 Task: Save favorite listings for waterfront homes in Charleston, South Carolina, with a dock, and create a shortlist of properties with a coastal view.
Action: Mouse pressed left at (341, 195)
Screenshot: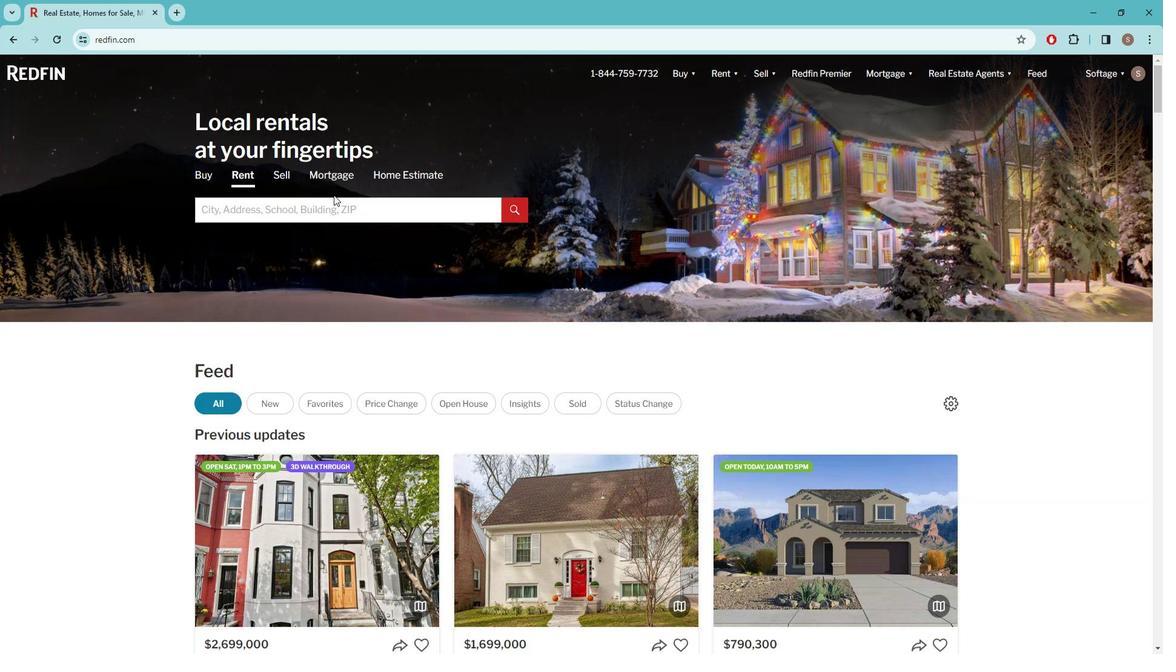 
Action: Mouse moved to (347, 206)
Screenshot: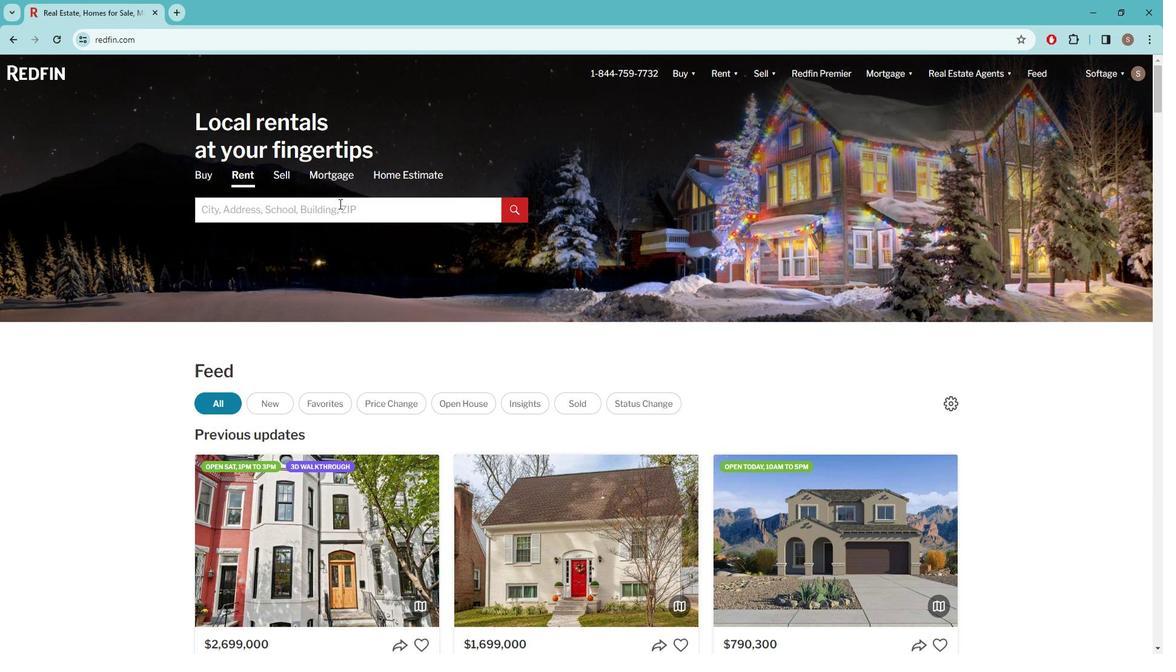 
Action: Mouse pressed left at (347, 206)
Screenshot: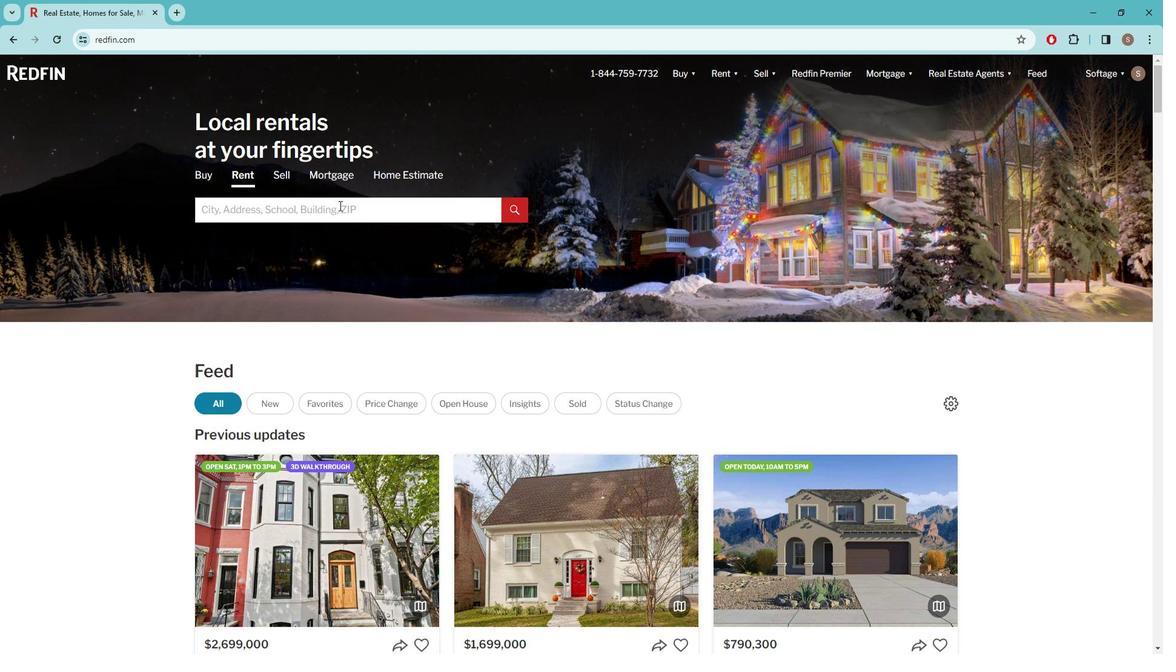 
Action: Mouse moved to (346, 206)
Screenshot: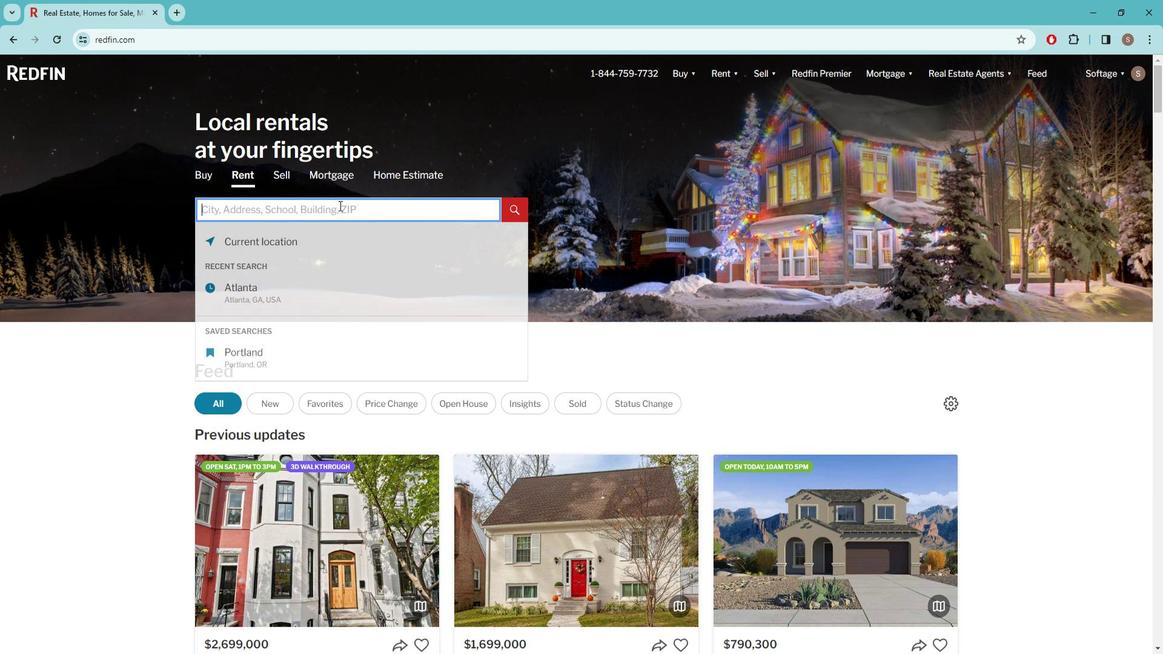
Action: Key pressed c<Key.caps_lock>HARLESTO
Screenshot: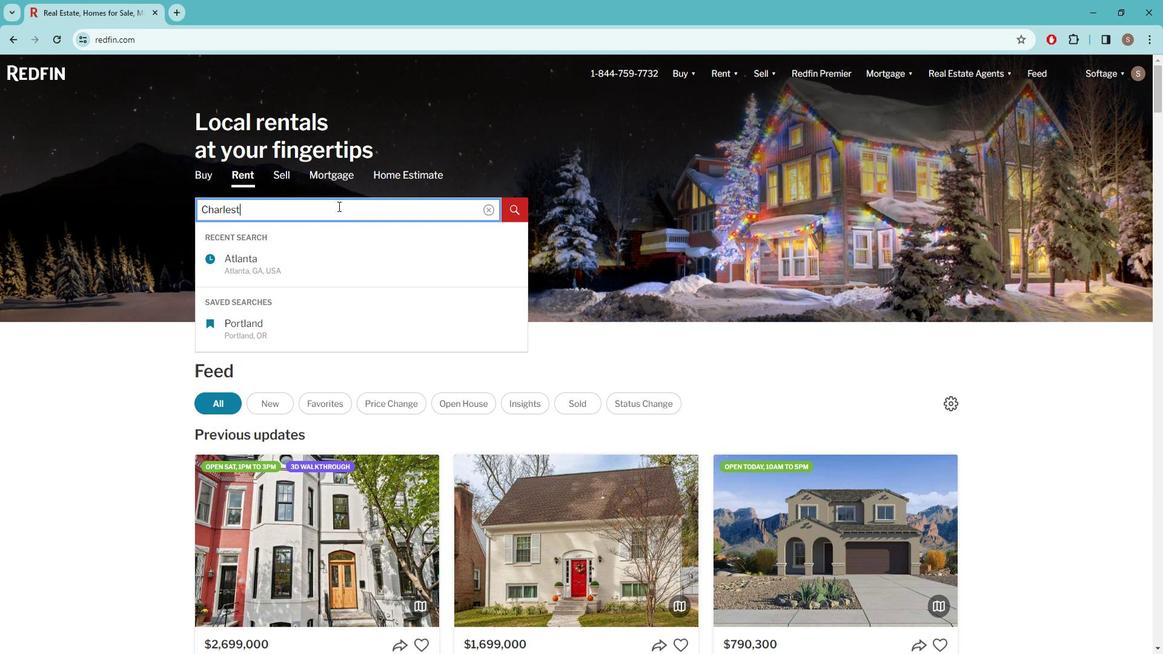 
Action: Mouse moved to (254, 254)
Screenshot: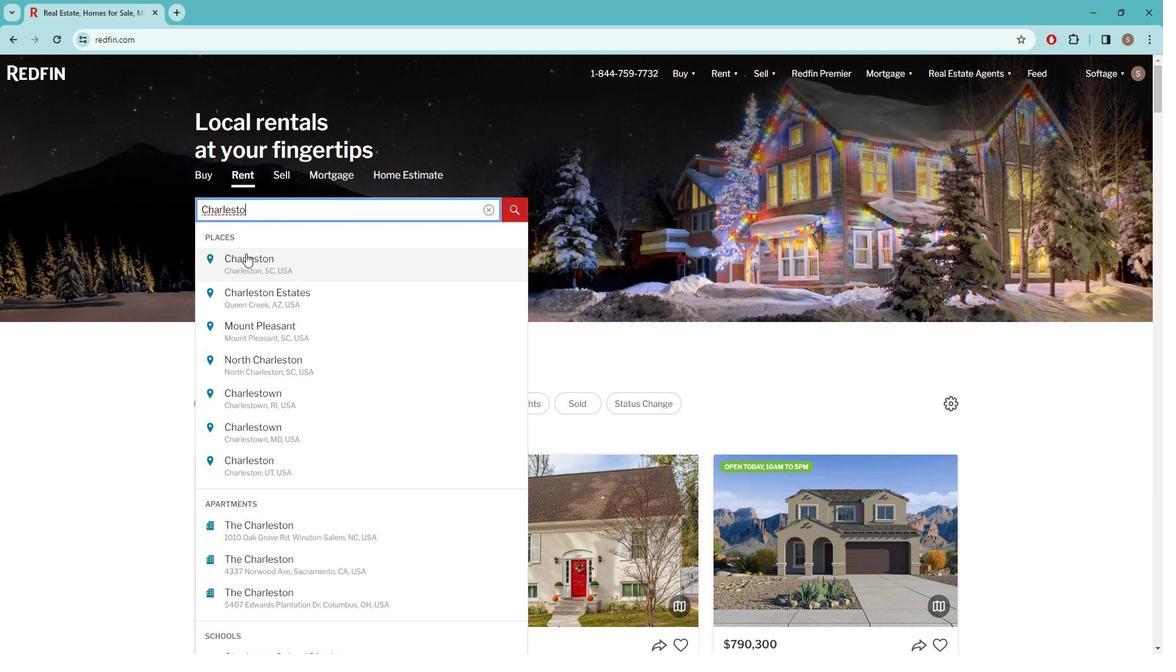 
Action: Mouse pressed left at (254, 254)
Screenshot: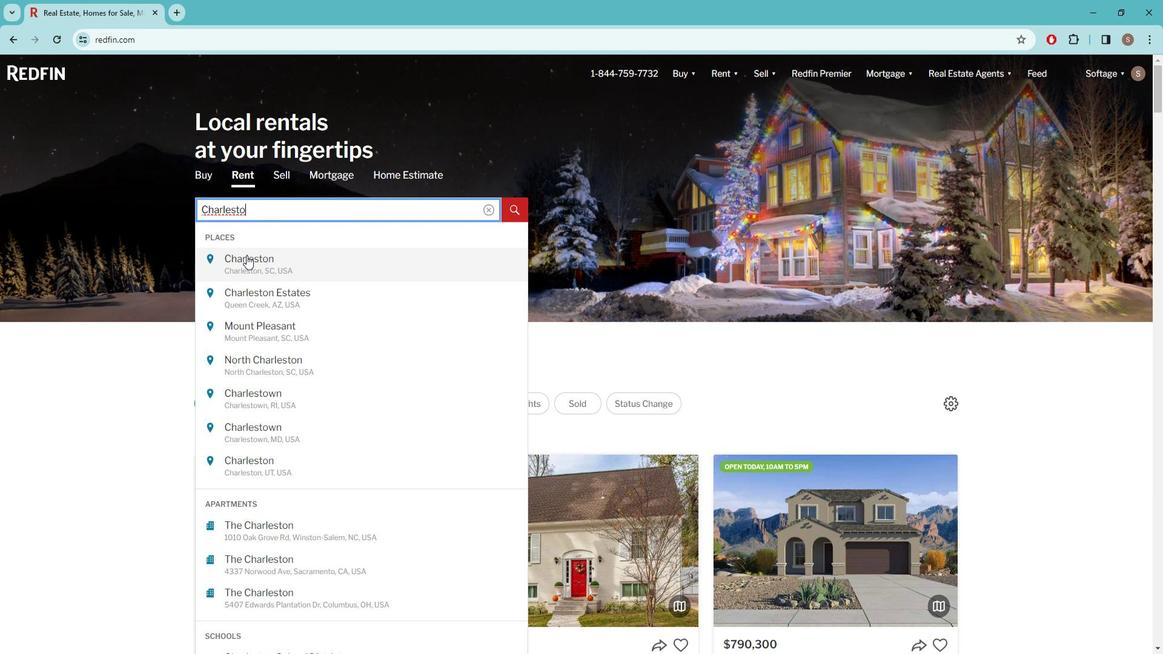 
Action: Mouse moved to (1026, 152)
Screenshot: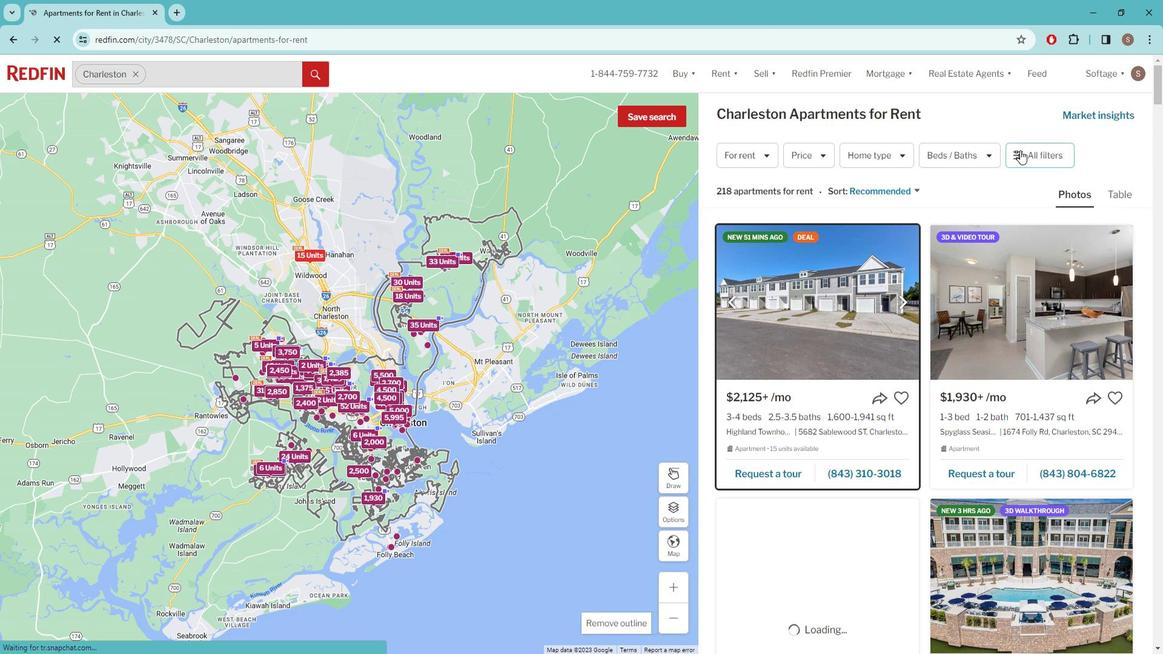 
Action: Mouse pressed left at (1026, 152)
Screenshot: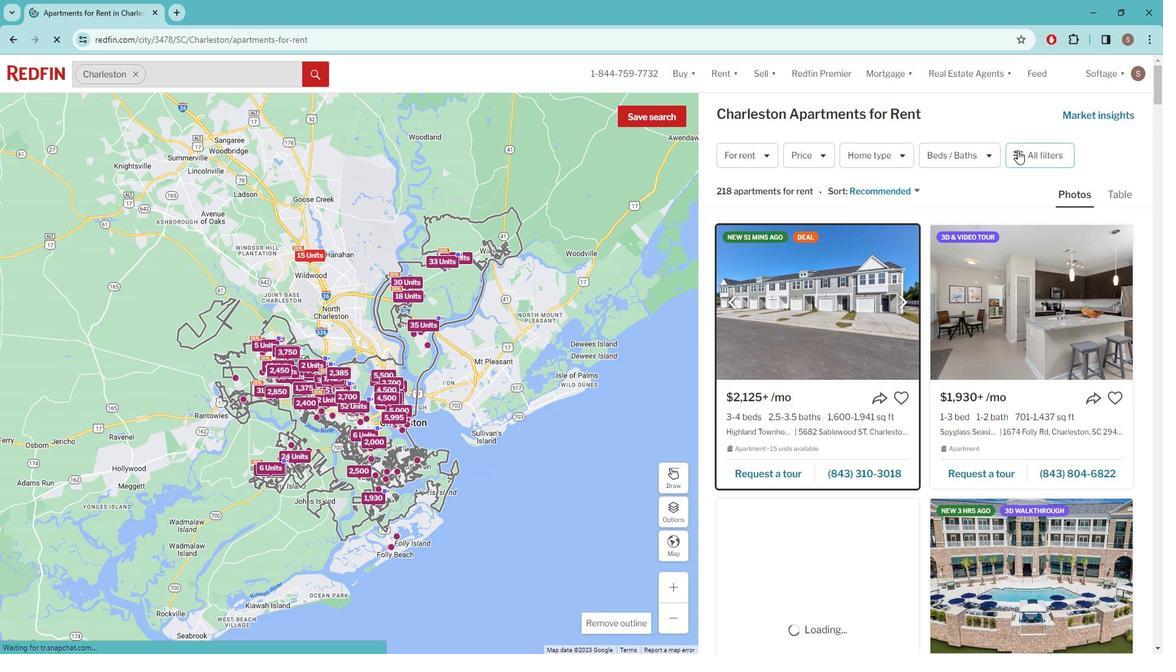 
Action: Mouse pressed left at (1026, 152)
Screenshot: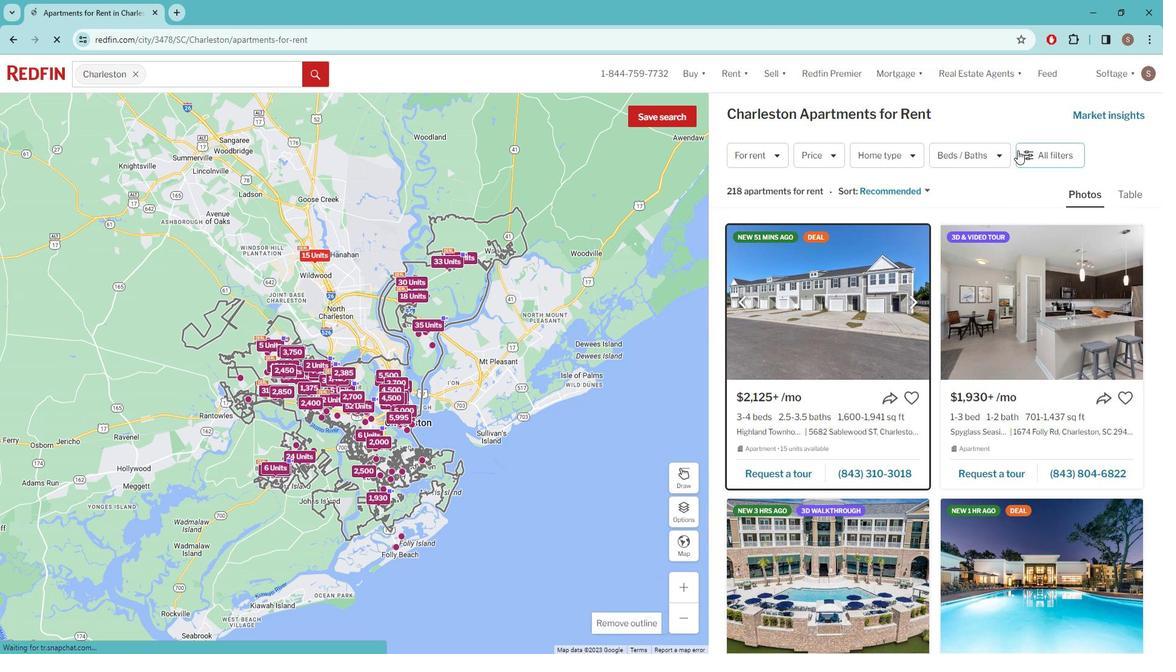 
Action: Mouse moved to (1026, 153)
Screenshot: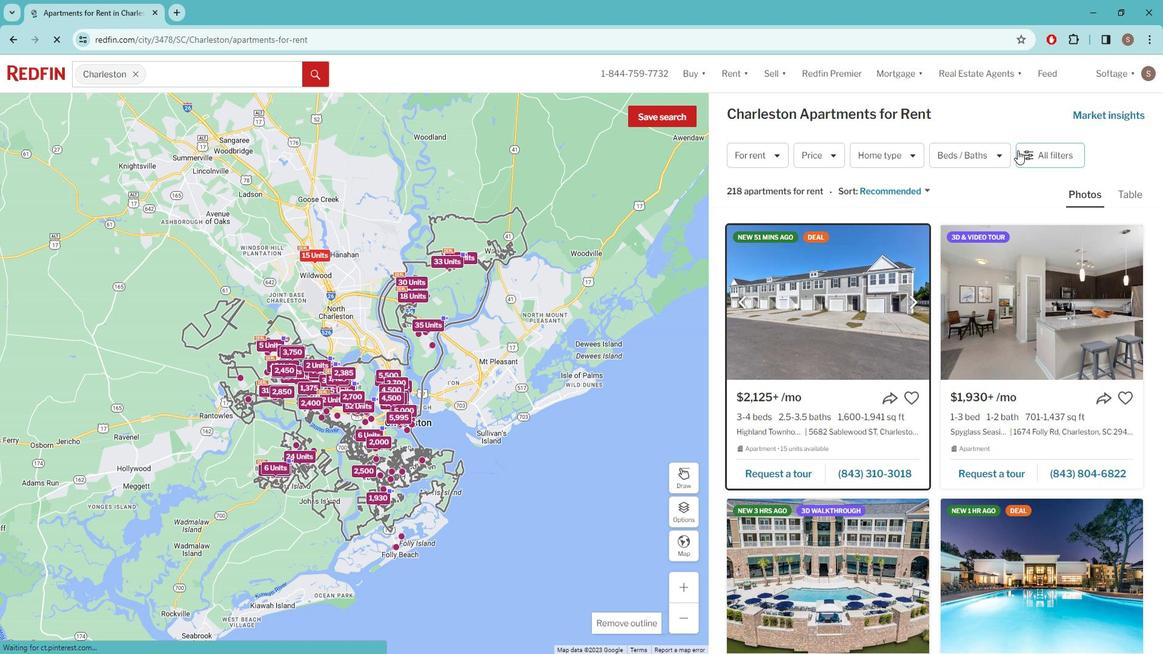 
Action: Mouse pressed left at (1026, 153)
Screenshot: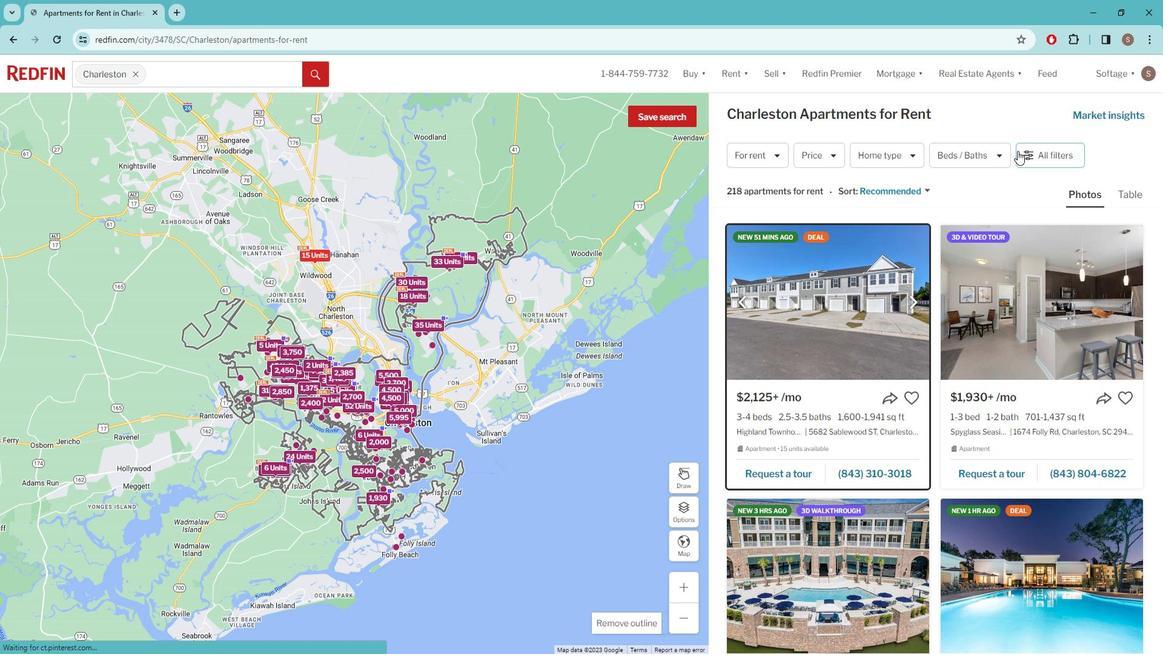 
Action: Mouse moved to (988, 197)
Screenshot: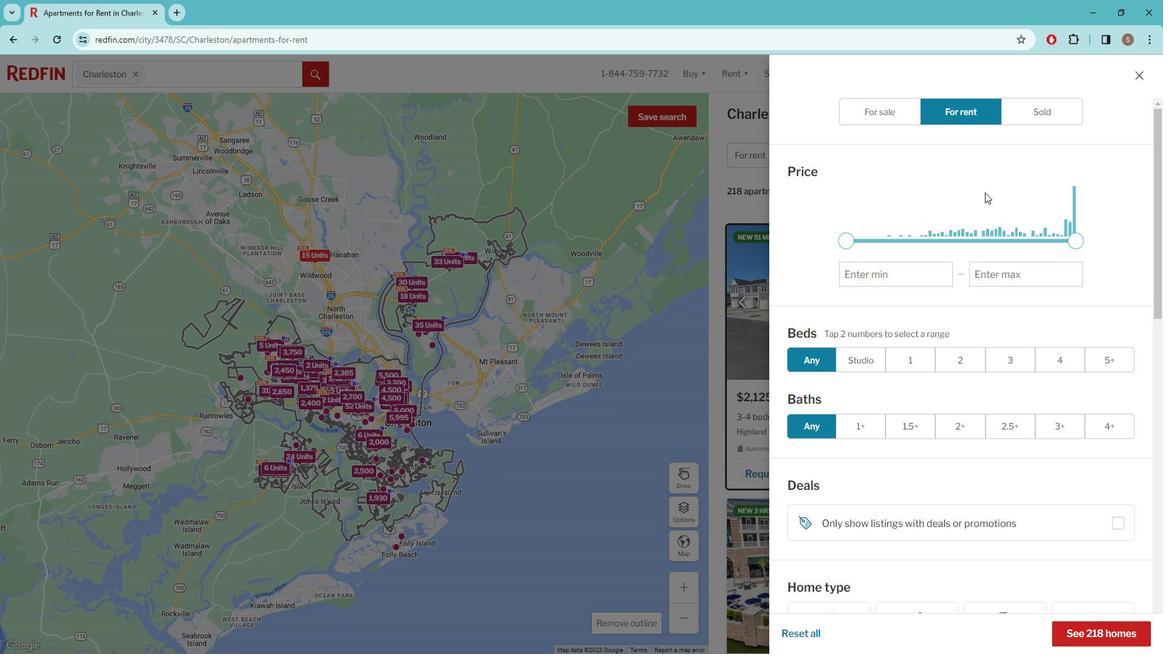 
Action: Mouse scrolled (988, 197) with delta (0, 0)
Screenshot: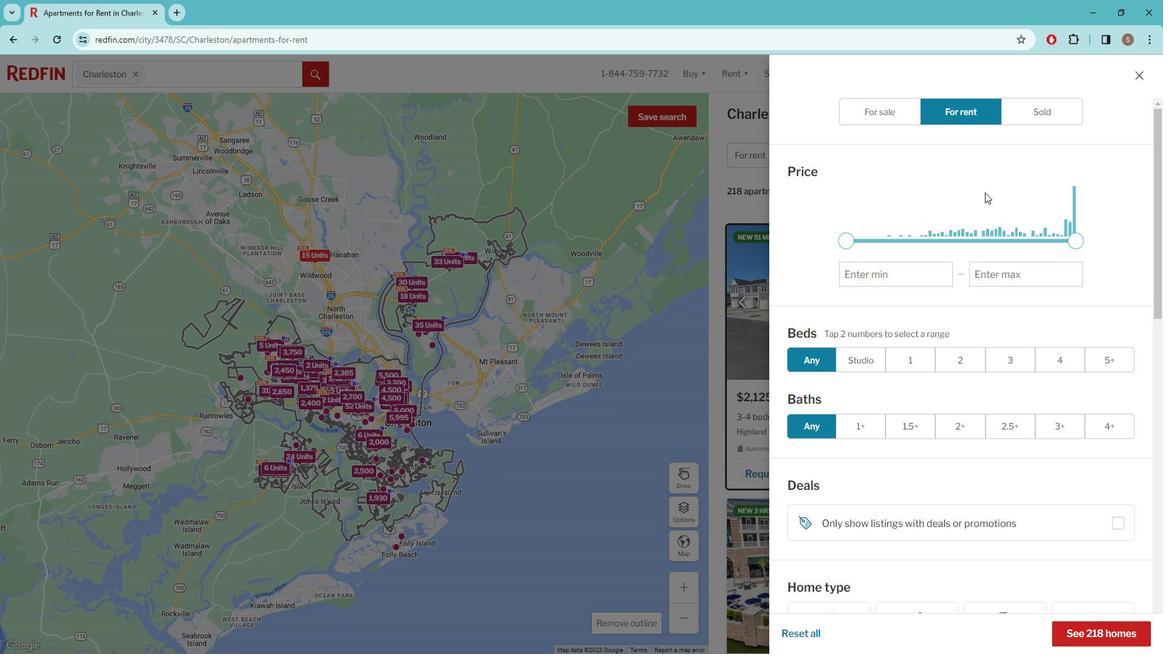 
Action: Mouse moved to (986, 197)
Screenshot: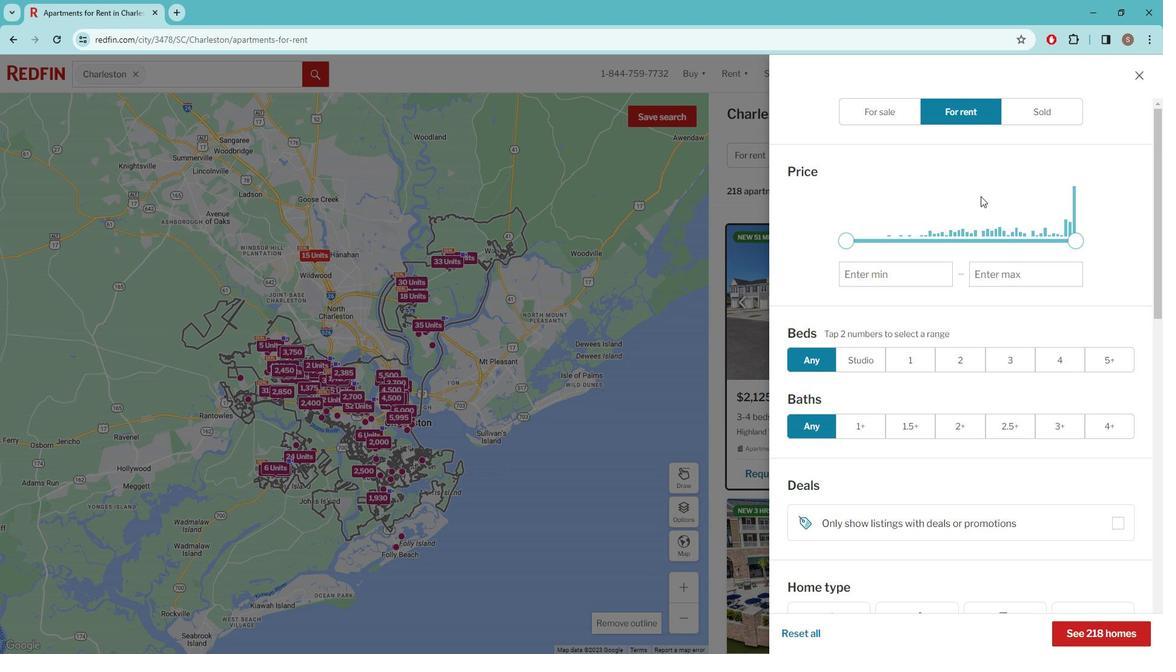 
Action: Mouse scrolled (986, 198) with delta (0, 0)
Screenshot: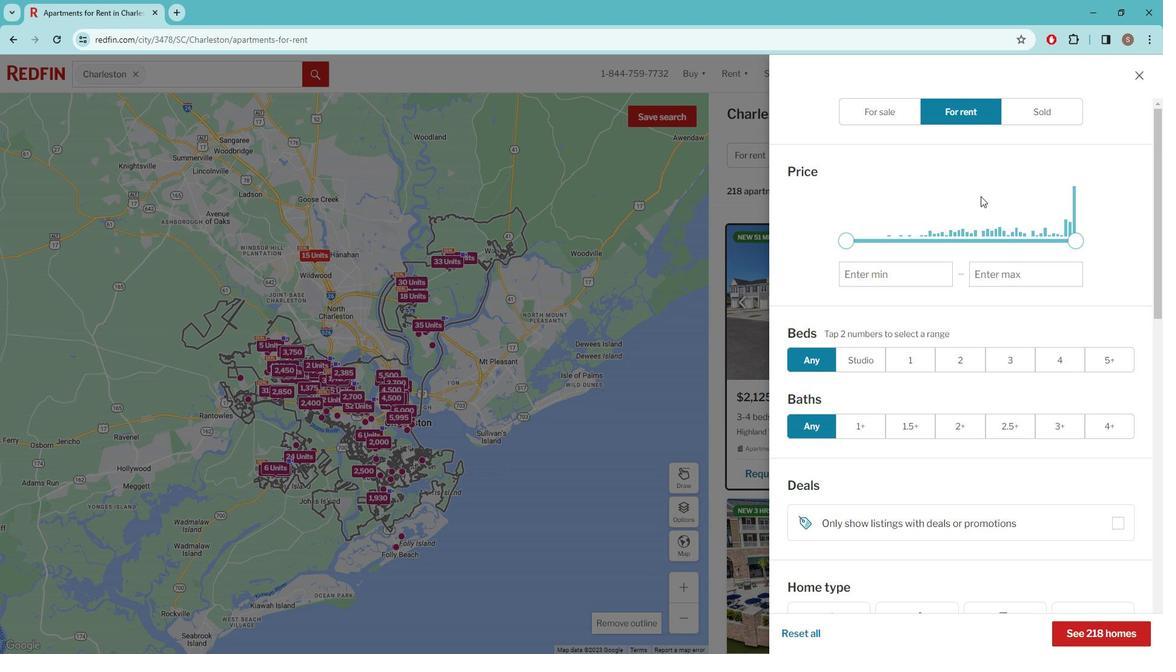 
Action: Mouse moved to (985, 198)
Screenshot: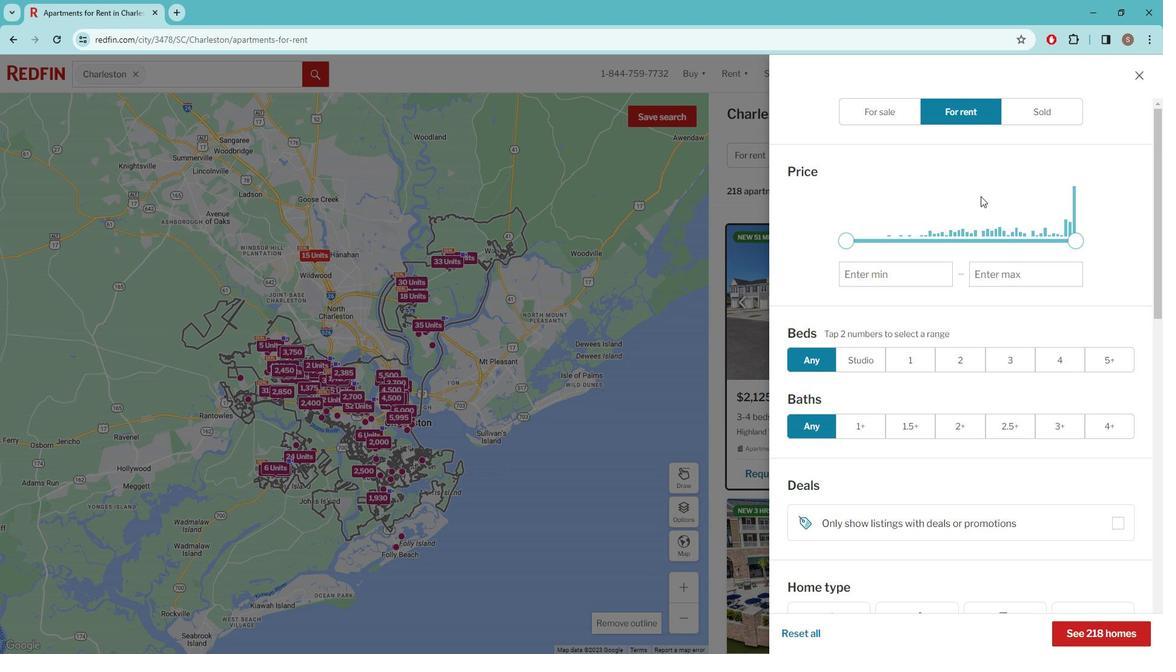 
Action: Mouse scrolled (985, 198) with delta (0, 0)
Screenshot: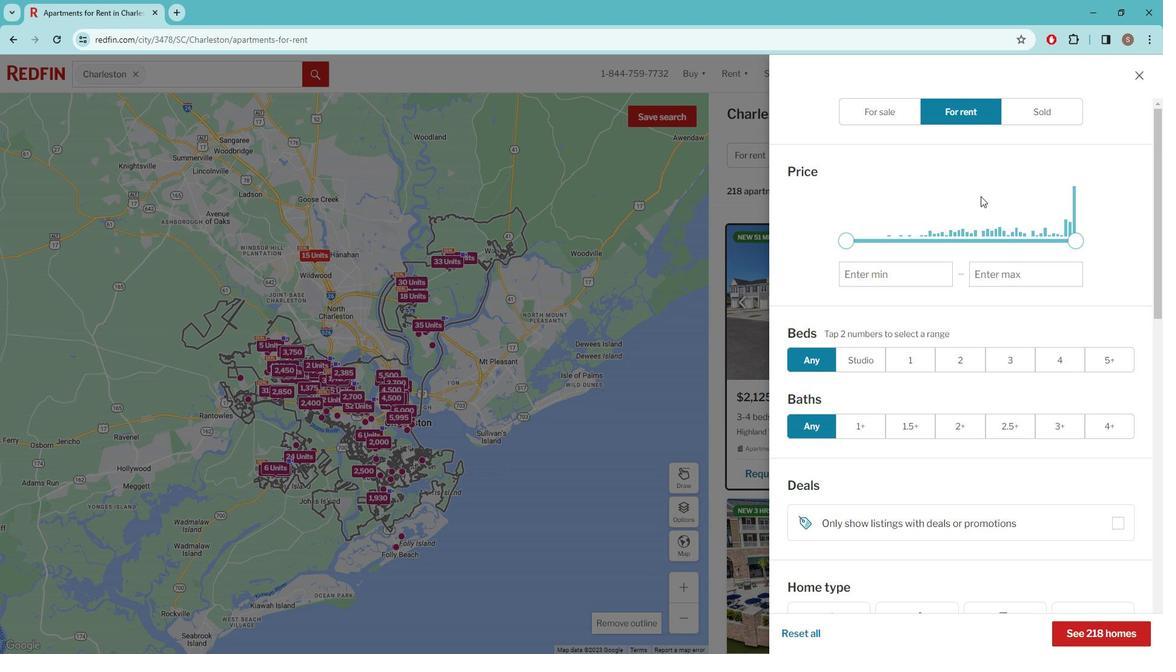 
Action: Mouse moved to (985, 198)
Screenshot: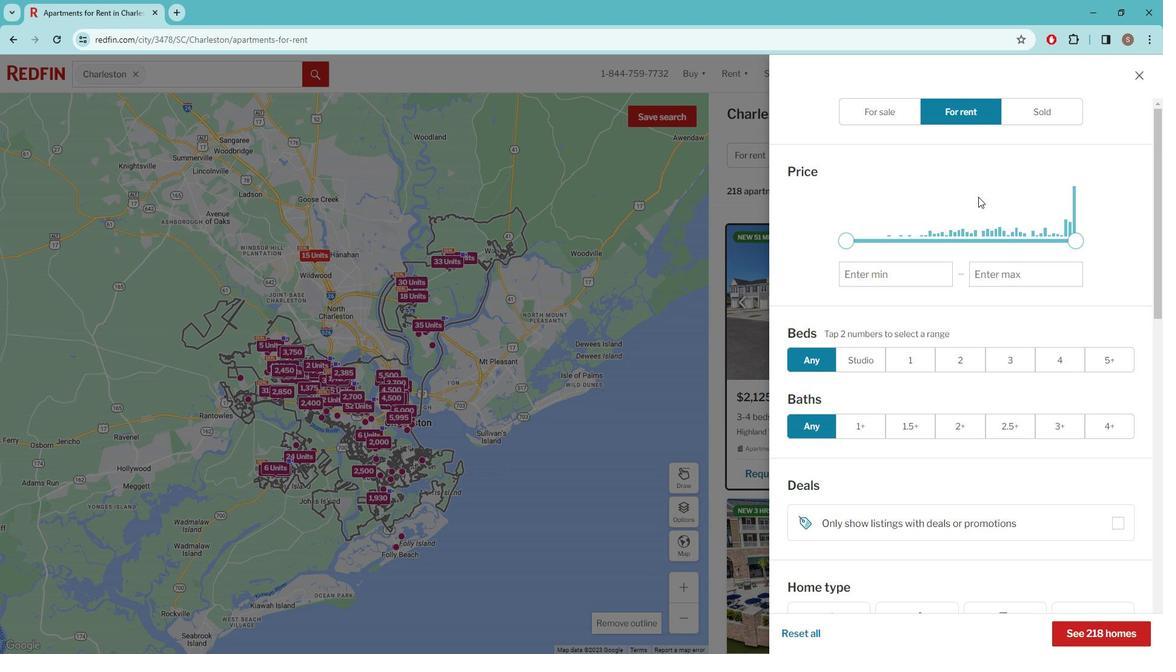 
Action: Mouse scrolled (985, 198) with delta (0, 0)
Screenshot: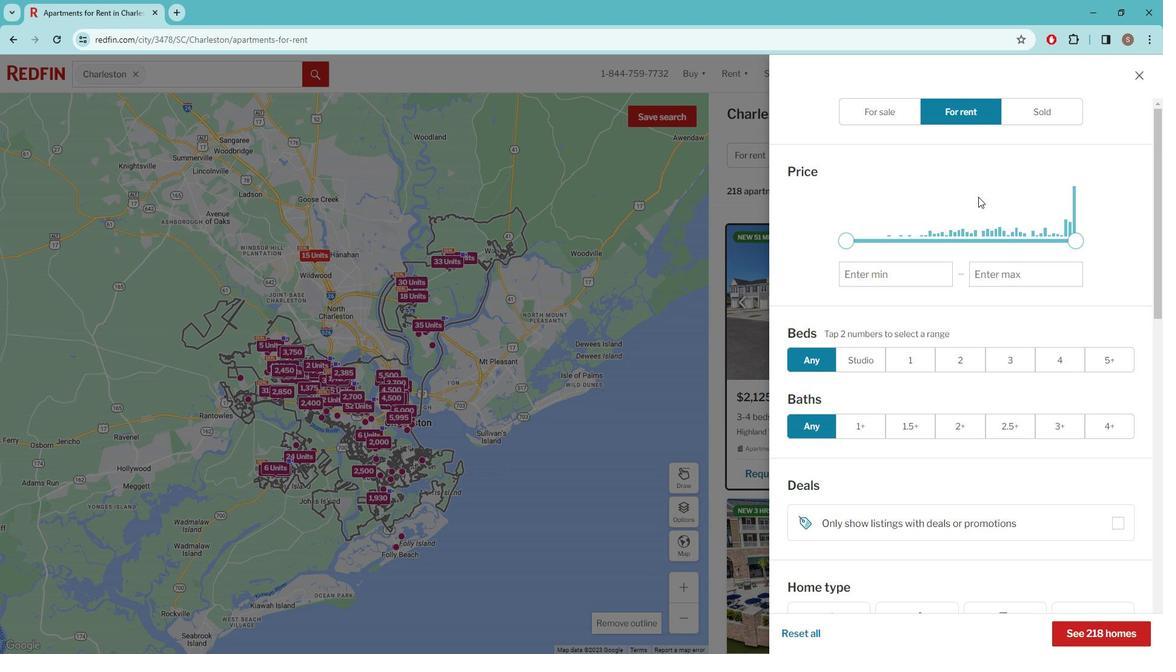 
Action: Mouse scrolled (985, 198) with delta (0, 0)
Screenshot: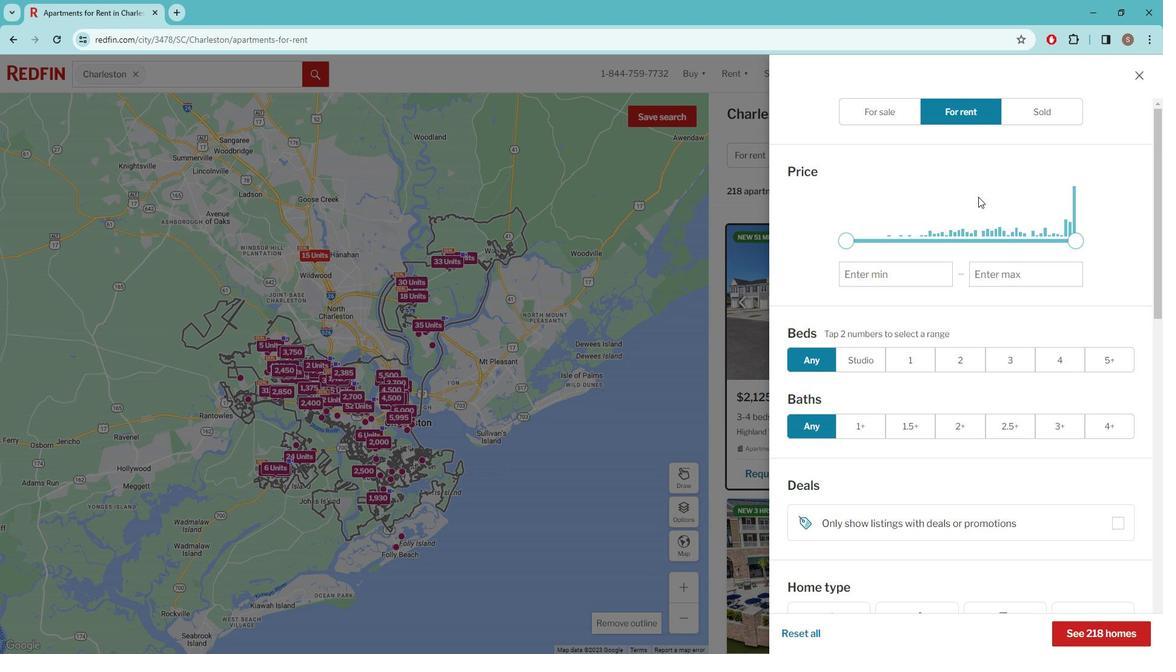 
Action: Mouse scrolled (985, 198) with delta (0, 0)
Screenshot: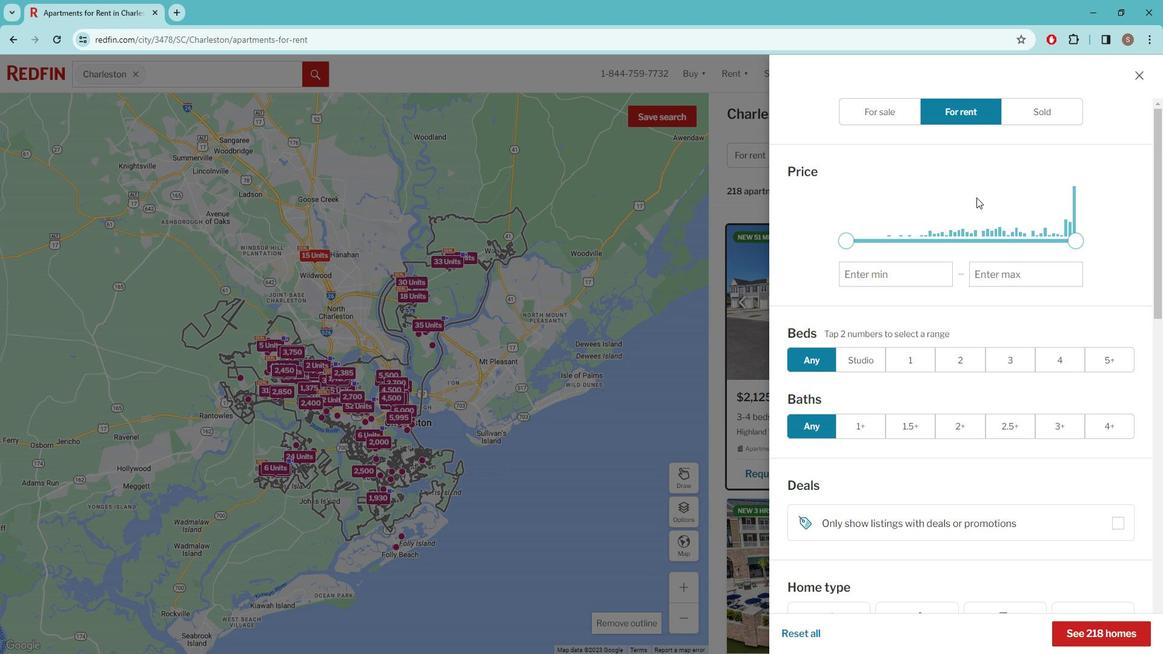 
Action: Mouse moved to (888, 107)
Screenshot: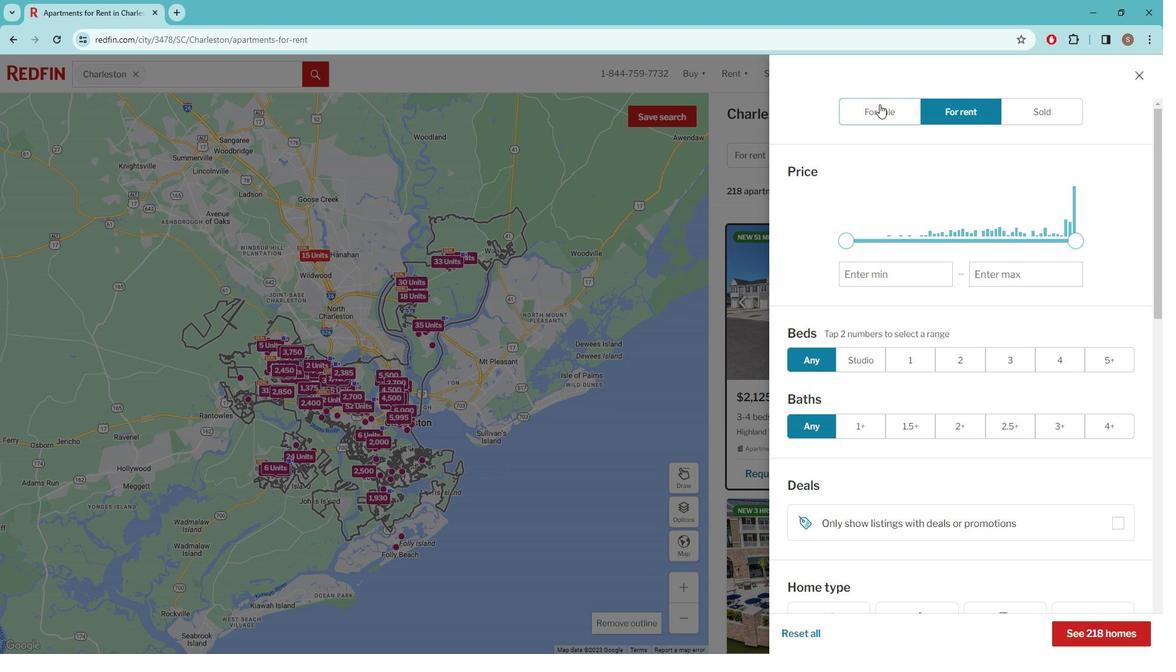 
Action: Mouse pressed left at (888, 107)
Screenshot: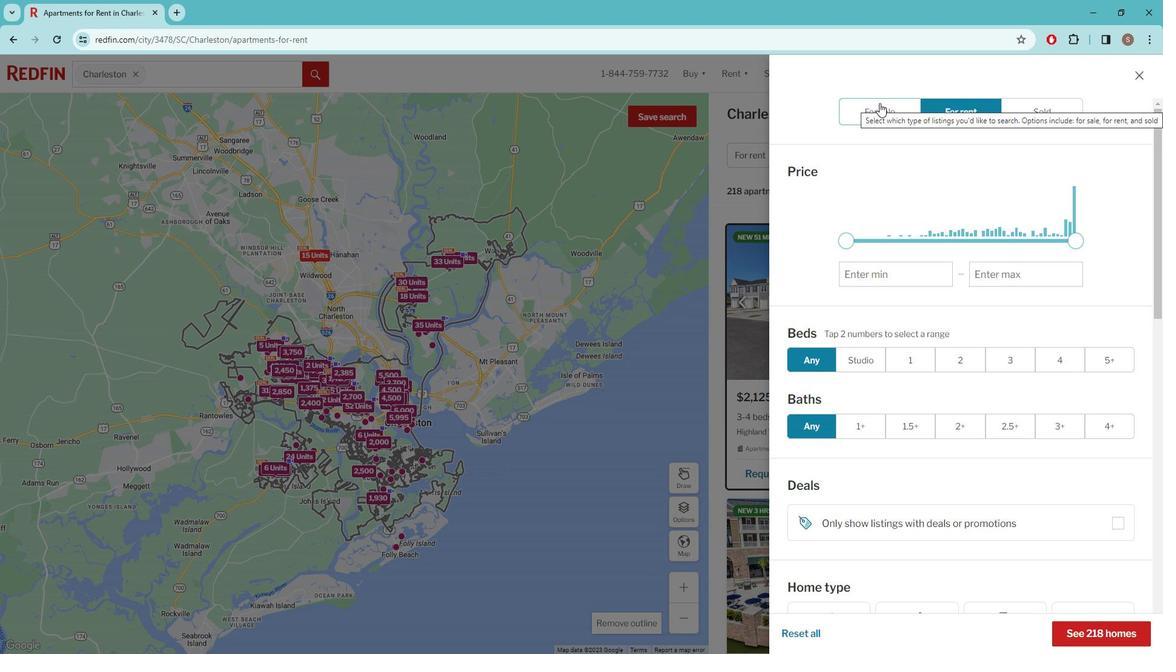 
Action: Mouse moved to (912, 206)
Screenshot: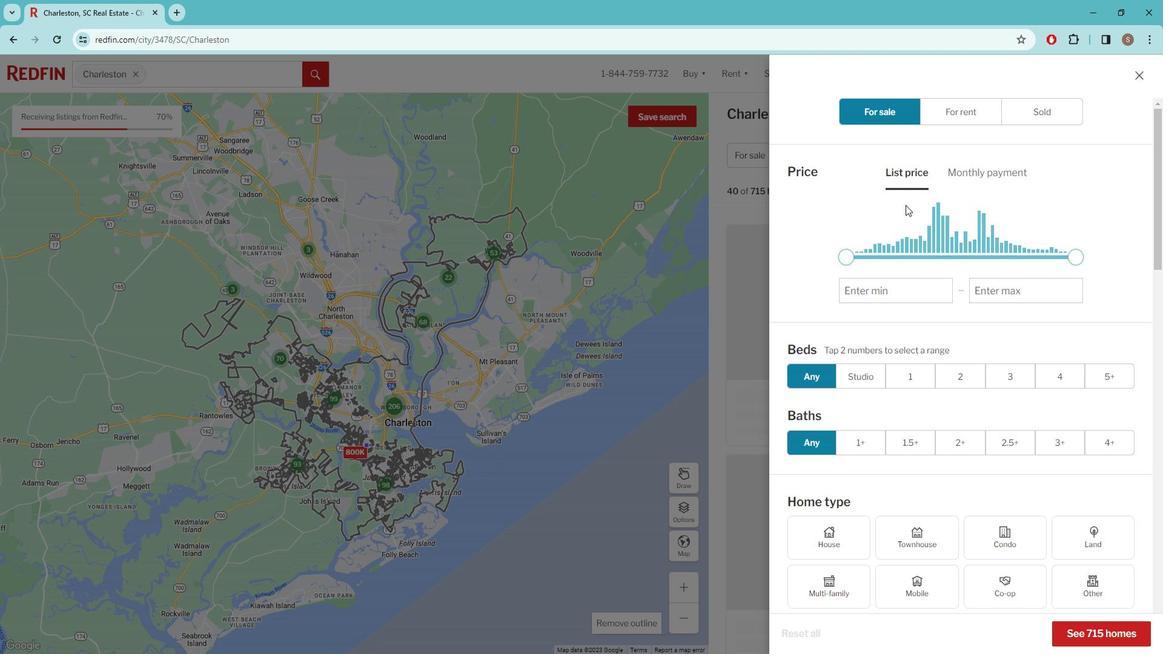 
Action: Mouse scrolled (912, 205) with delta (0, 0)
Screenshot: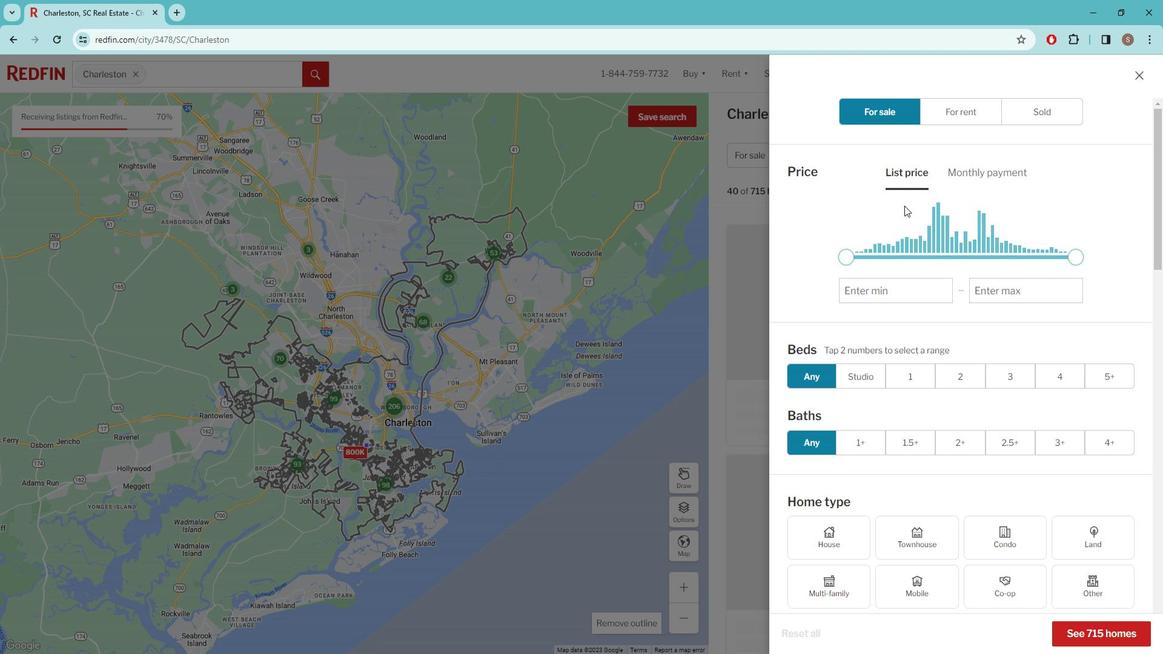 
Action: Mouse moved to (911, 206)
Screenshot: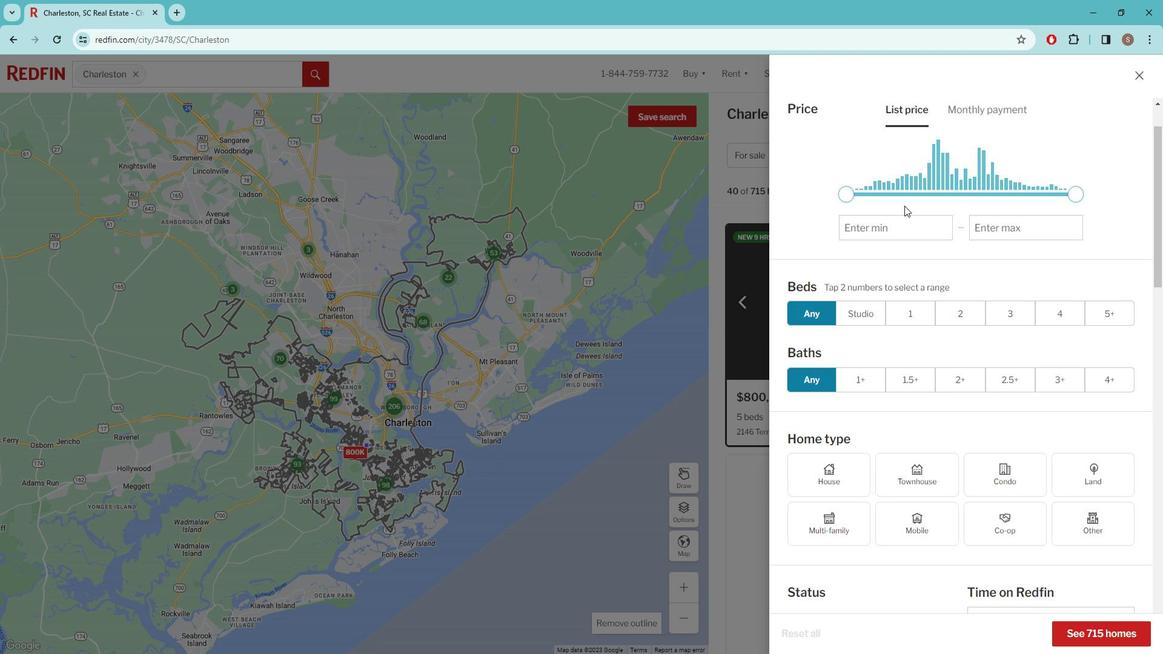 
Action: Mouse scrolled (911, 206) with delta (0, 0)
Screenshot: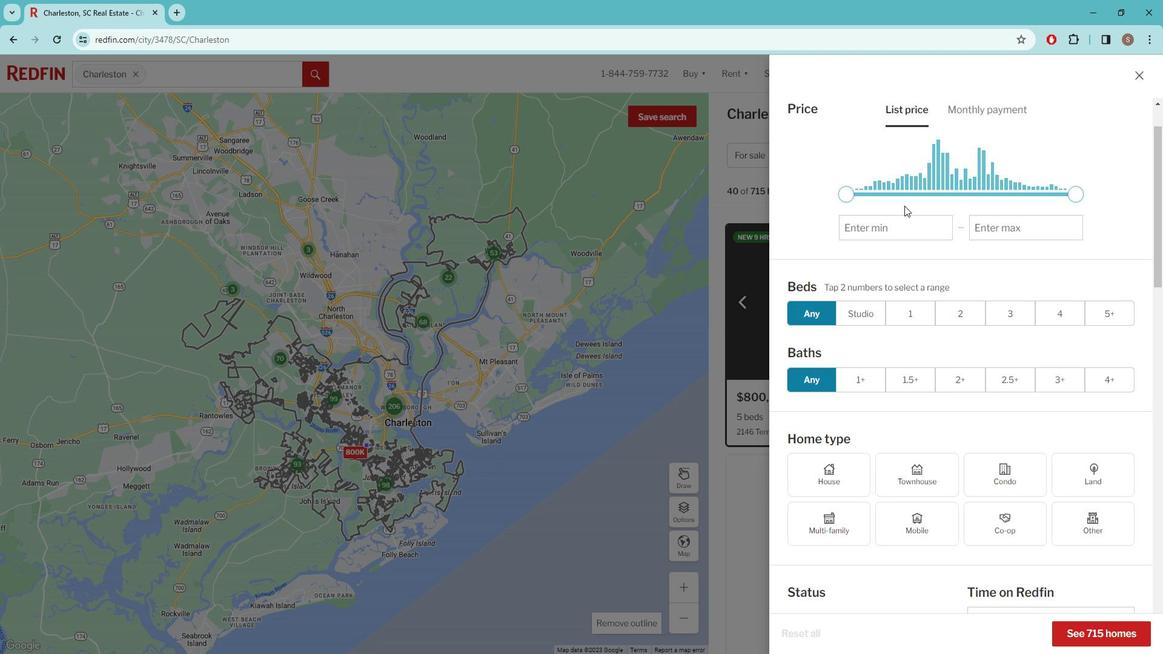 
Action: Mouse moved to (852, 400)
Screenshot: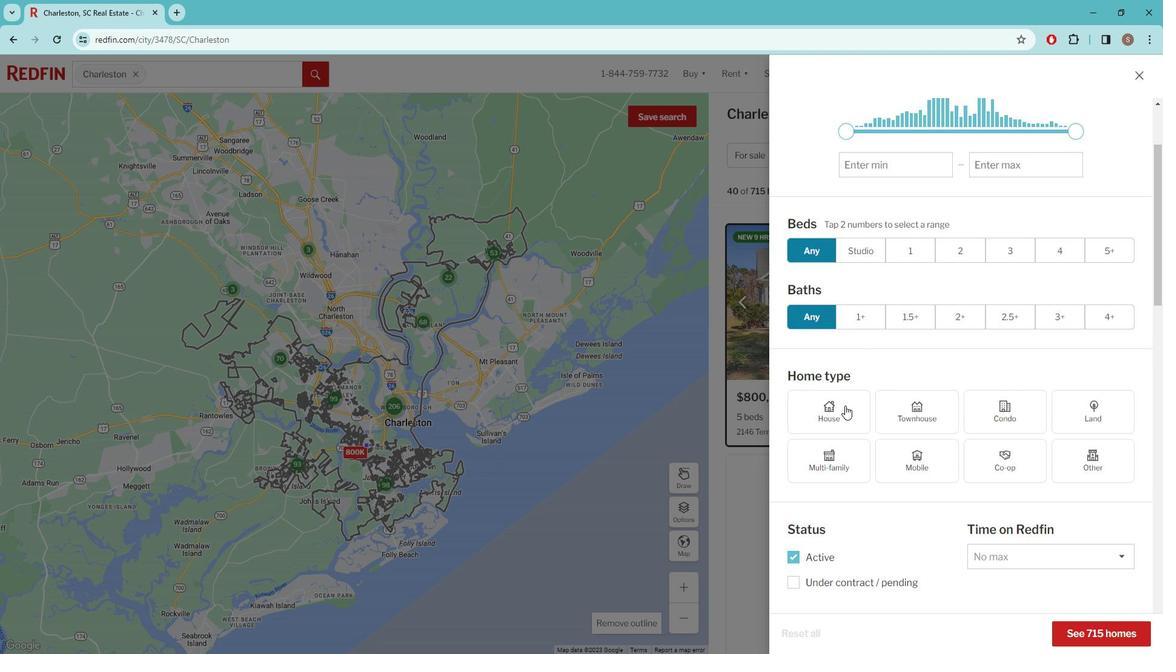 
Action: Mouse pressed left at (852, 400)
Screenshot: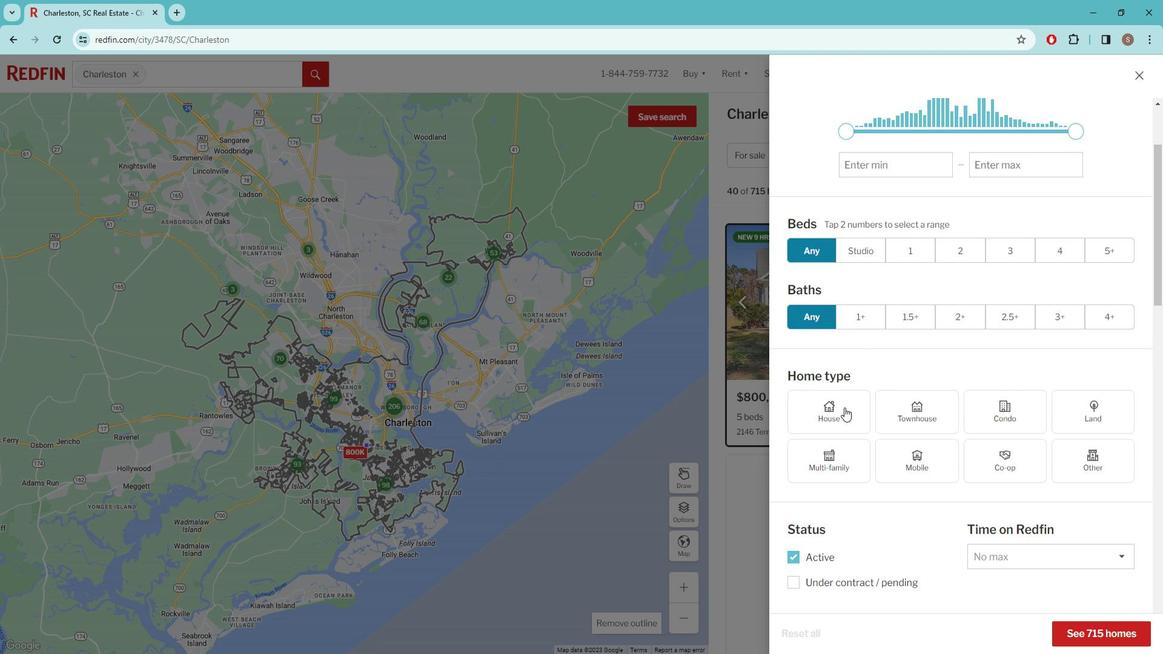 
Action: Mouse scrolled (852, 400) with delta (0, 0)
Screenshot: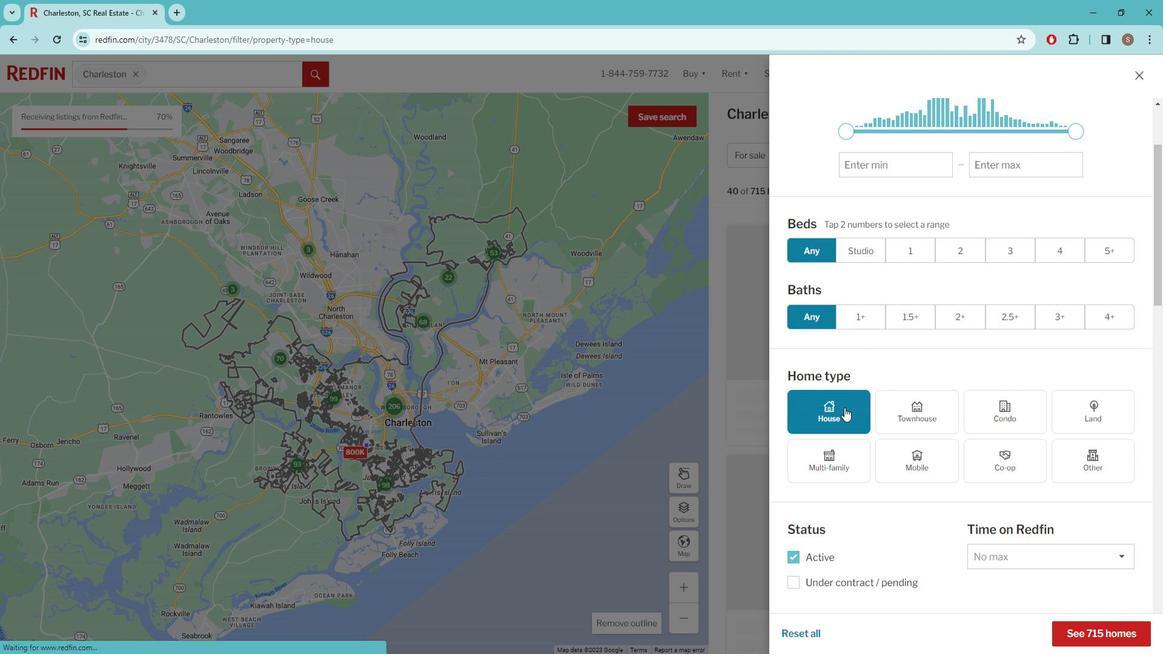 
Action: Mouse moved to (854, 391)
Screenshot: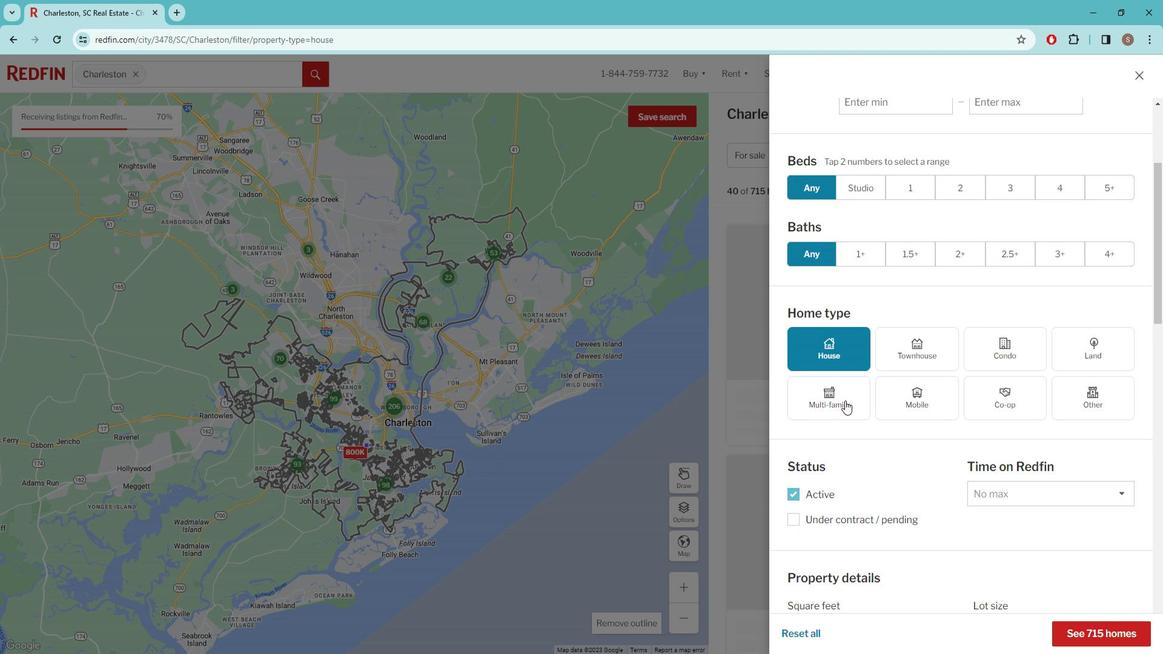 
Action: Mouse scrolled (854, 391) with delta (0, 0)
Screenshot: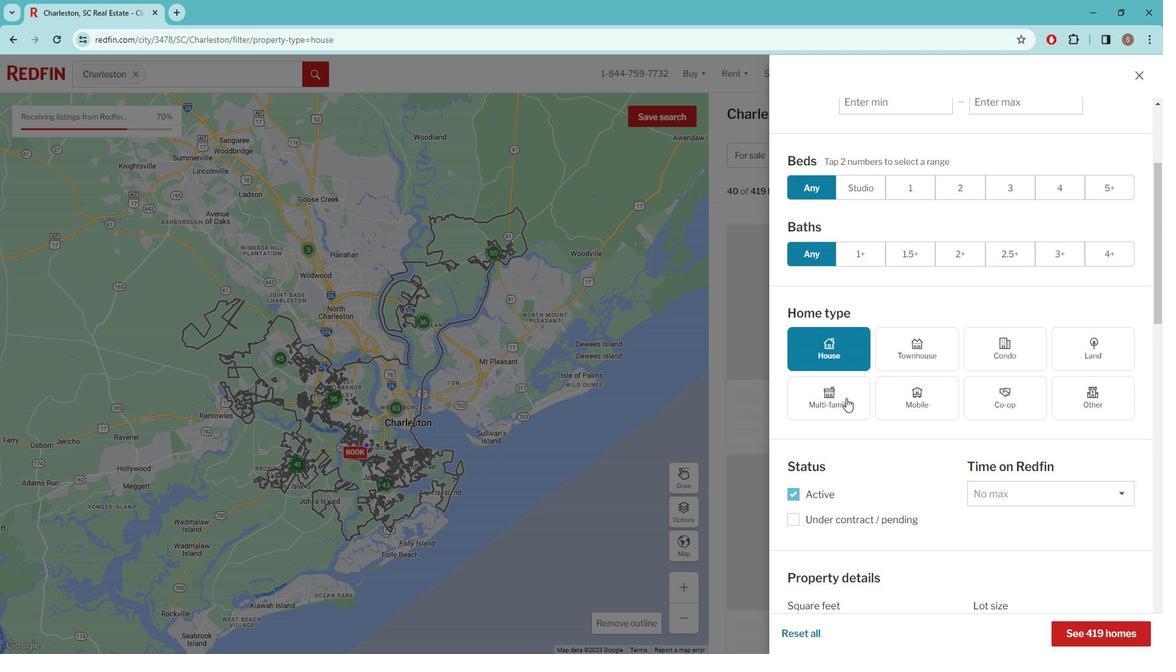
Action: Mouse moved to (856, 389)
Screenshot: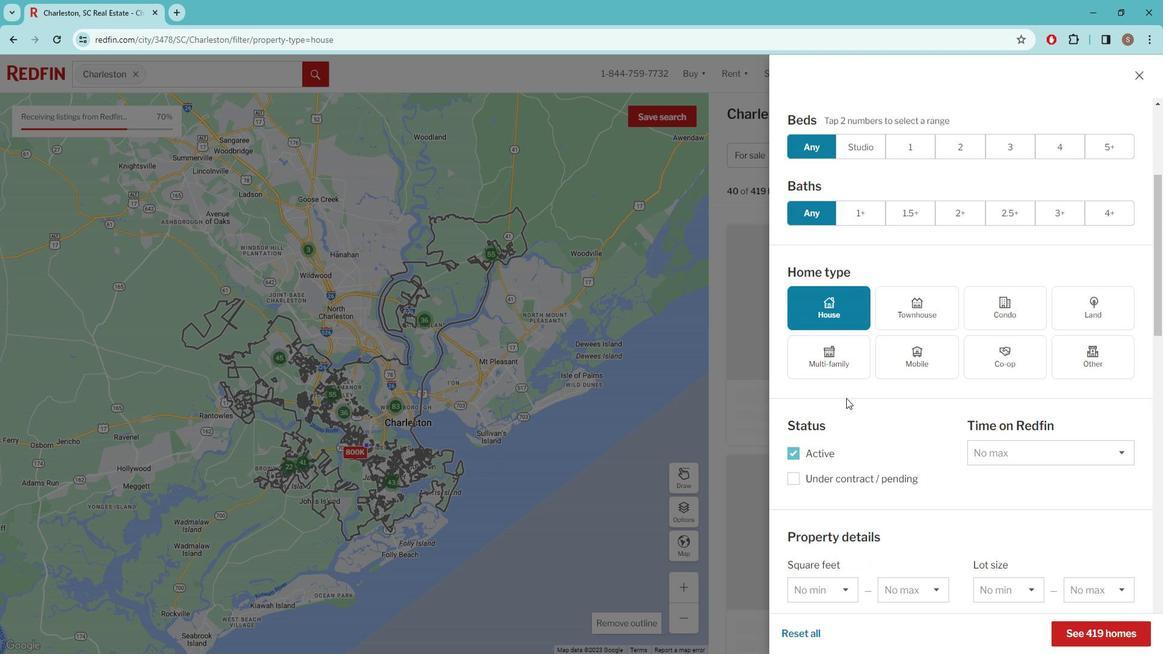 
Action: Mouse scrolled (856, 389) with delta (0, 0)
Screenshot: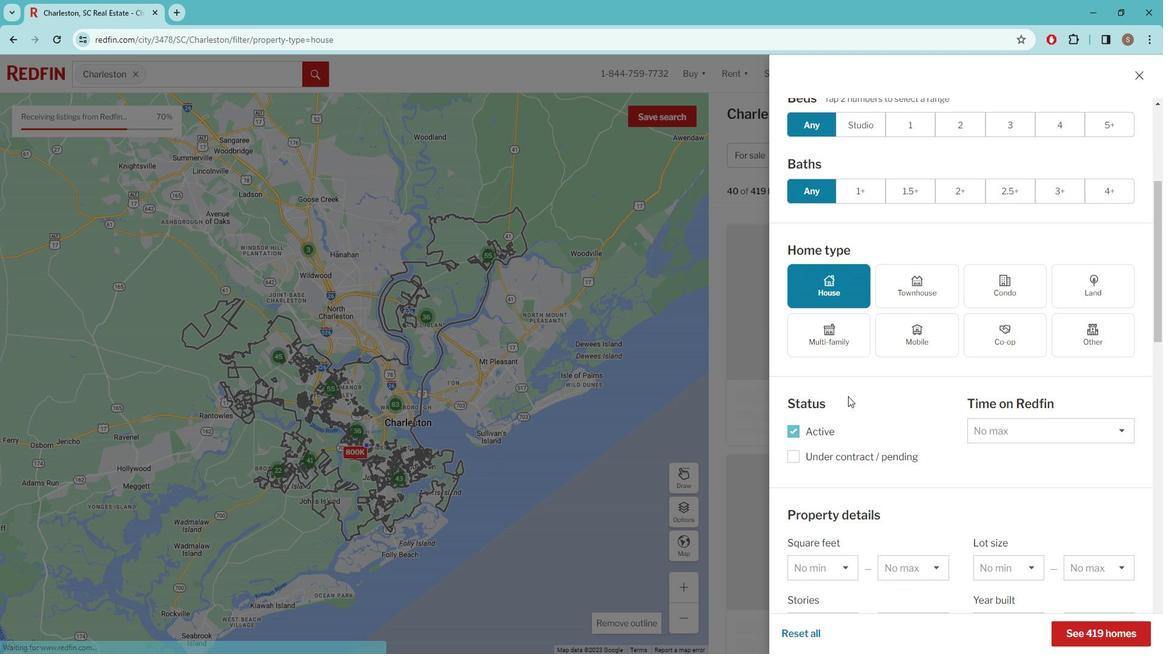 
Action: Mouse scrolled (856, 389) with delta (0, 0)
Screenshot: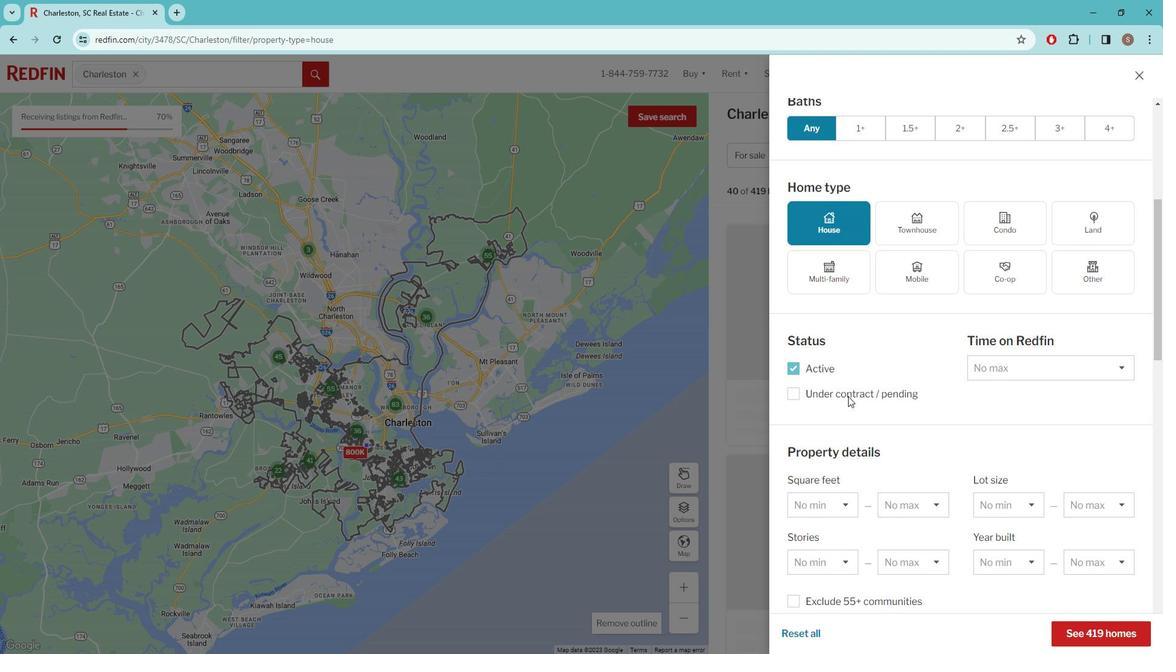 
Action: Mouse scrolled (856, 389) with delta (0, 0)
Screenshot: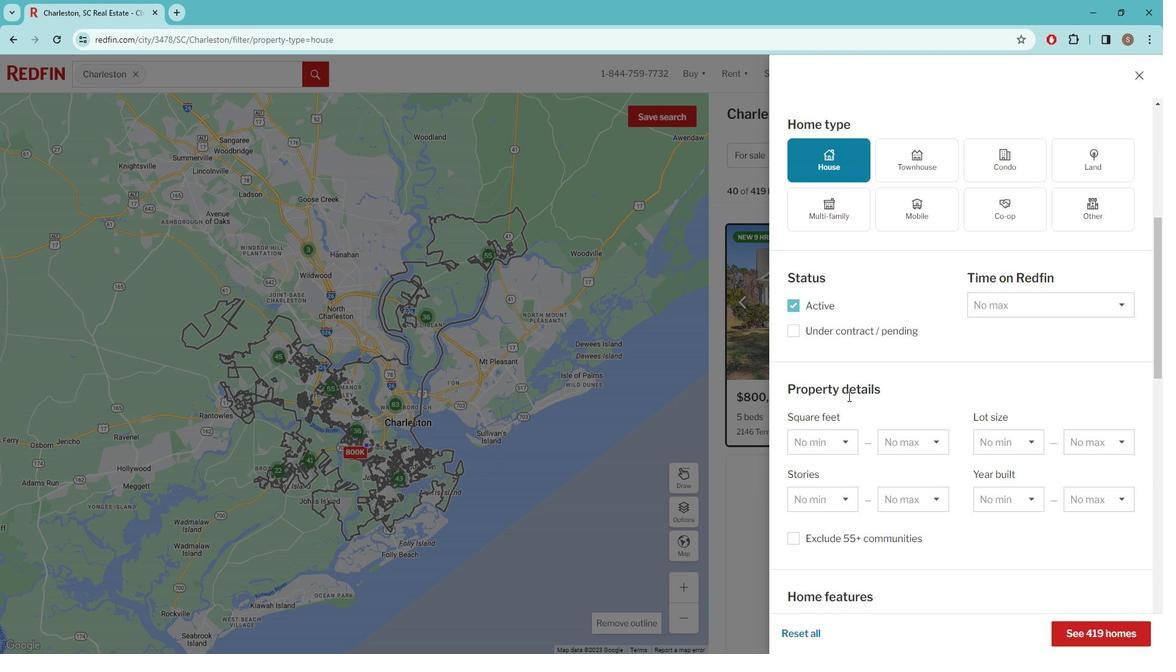 
Action: Mouse scrolled (856, 389) with delta (0, 0)
Screenshot: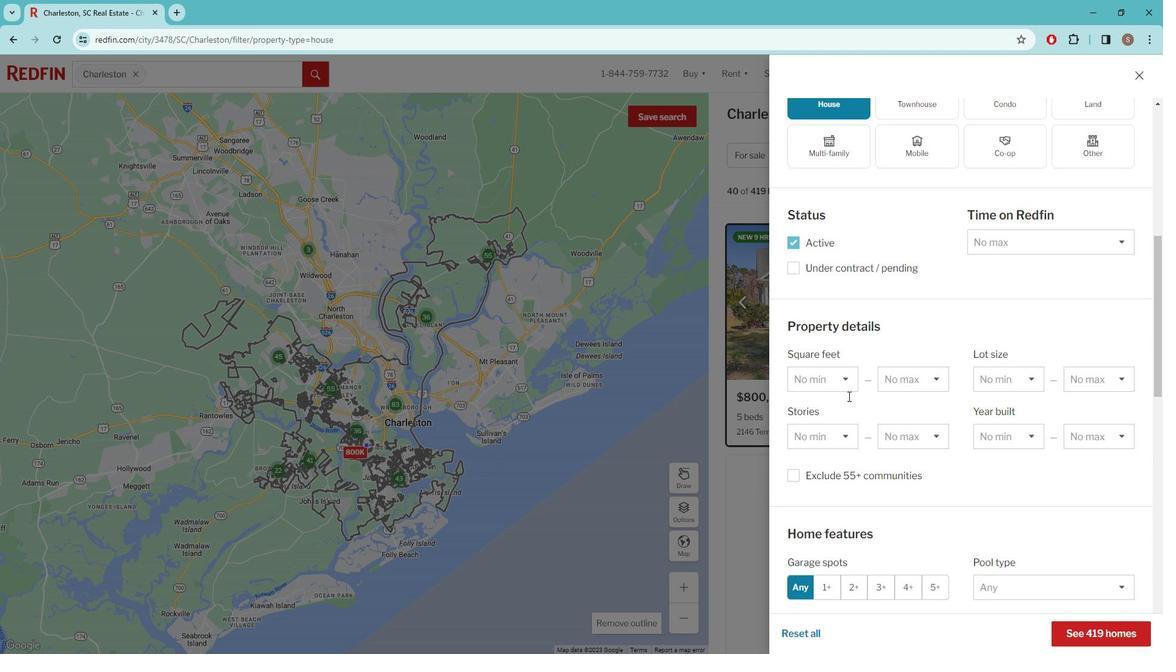 
Action: Mouse scrolled (856, 389) with delta (0, 0)
Screenshot: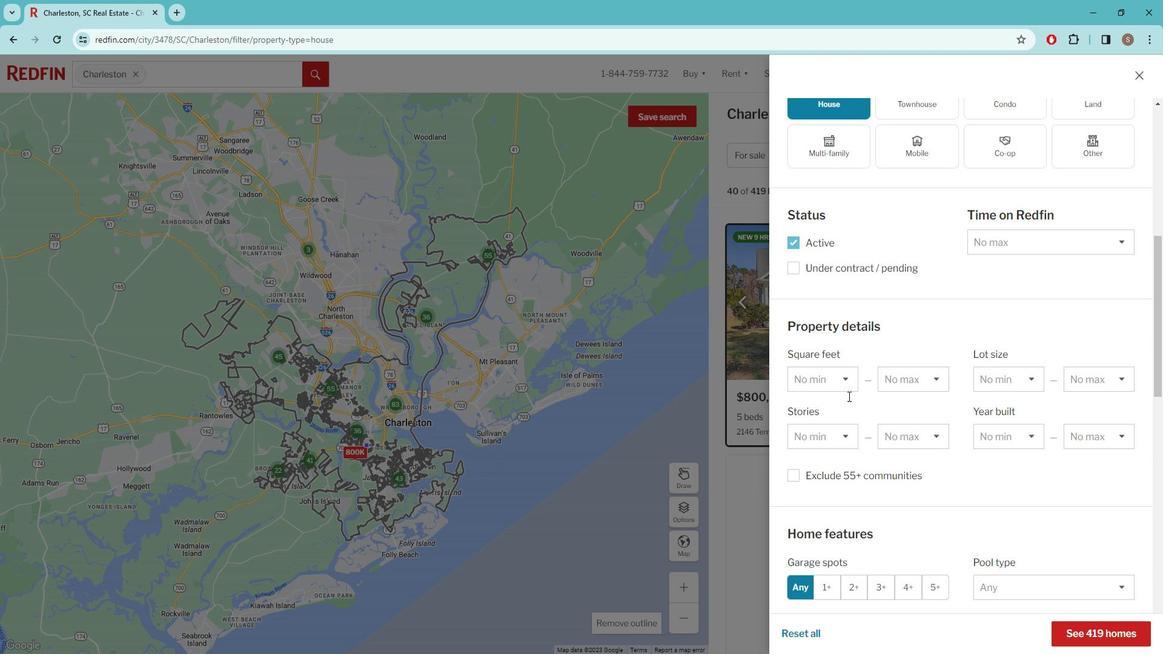 
Action: Mouse scrolled (856, 389) with delta (0, 0)
Screenshot: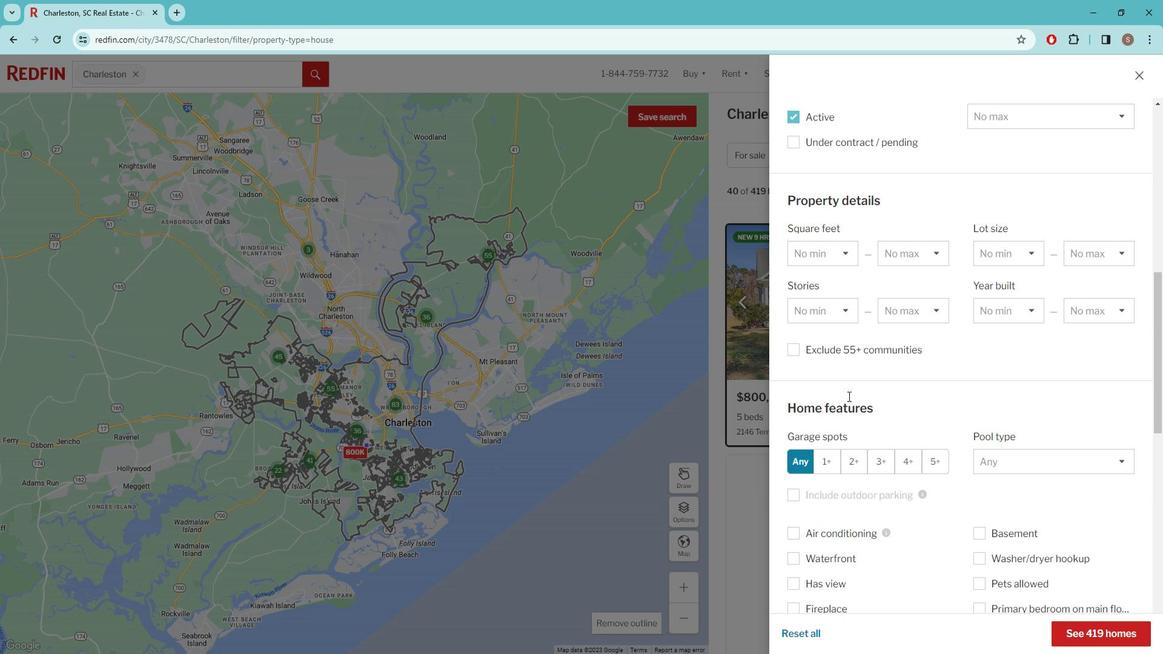 
Action: Mouse scrolled (856, 389) with delta (0, 0)
Screenshot: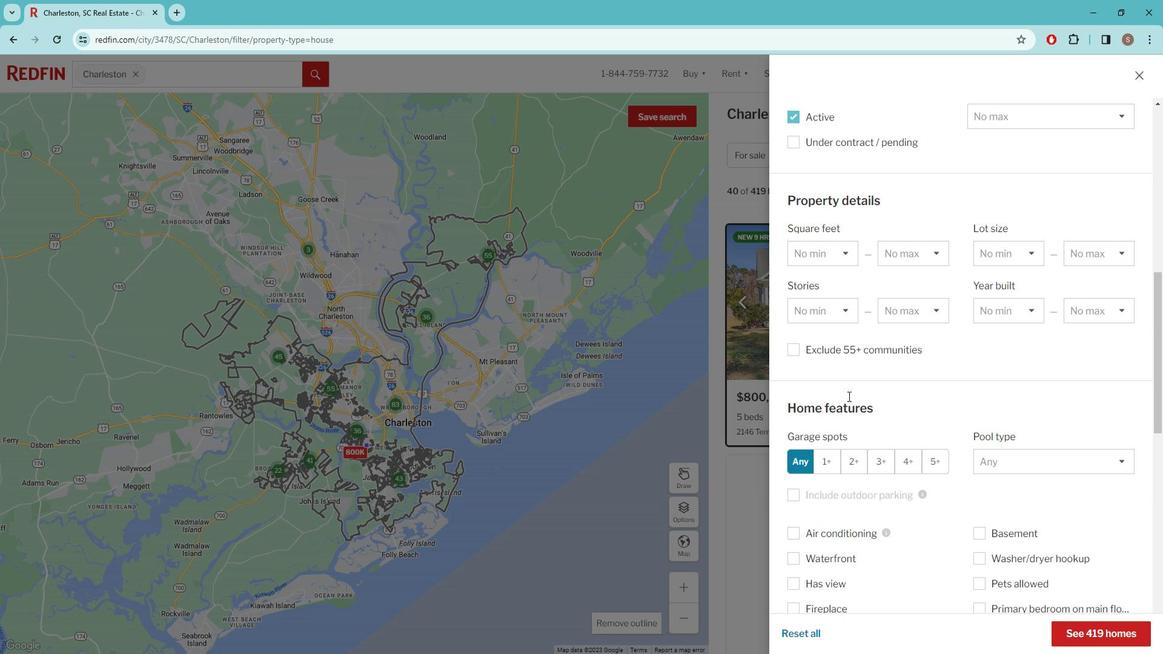 
Action: Mouse moved to (811, 425)
Screenshot: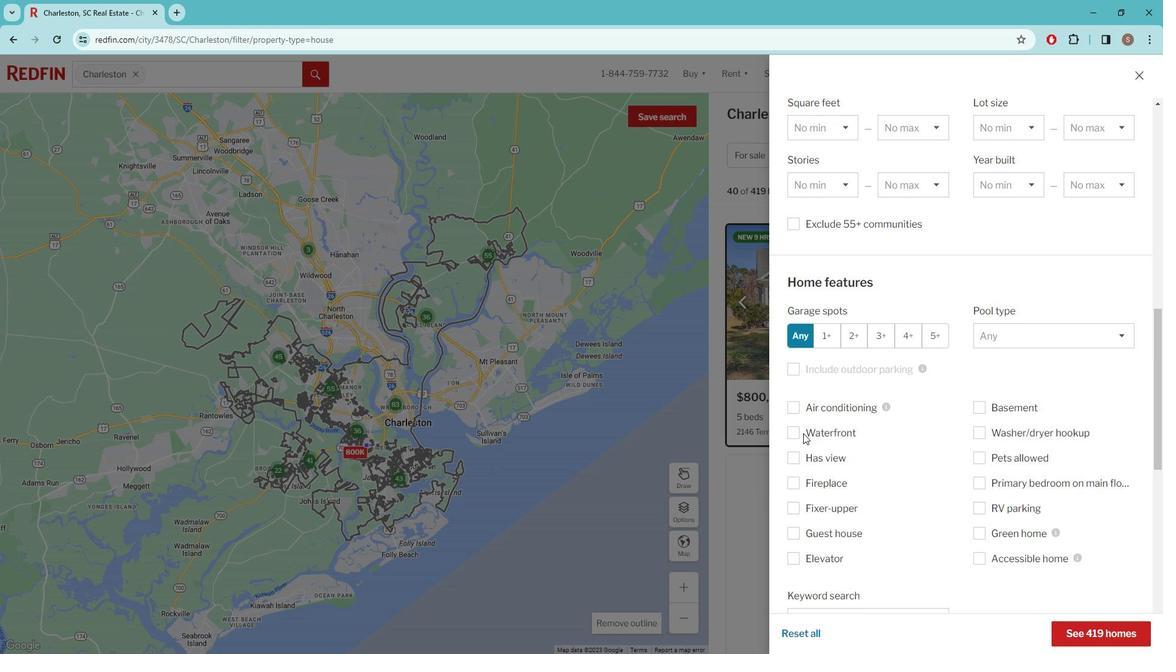 
Action: Mouse pressed left at (811, 425)
Screenshot: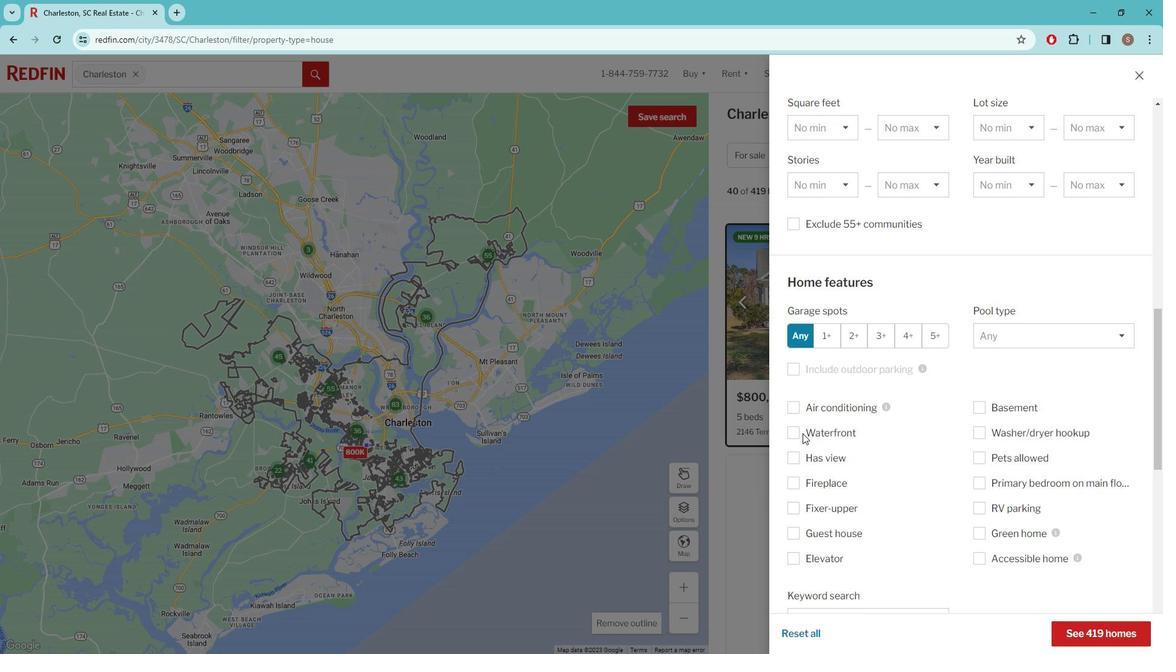 
Action: Mouse moved to (802, 426)
Screenshot: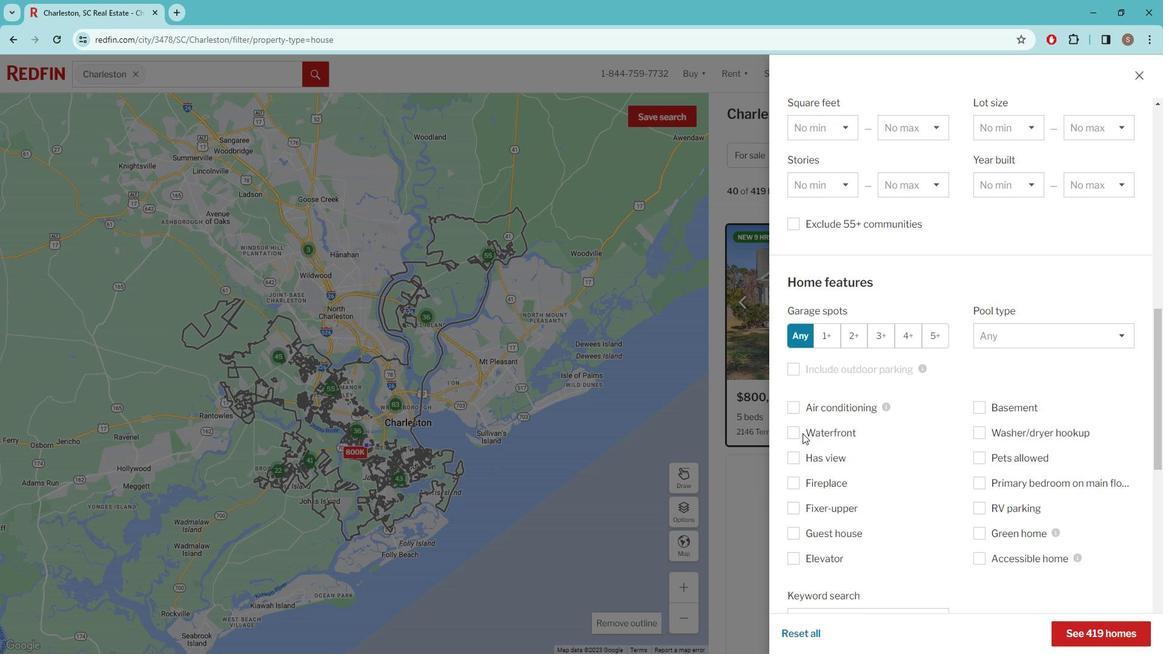 
Action: Mouse pressed left at (802, 426)
Screenshot: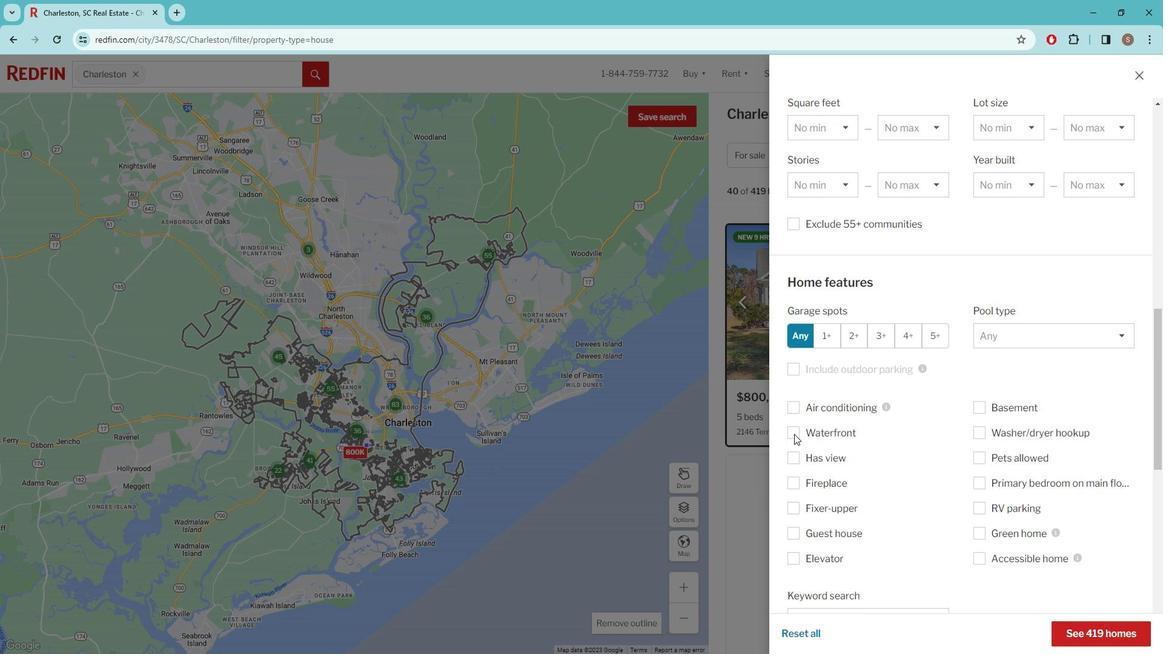 
Action: Mouse moved to (805, 426)
Screenshot: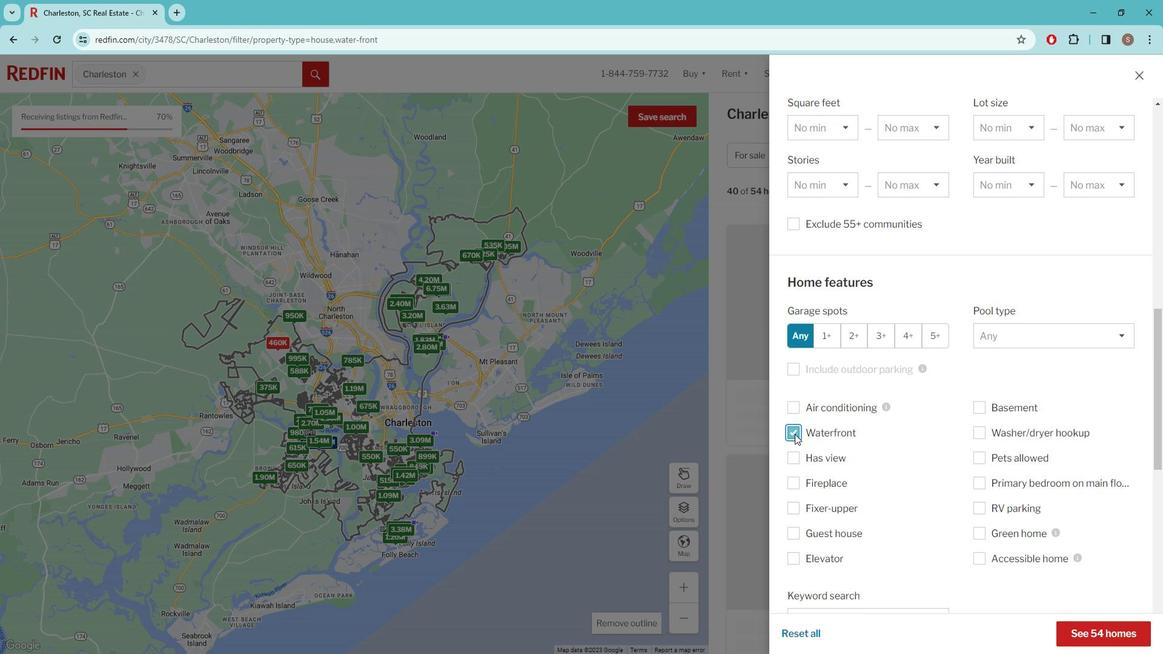 
Action: Mouse scrolled (805, 426) with delta (0, 0)
Screenshot: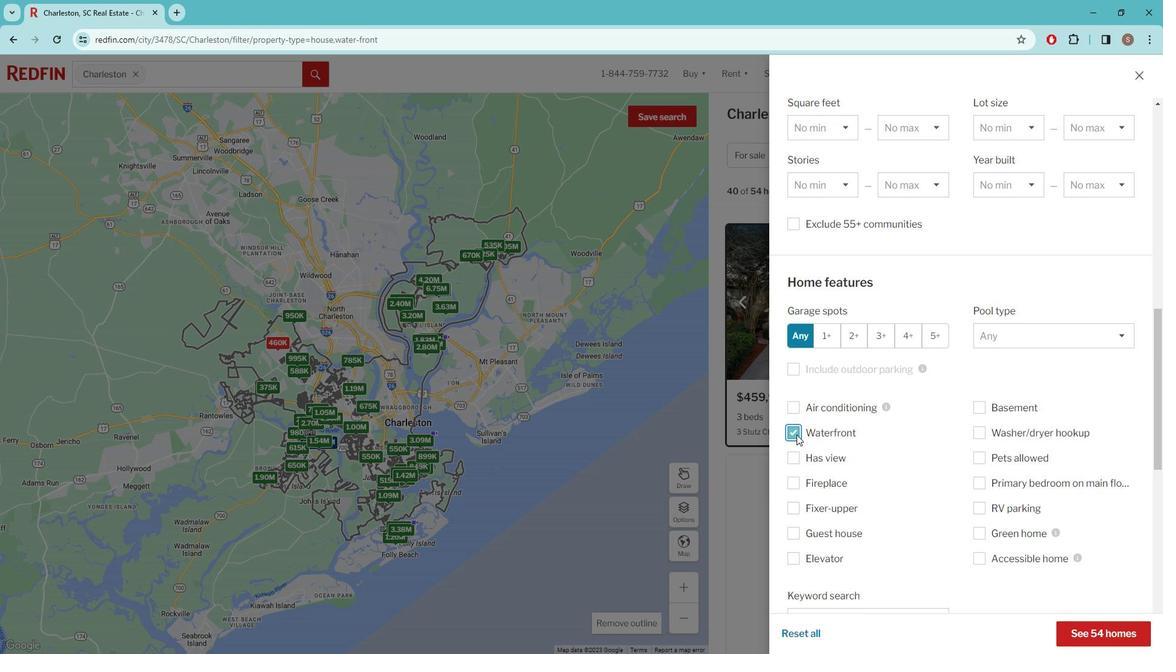 
Action: Mouse scrolled (805, 426) with delta (0, 0)
Screenshot: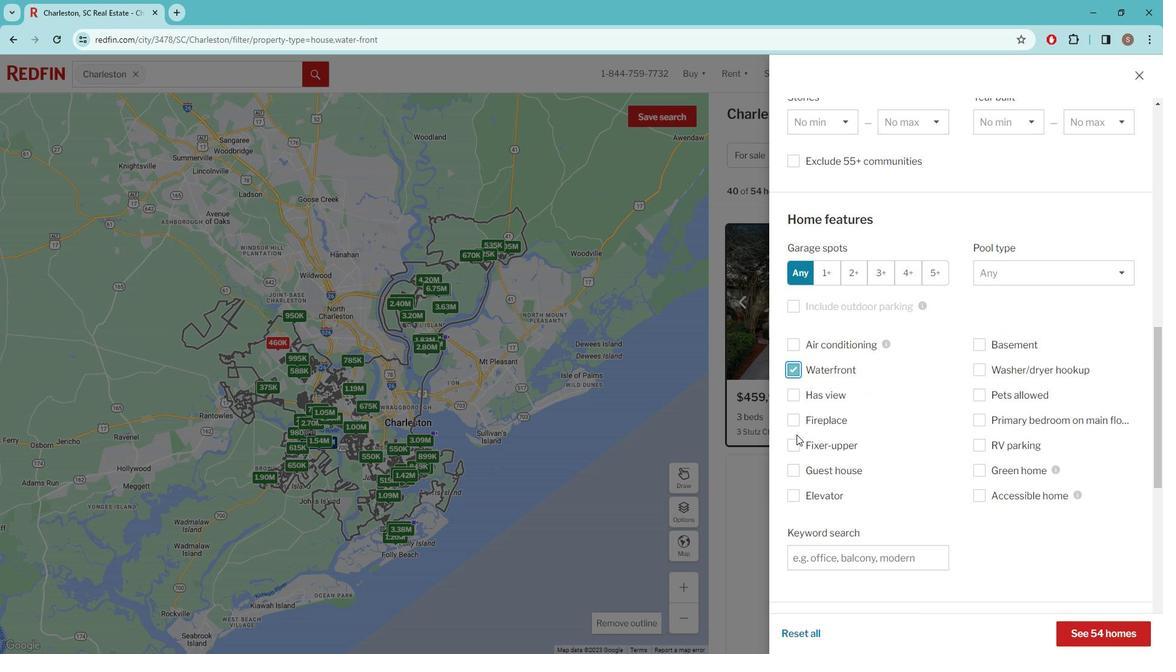 
Action: Mouse moved to (805, 426)
Screenshot: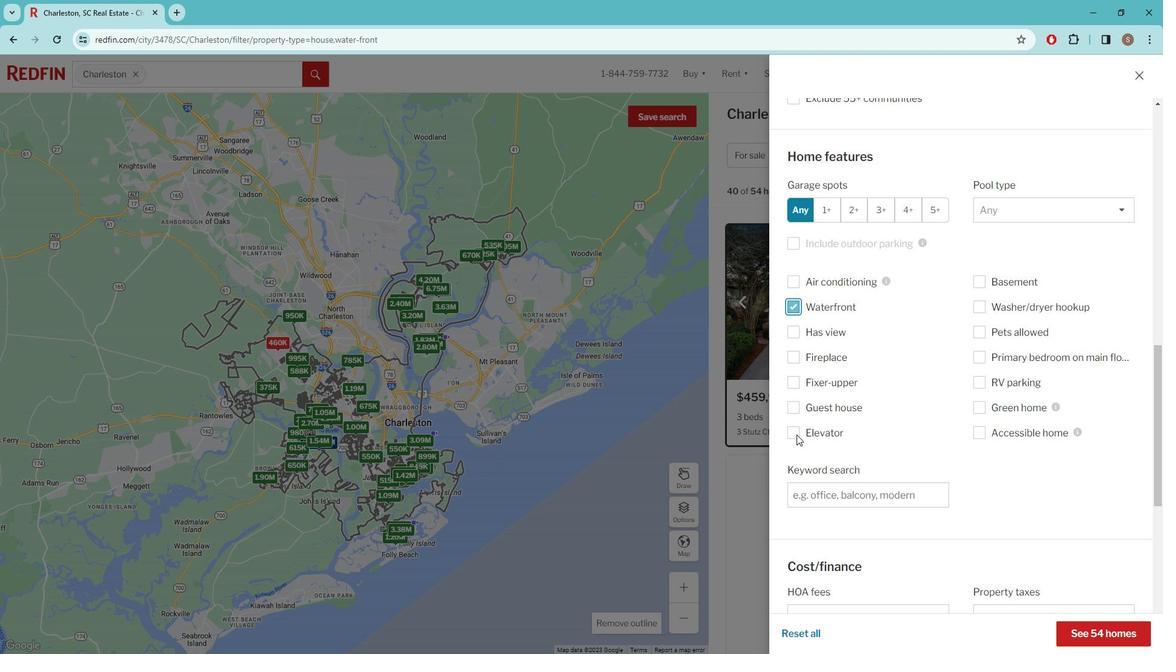 
Action: Mouse scrolled (805, 426) with delta (0, 0)
Screenshot: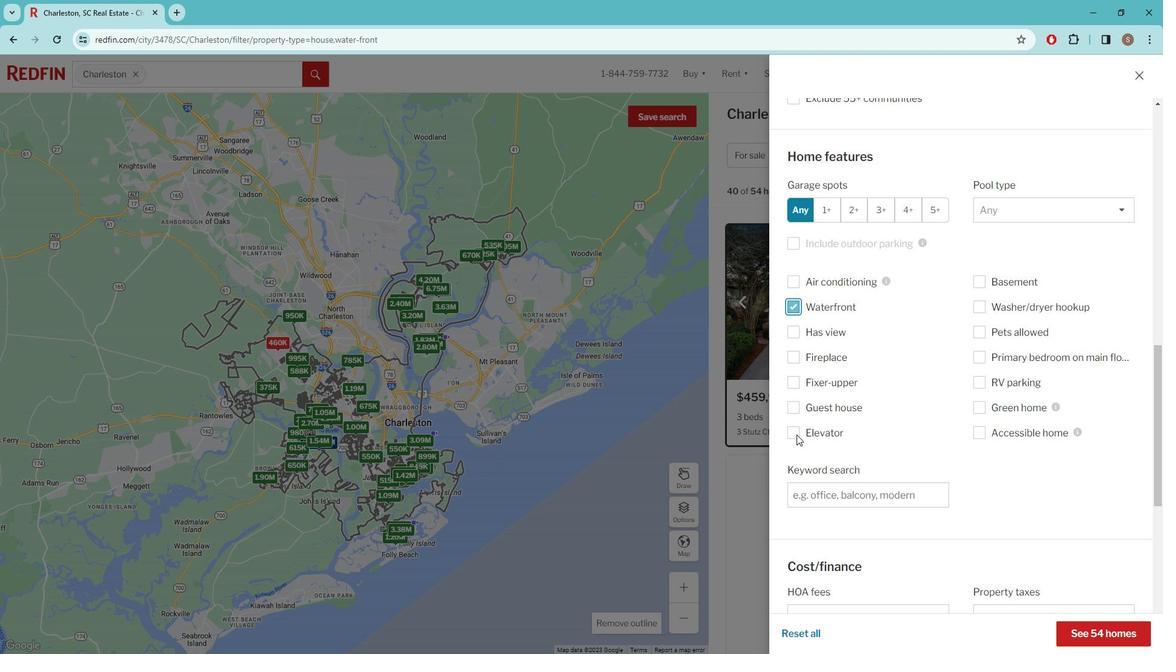 
Action: Mouse moved to (831, 421)
Screenshot: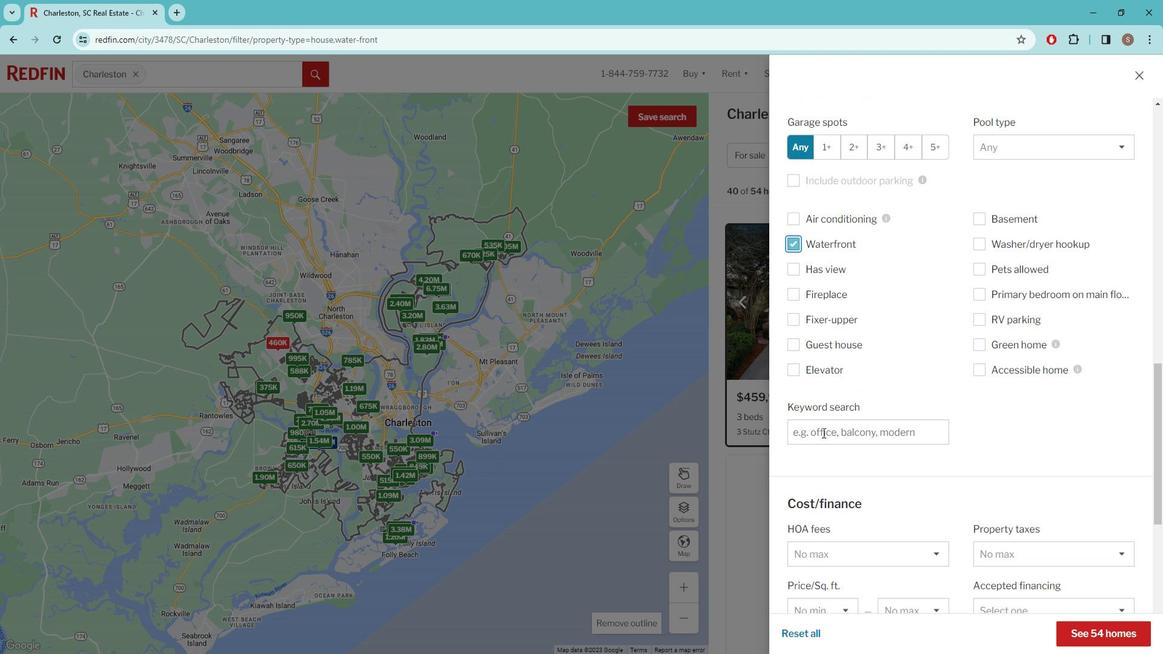 
Action: Mouse pressed left at (831, 421)
Screenshot: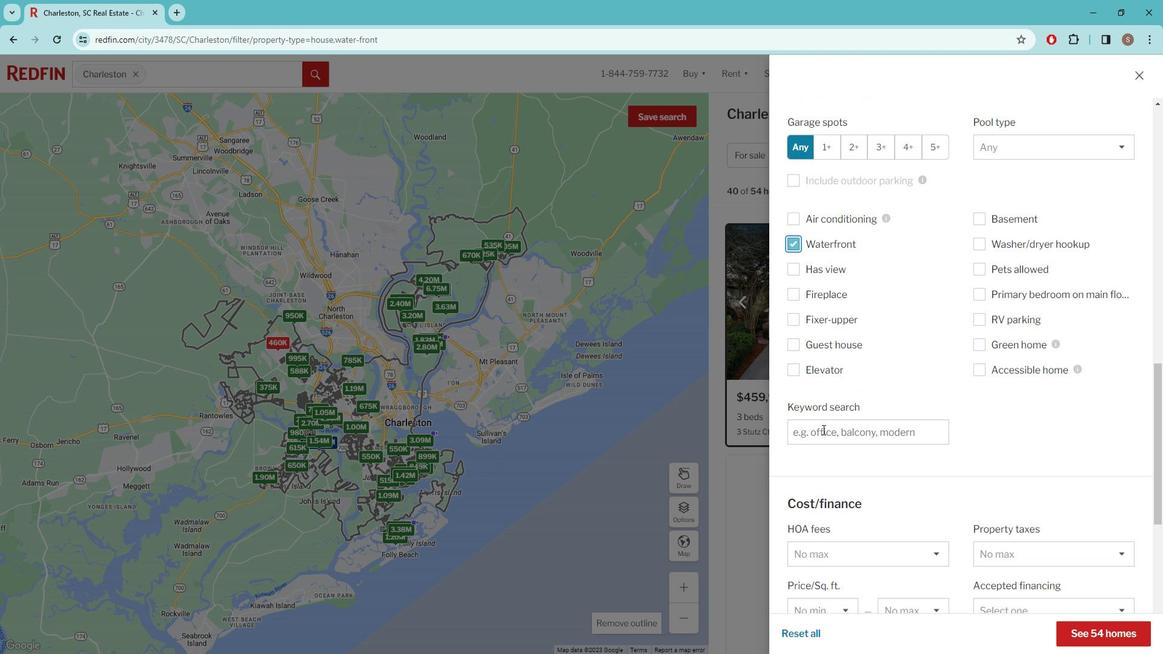 
Action: Key pressed A<Key.space>DOCK<Key.space>AND<Key.space>COASTAL<Key.space>VIEW<Key.space>
Screenshot: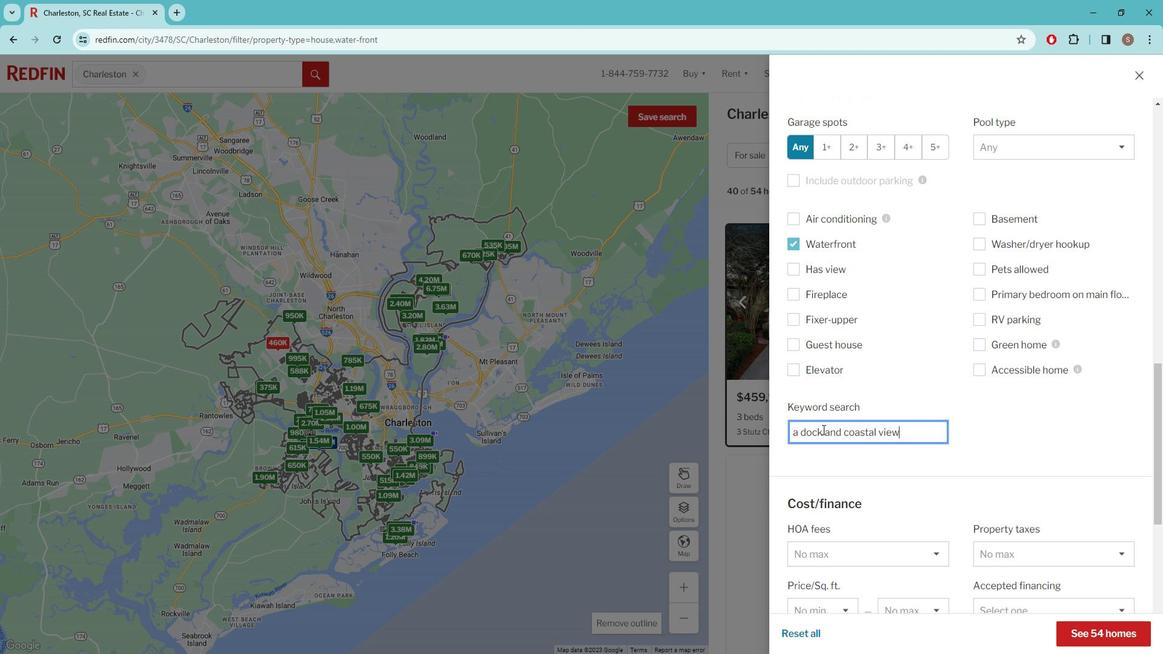 
Action: Mouse moved to (874, 451)
Screenshot: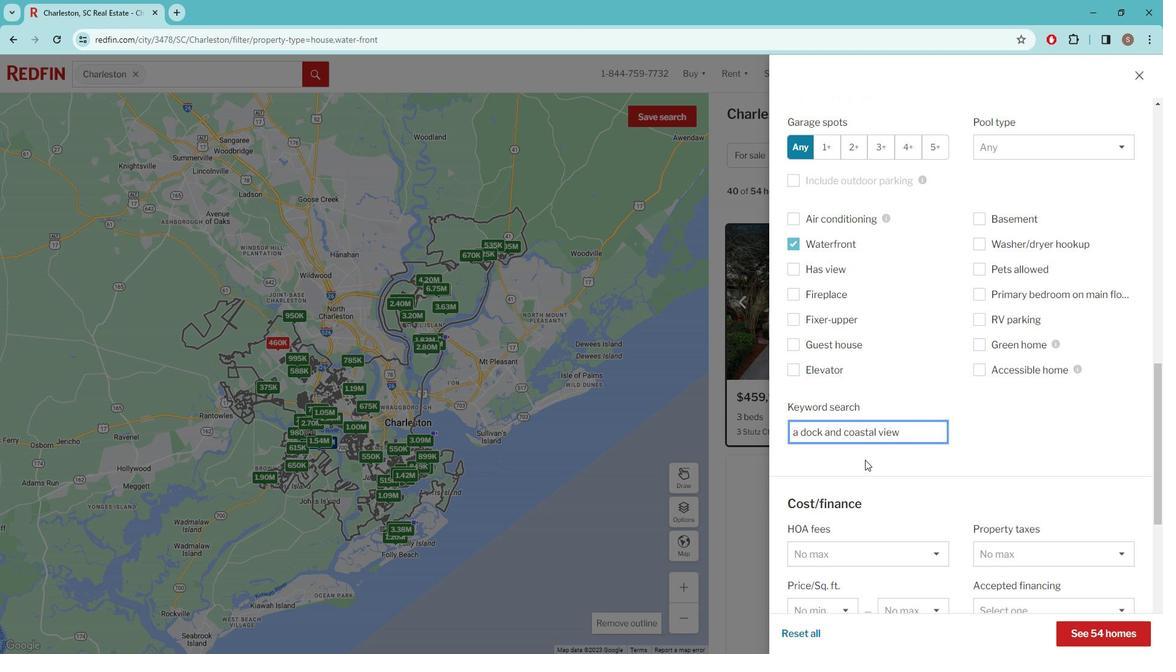 
Action: Mouse scrolled (874, 450) with delta (0, 0)
Screenshot: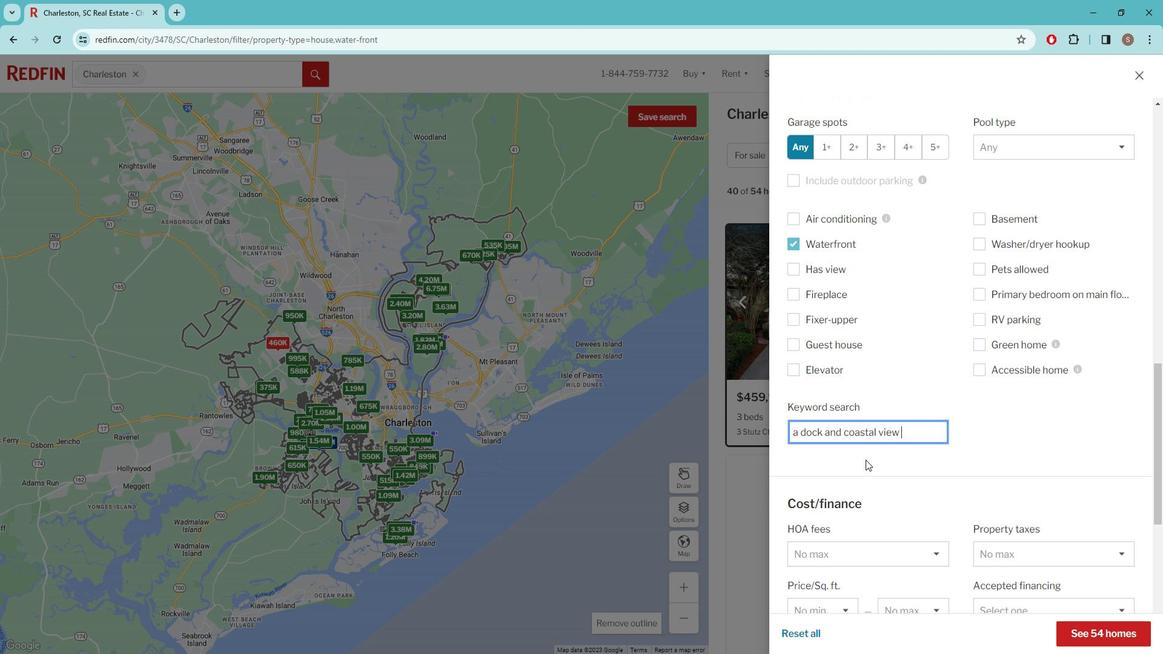 
Action: Mouse scrolled (874, 450) with delta (0, 0)
Screenshot: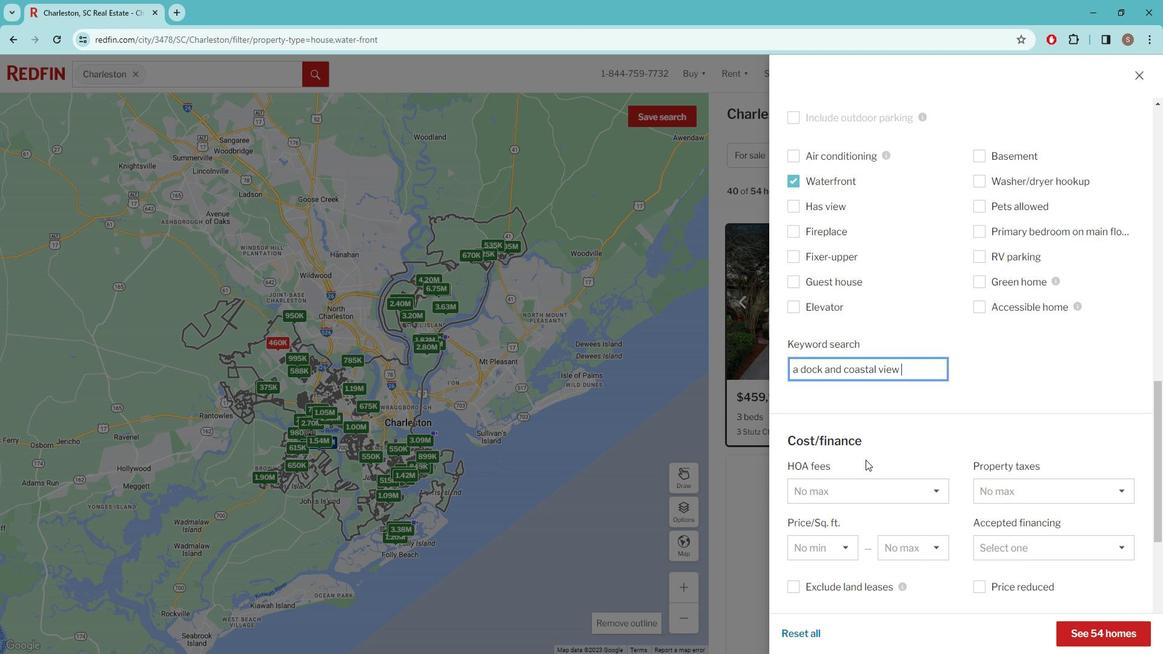 
Action: Mouse scrolled (874, 450) with delta (0, 0)
Screenshot: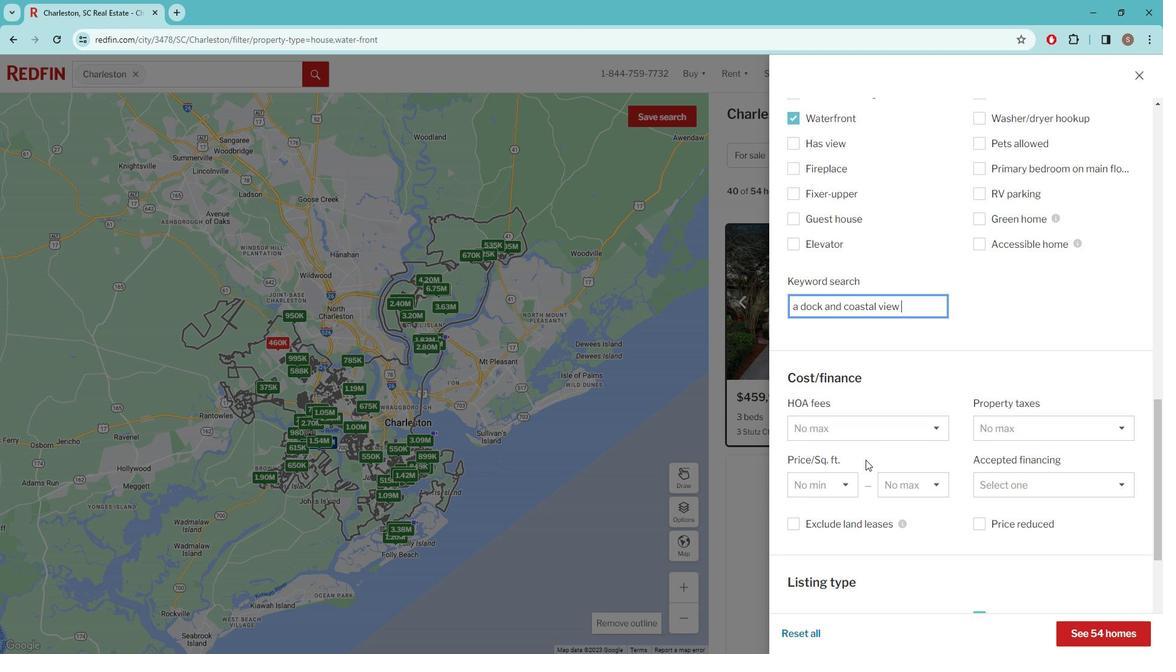 
Action: Mouse moved to (874, 451)
Screenshot: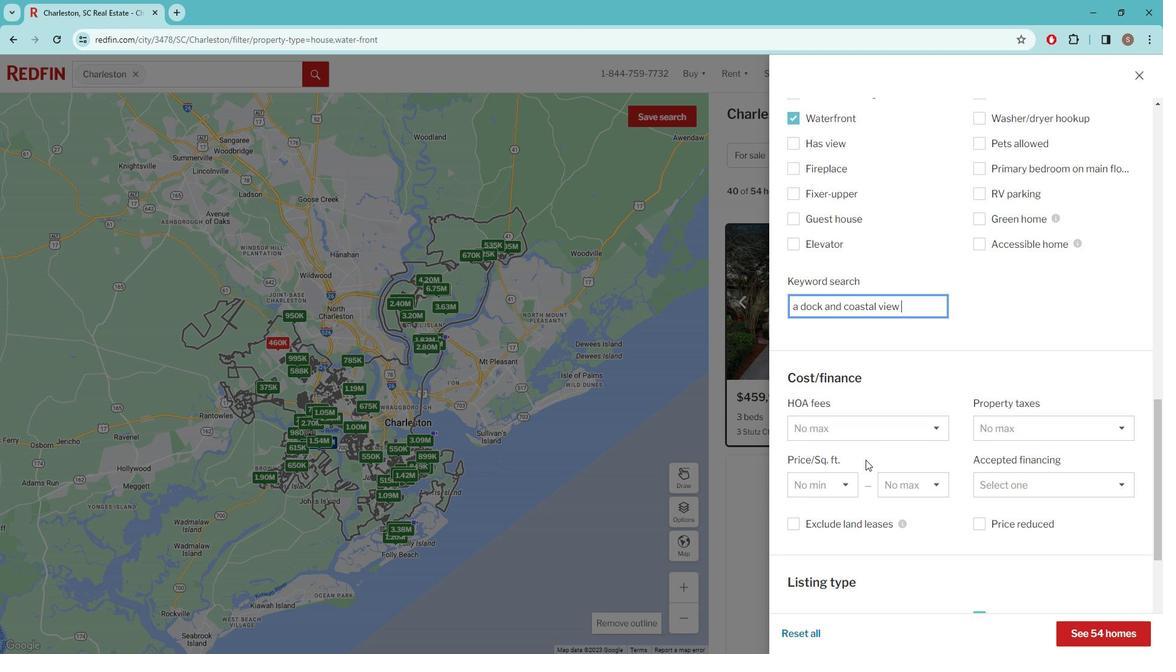 
Action: Mouse scrolled (874, 450) with delta (0, 0)
Screenshot: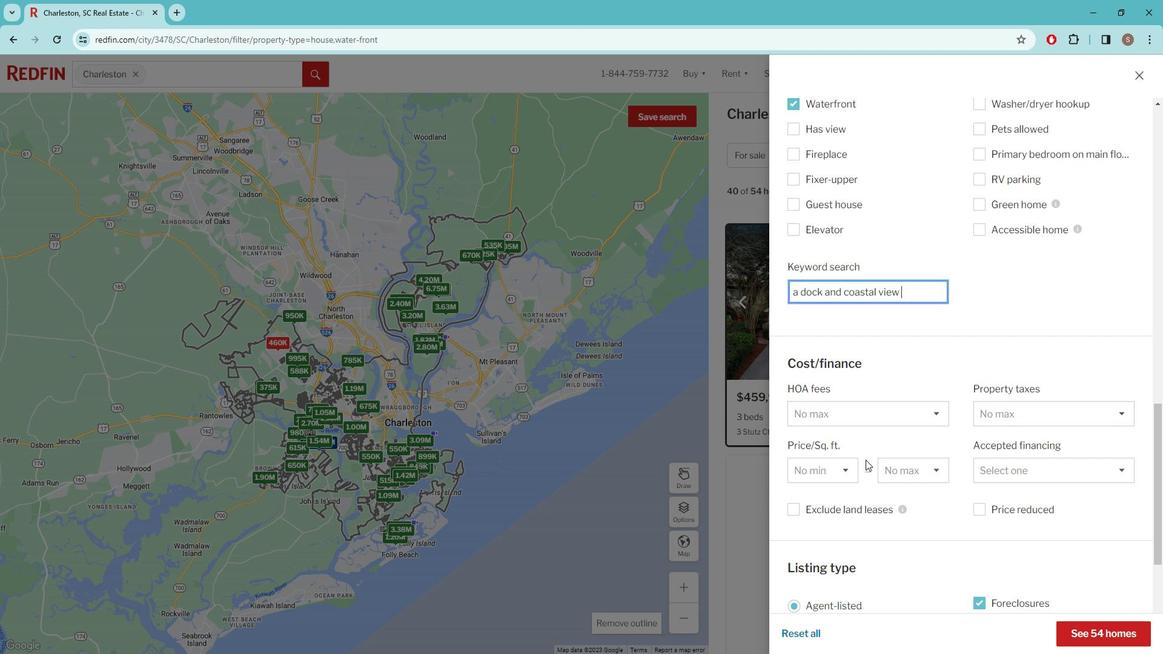 
Action: Mouse moved to (874, 455)
Screenshot: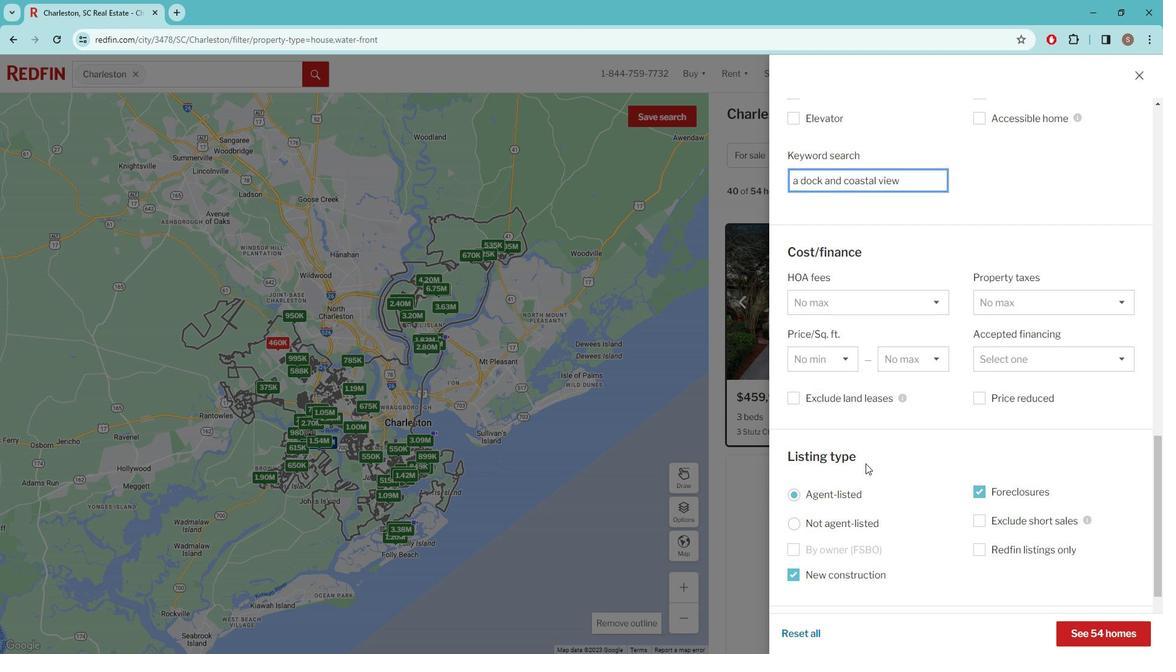 
Action: Mouse scrolled (874, 455) with delta (0, 0)
Screenshot: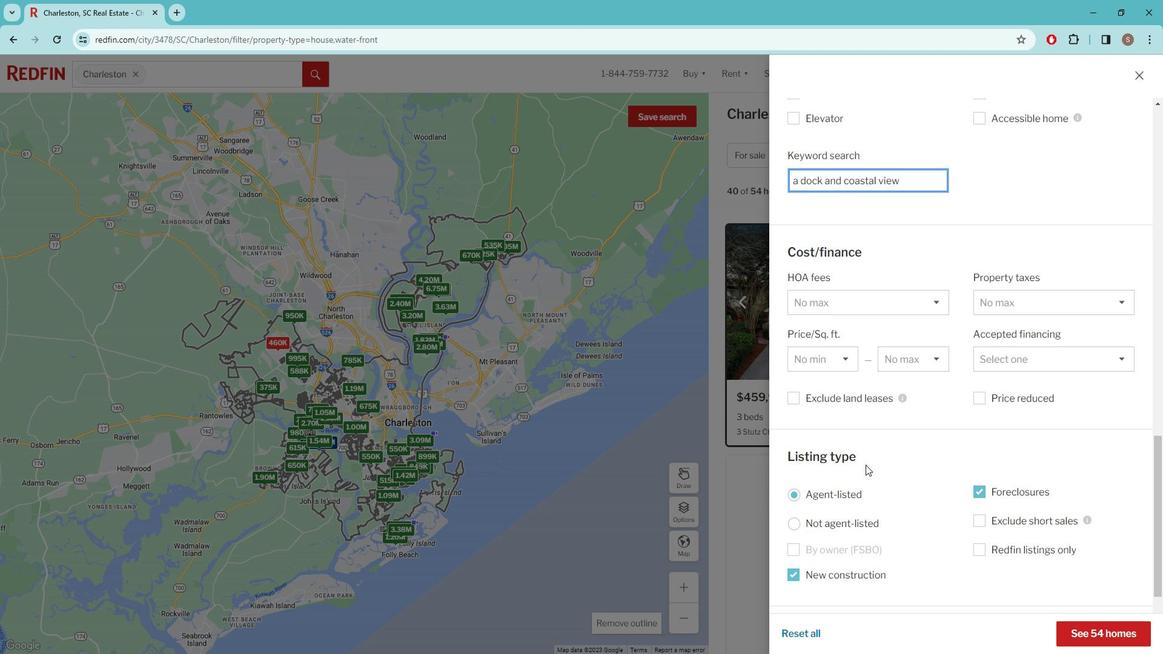 
Action: Mouse scrolled (874, 455) with delta (0, 0)
Screenshot: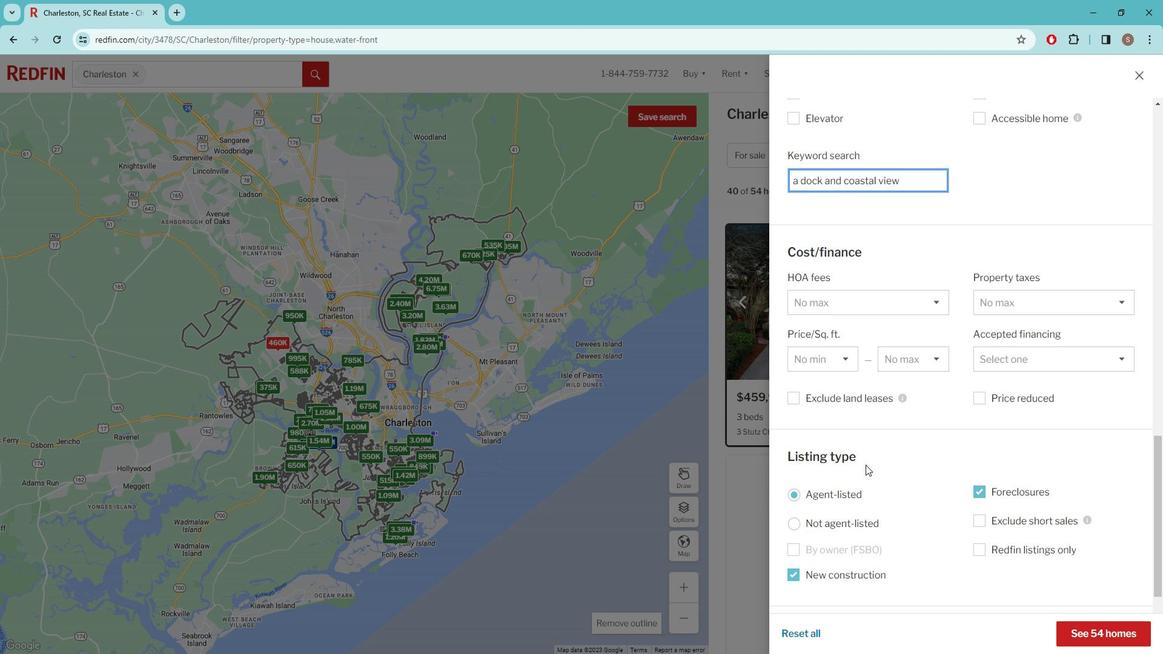 
Action: Mouse scrolled (874, 455) with delta (0, 0)
Screenshot: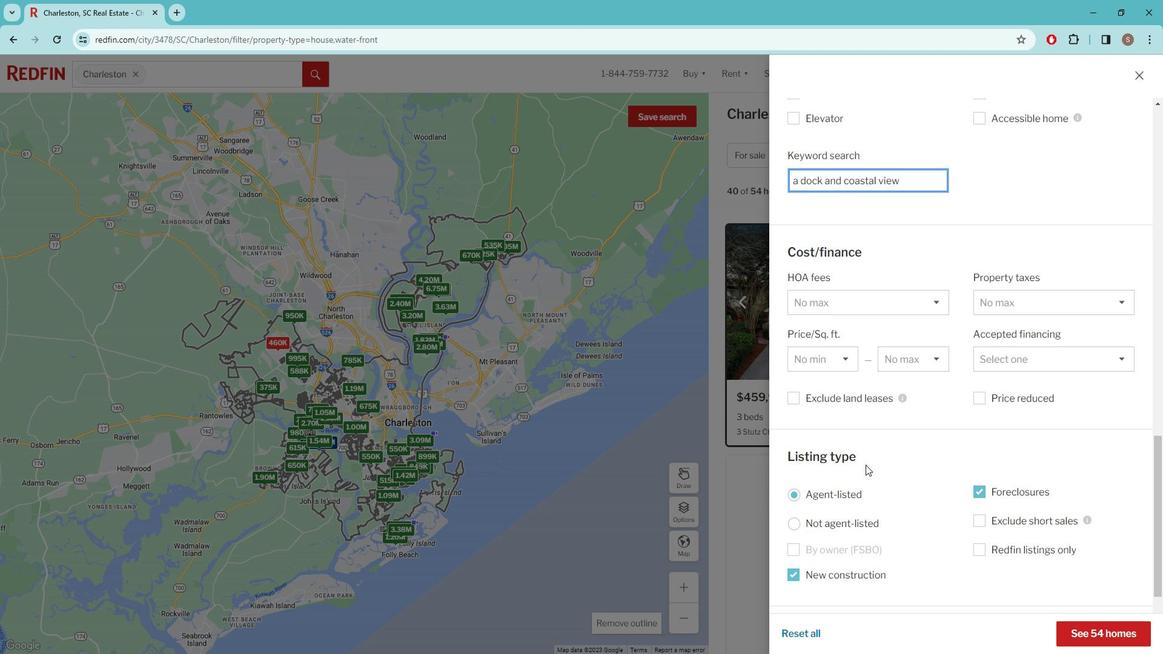 
Action: Mouse scrolled (874, 455) with delta (0, 0)
Screenshot: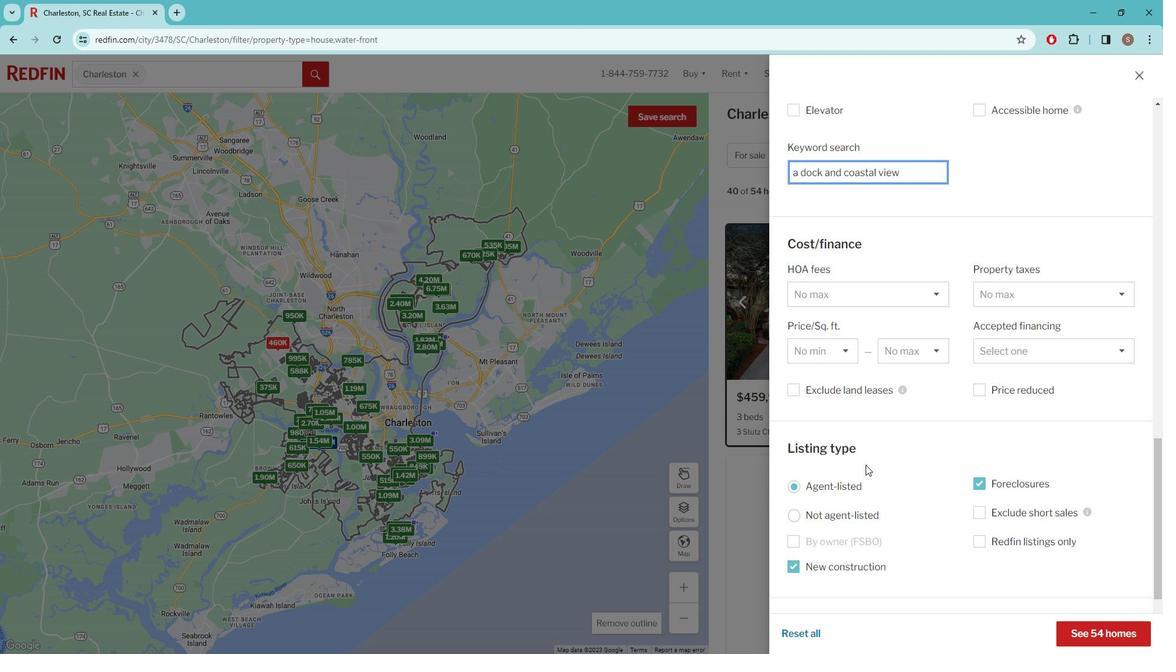 
Action: Mouse moved to (875, 470)
Screenshot: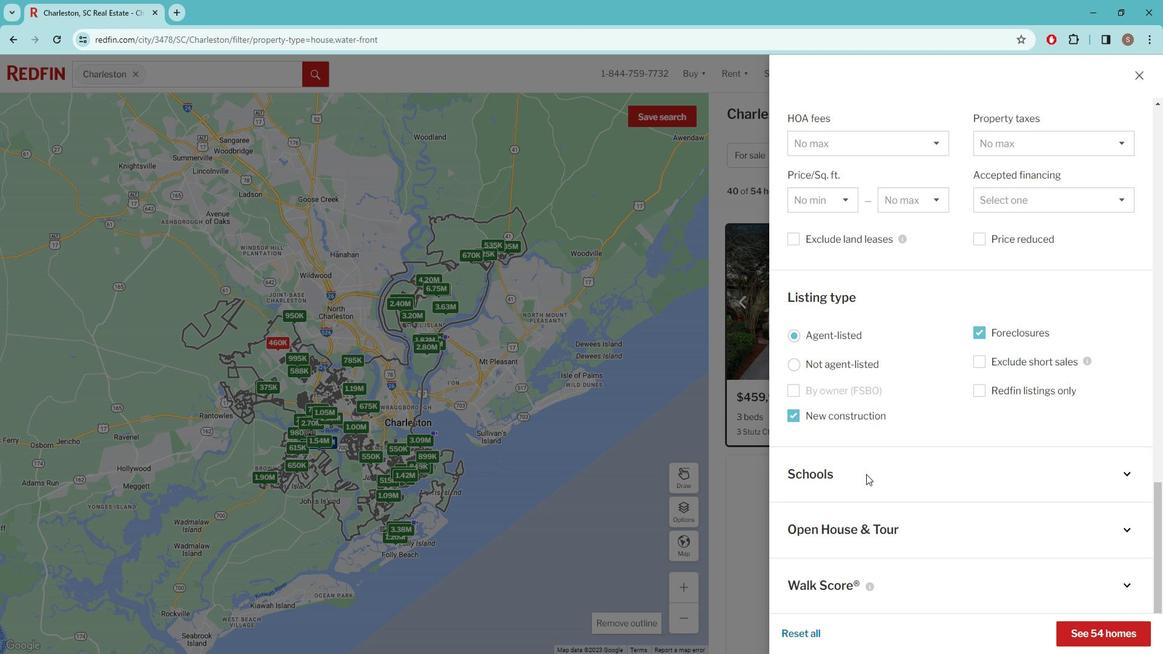 
Action: Mouse scrolled (875, 469) with delta (0, 0)
Screenshot: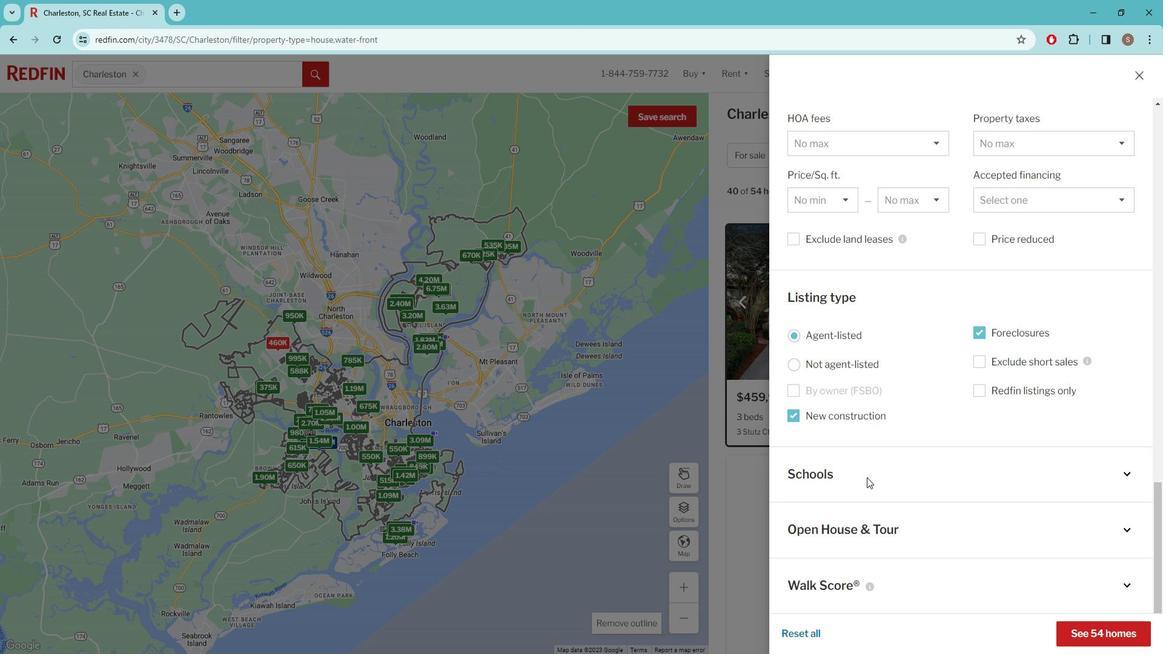 
Action: Mouse moved to (879, 477)
Screenshot: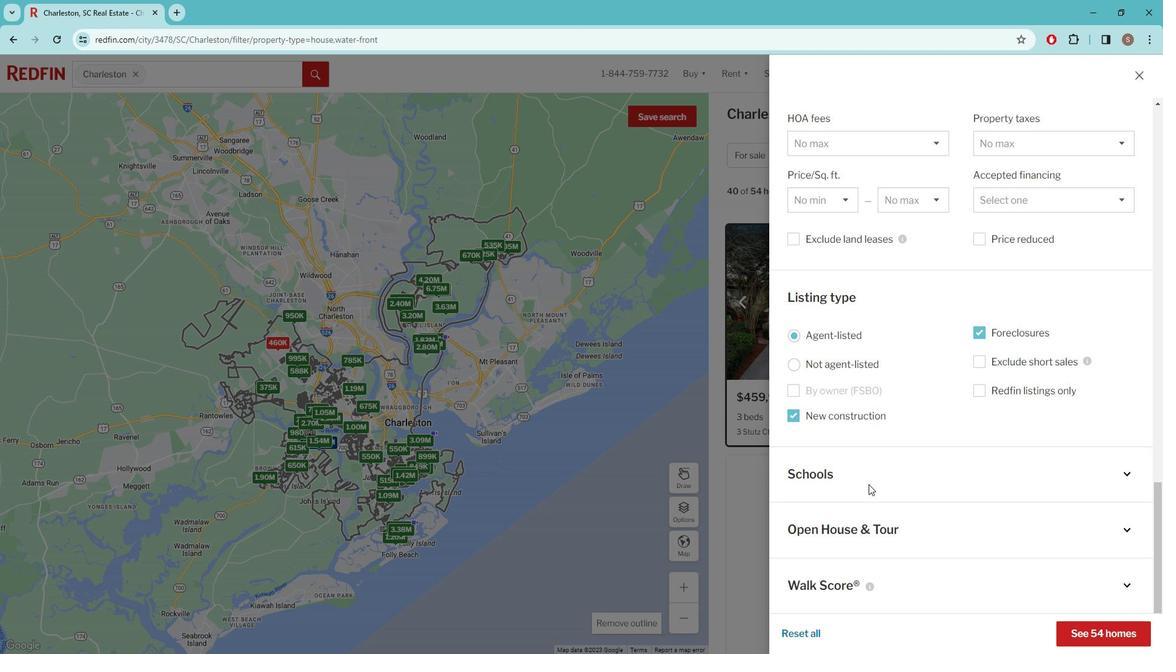 
Action: Mouse scrolled (879, 476) with delta (0, 0)
Screenshot: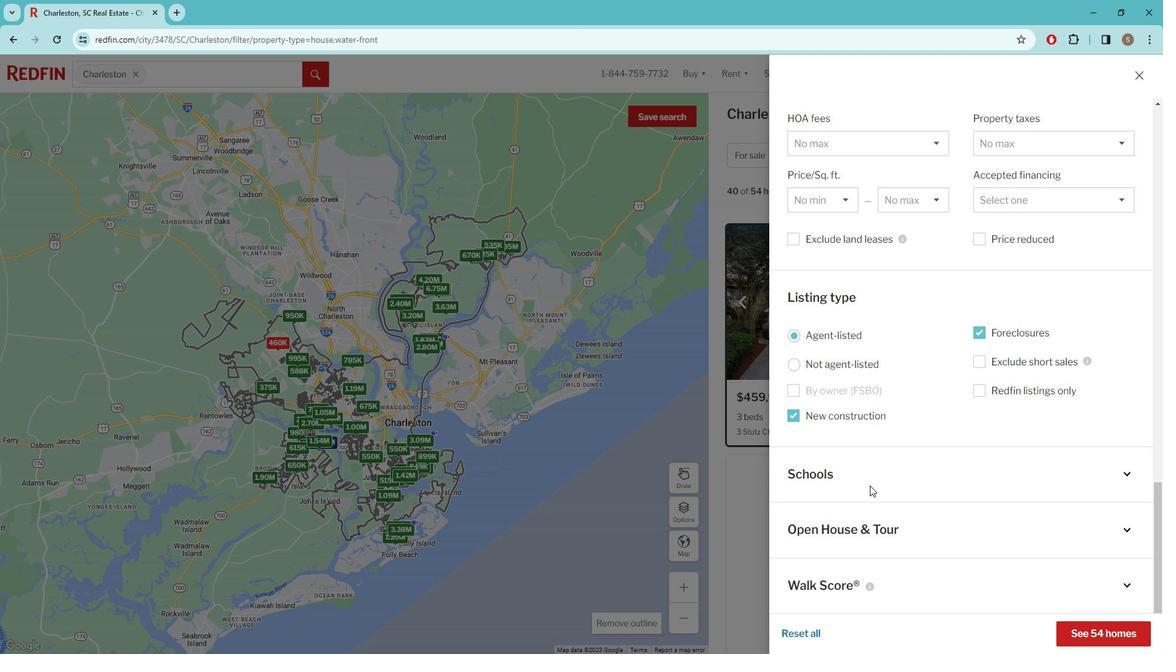 
Action: Mouse moved to (1108, 612)
Screenshot: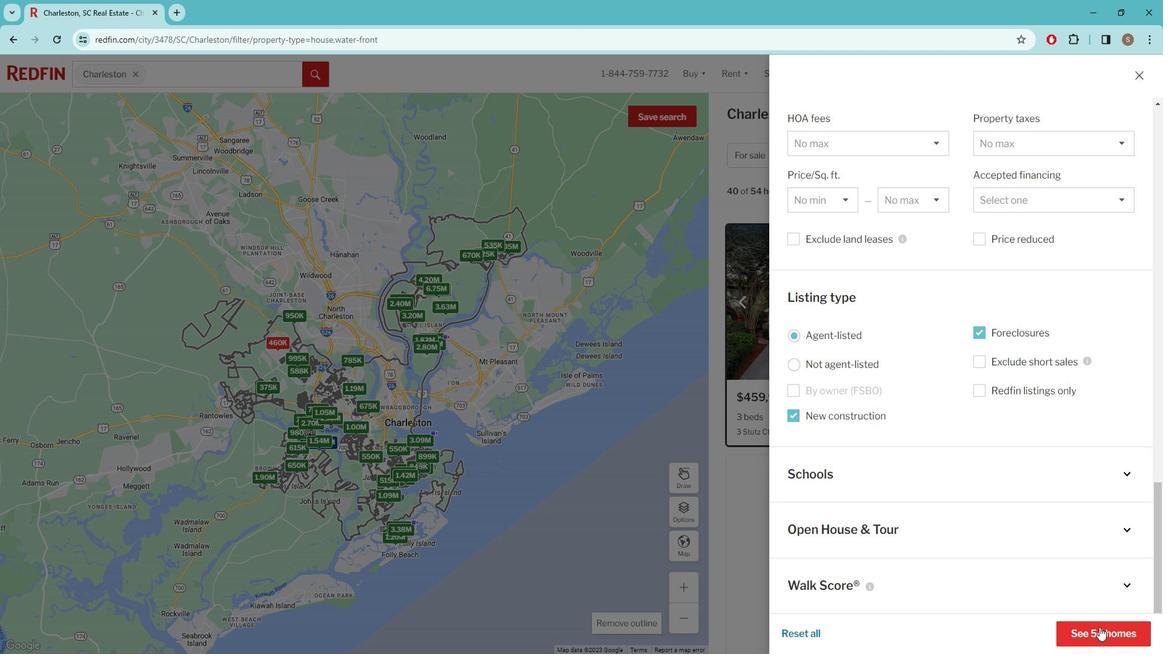 
Action: Mouse pressed left at (1108, 612)
Screenshot: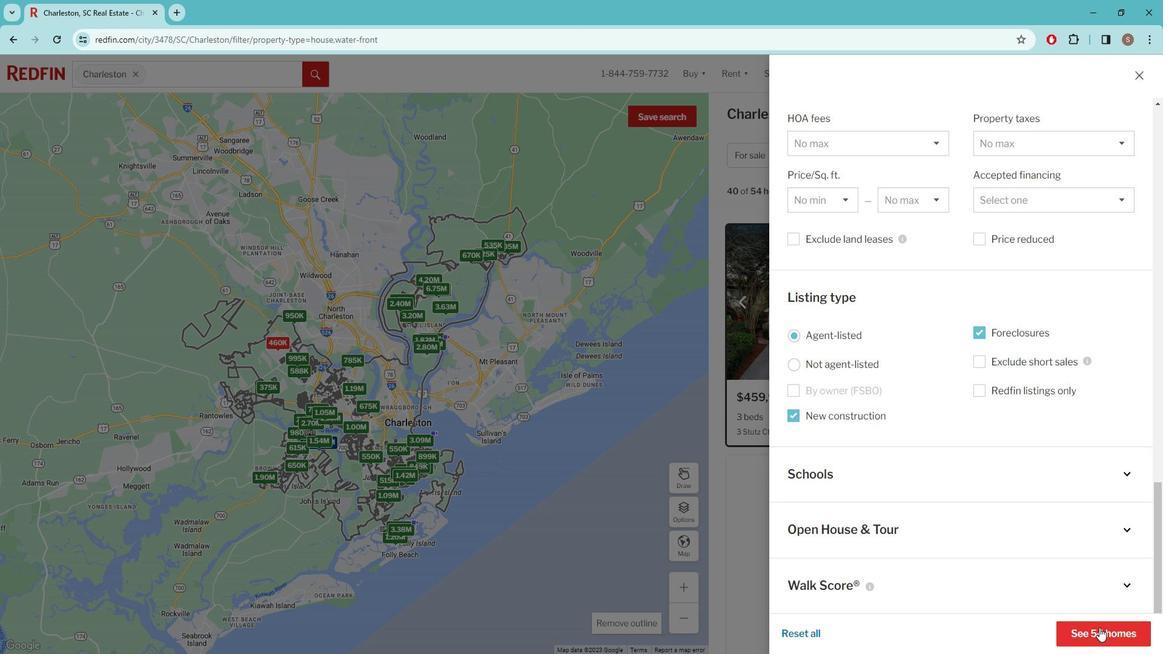 
Action: Mouse moved to (817, 391)
Screenshot: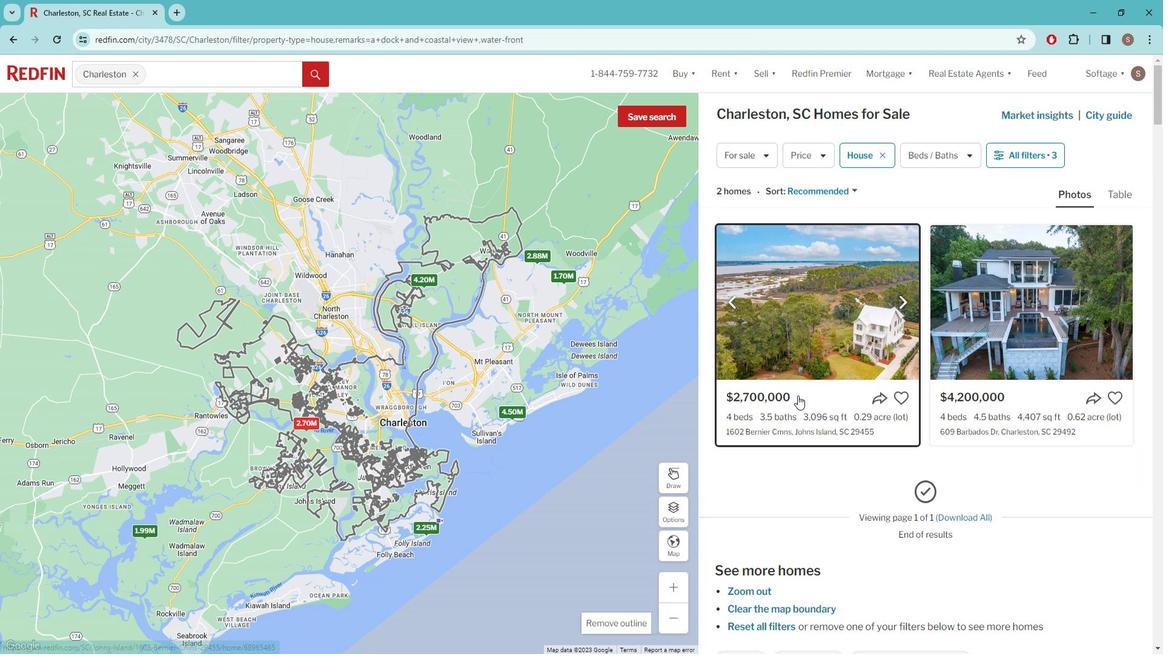 
Action: Mouse pressed left at (817, 391)
Screenshot: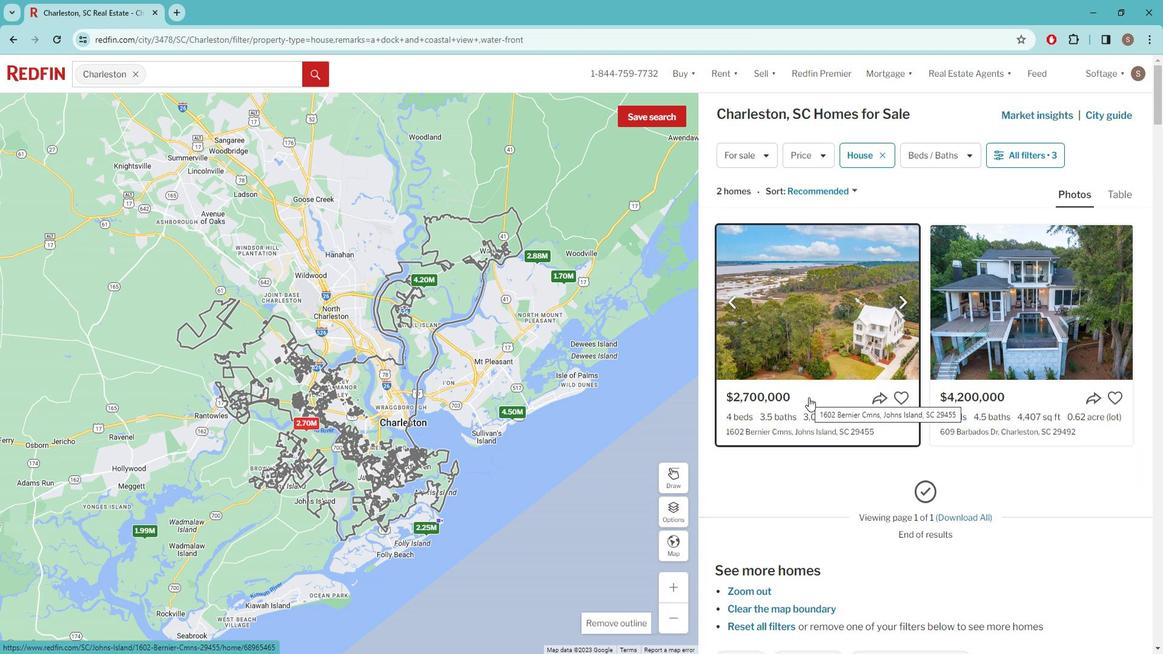 
Action: Mouse moved to (734, 107)
Screenshot: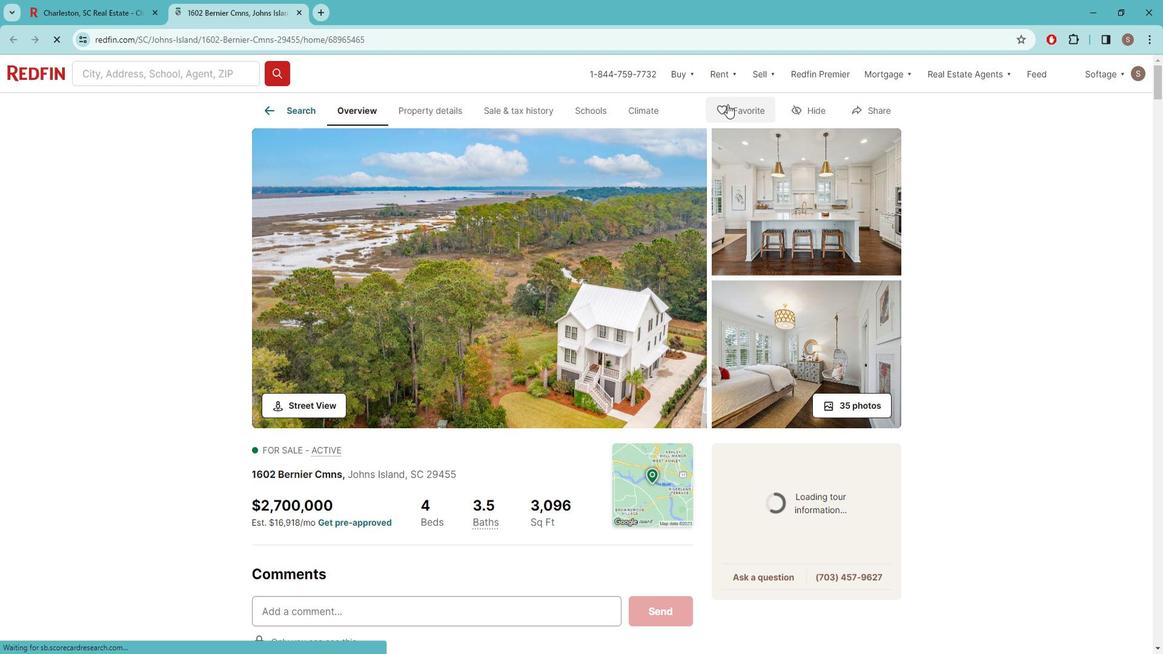 
Action: Mouse pressed left at (734, 107)
Screenshot: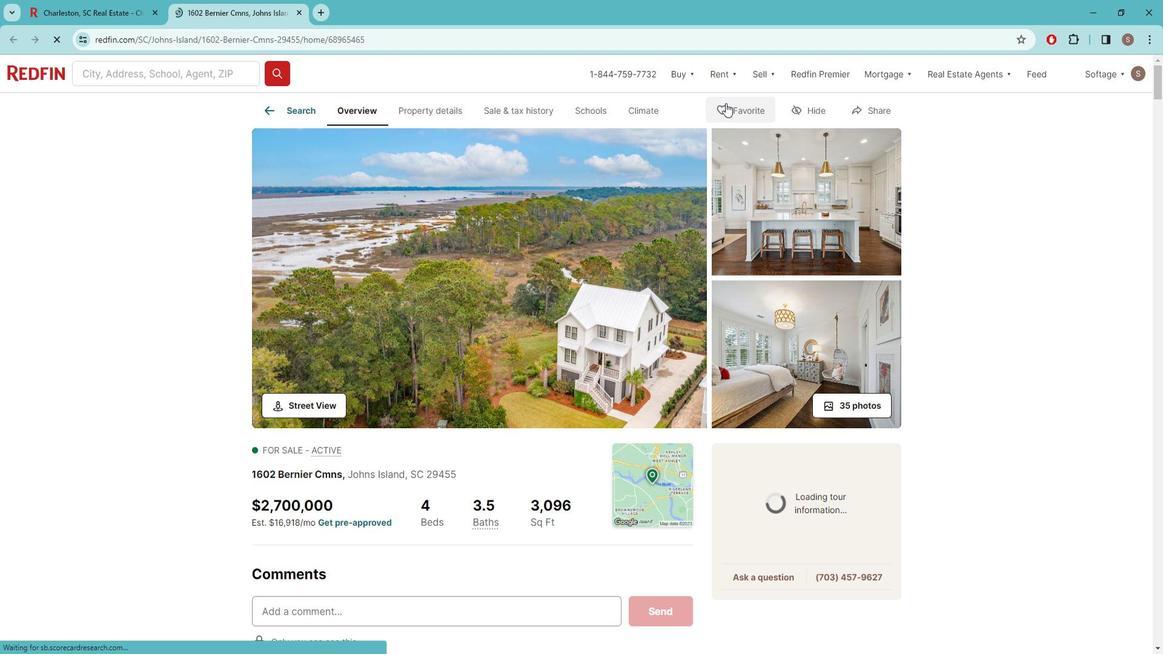 
Action: Mouse moved to (447, 110)
Screenshot: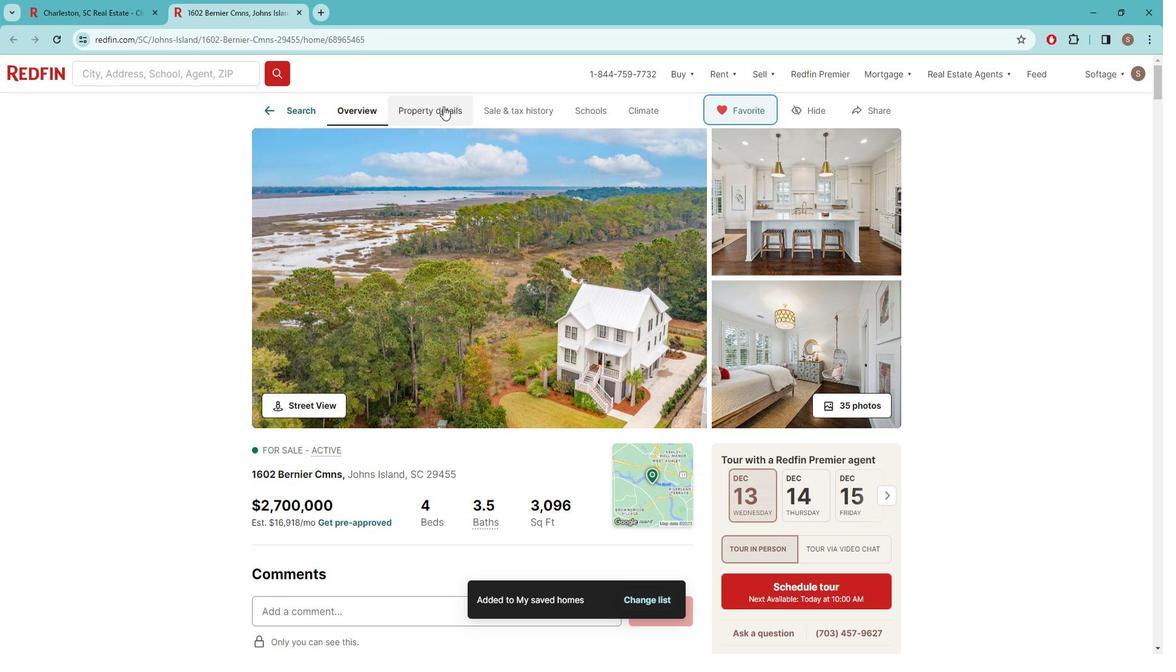 
Action: Mouse pressed left at (447, 110)
Screenshot: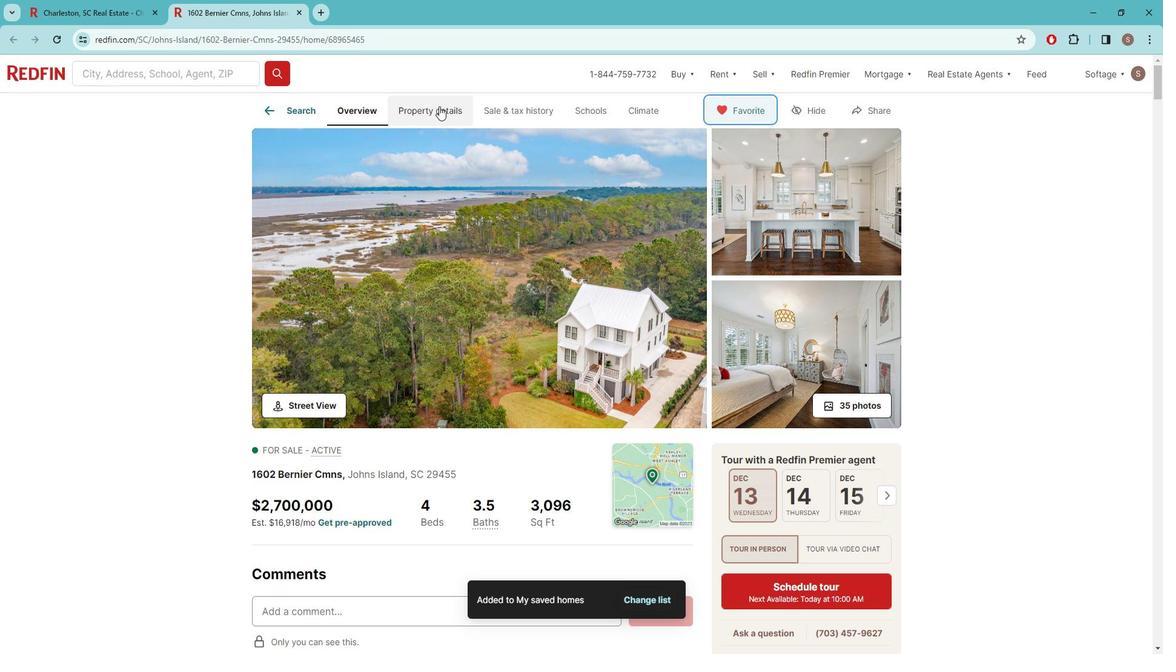 
Action: Mouse moved to (457, 137)
Screenshot: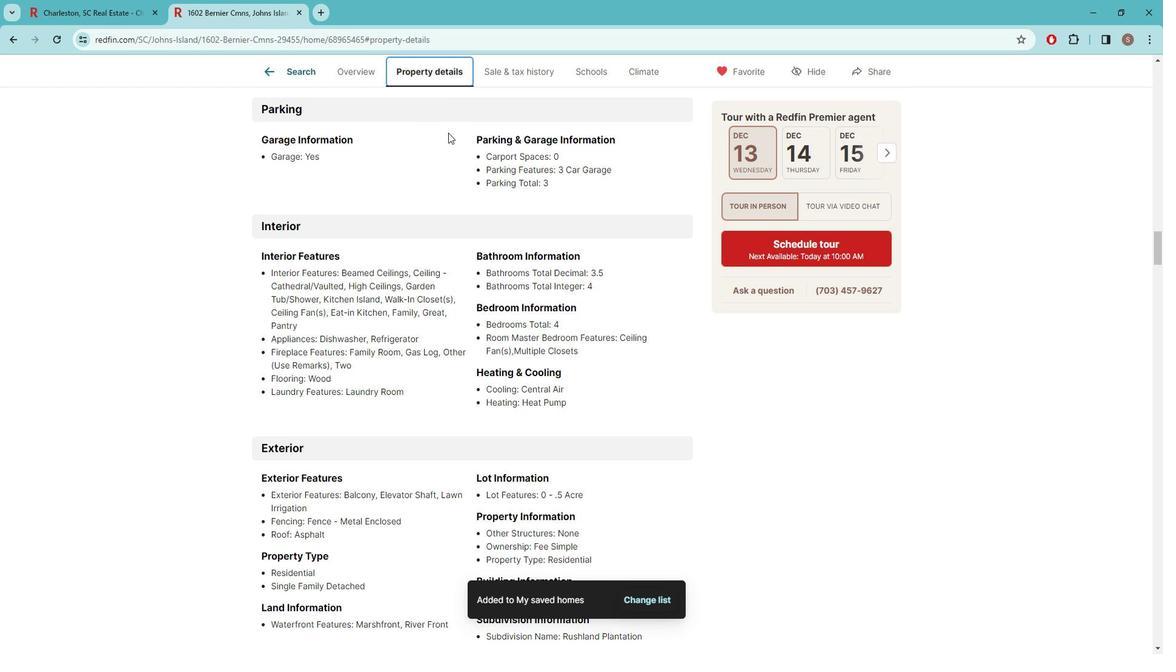 
Action: Mouse scrolled (457, 137) with delta (0, 0)
Screenshot: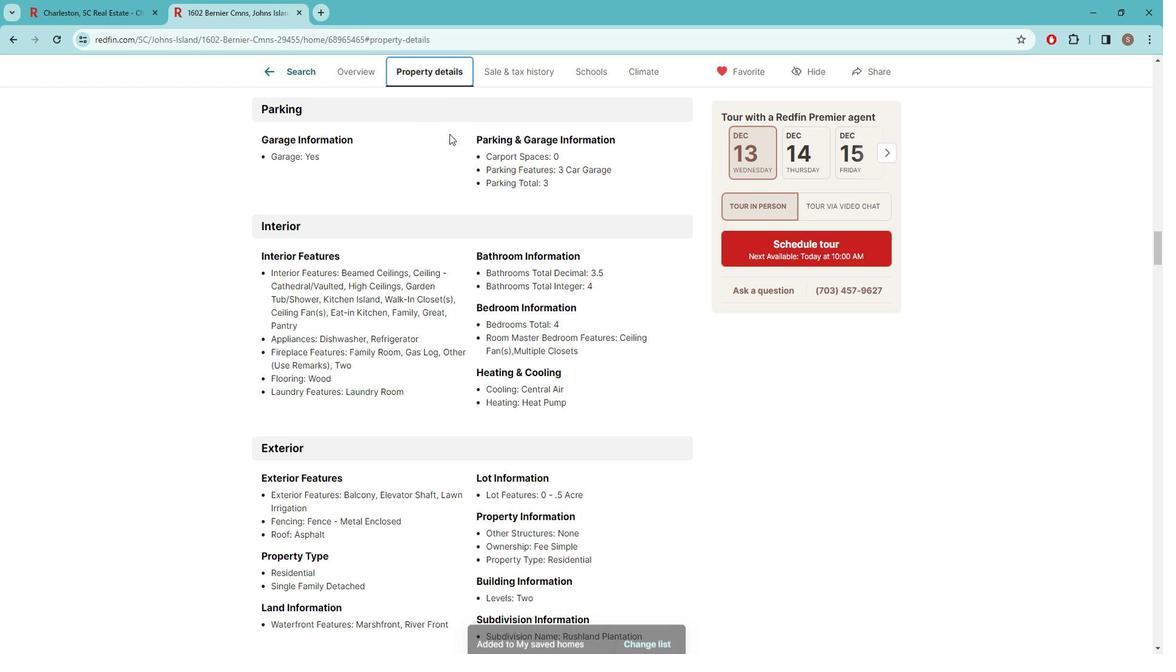 
Action: Mouse scrolled (457, 137) with delta (0, 0)
Screenshot: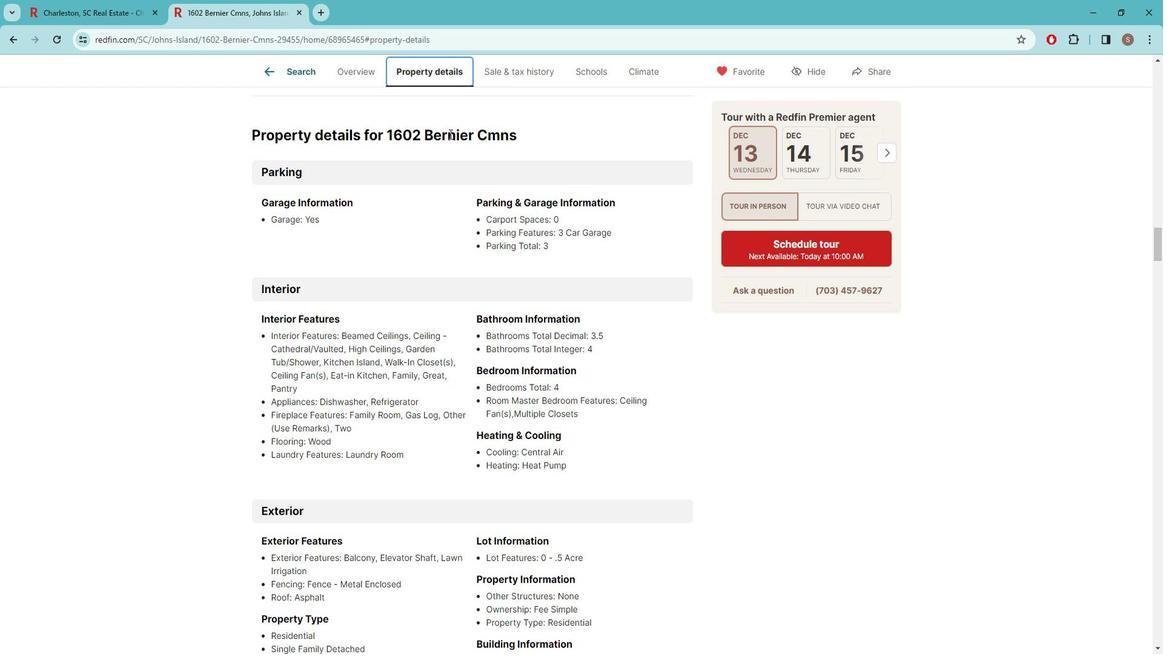 
Action: Mouse moved to (458, 182)
Screenshot: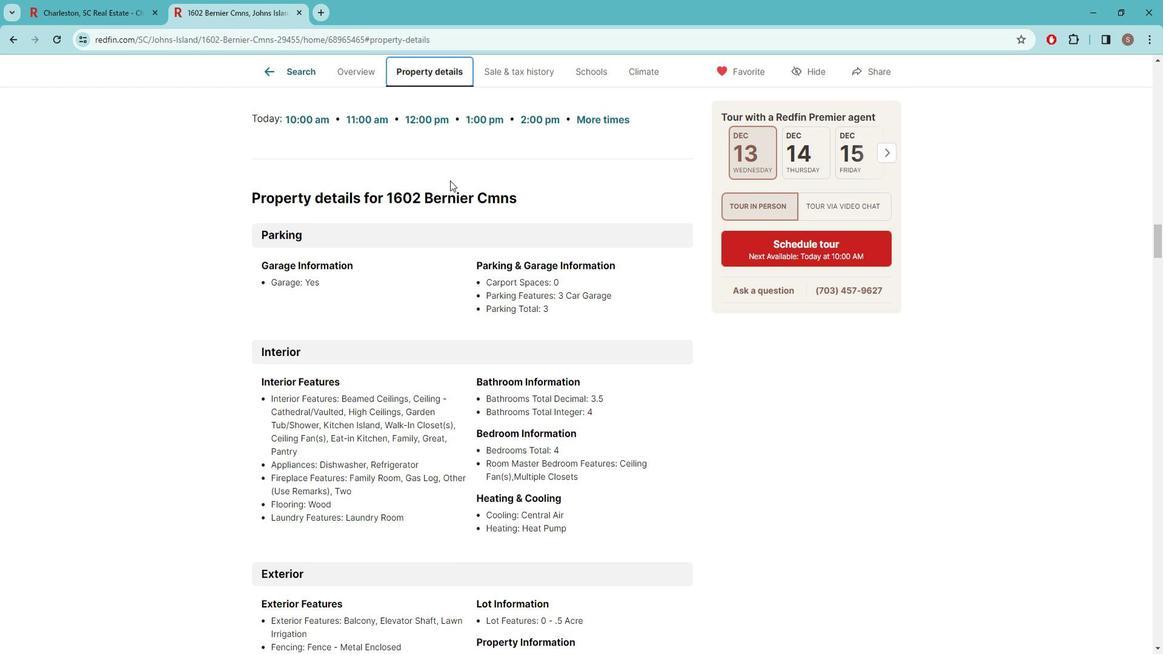 
Action: Mouse scrolled (458, 181) with delta (0, 0)
Screenshot: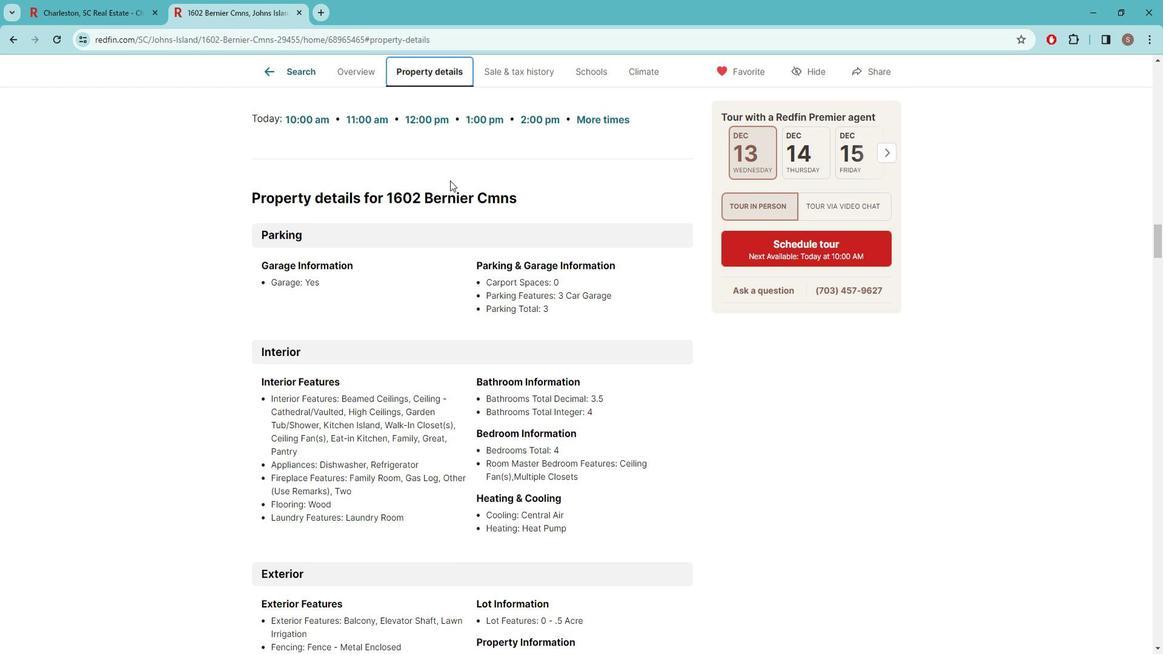 
Action: Mouse moved to (429, 251)
Screenshot: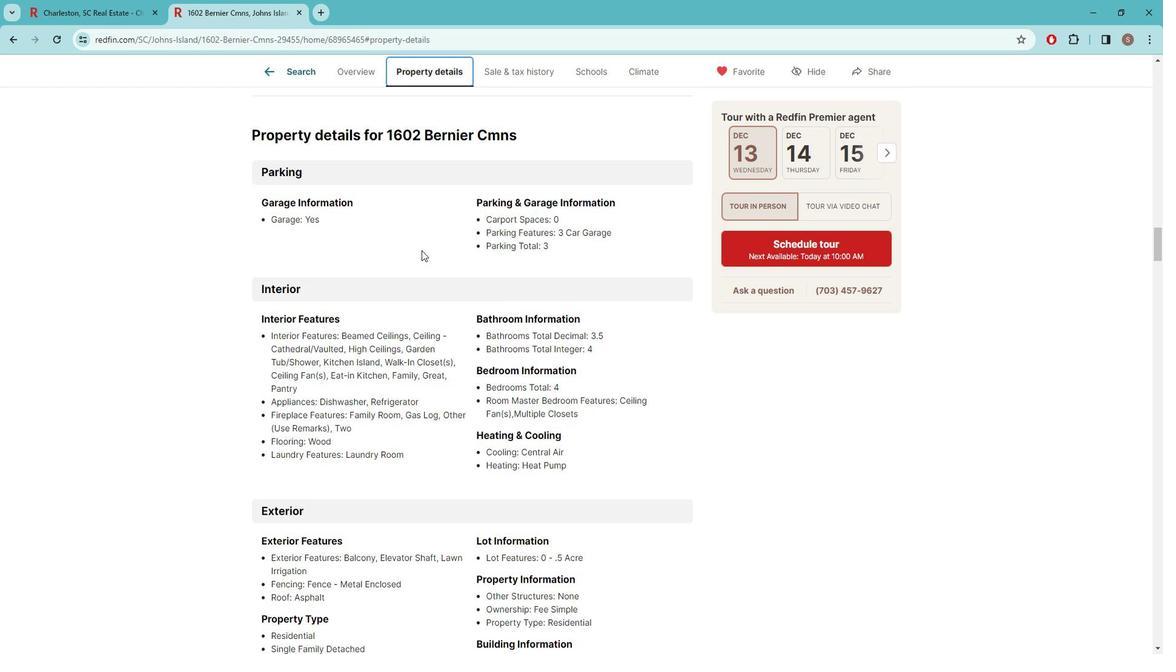 
Action: Mouse scrolled (429, 250) with delta (0, 0)
Screenshot: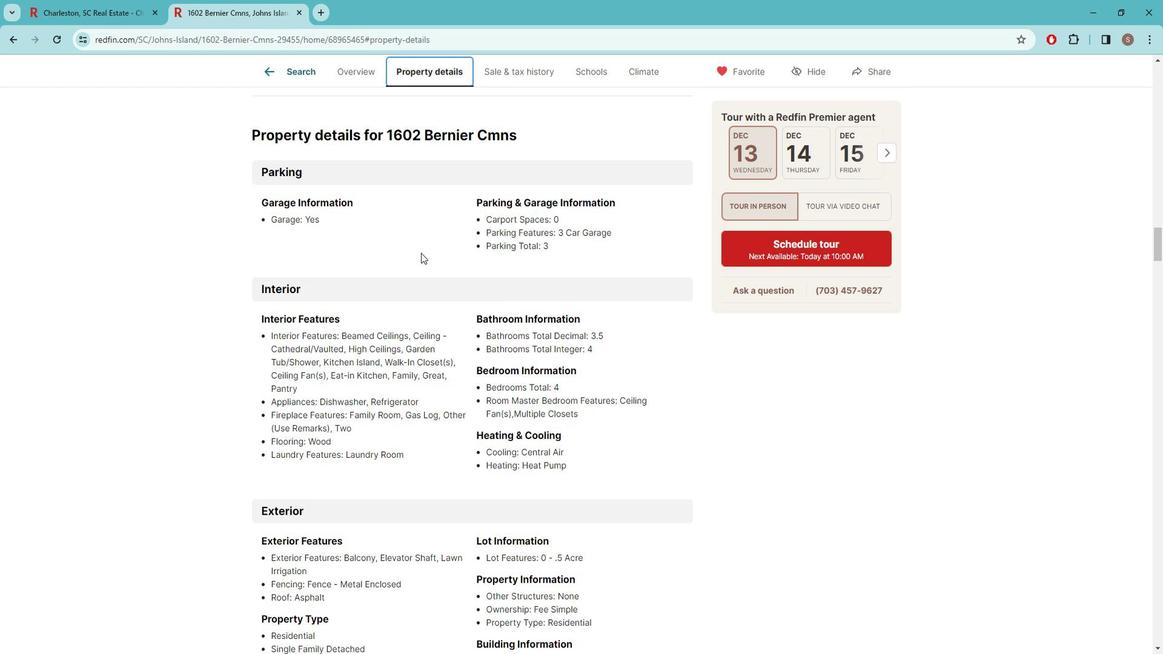 
Action: Mouse moved to (426, 267)
Screenshot: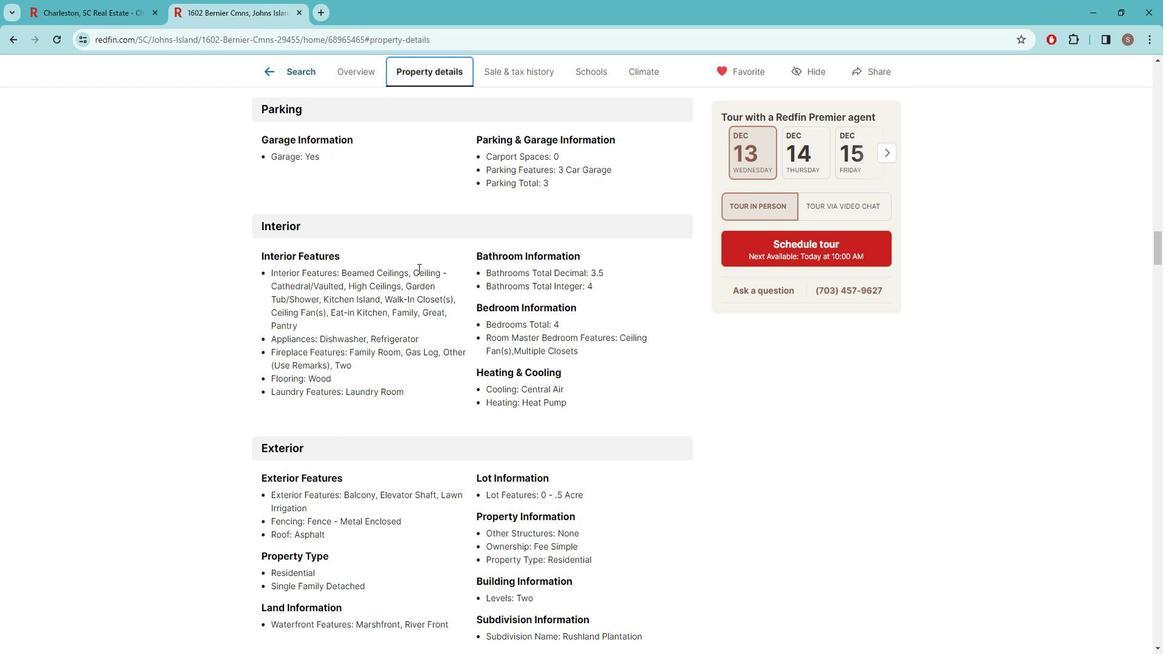 
Action: Mouse scrolled (426, 266) with delta (0, 0)
Screenshot: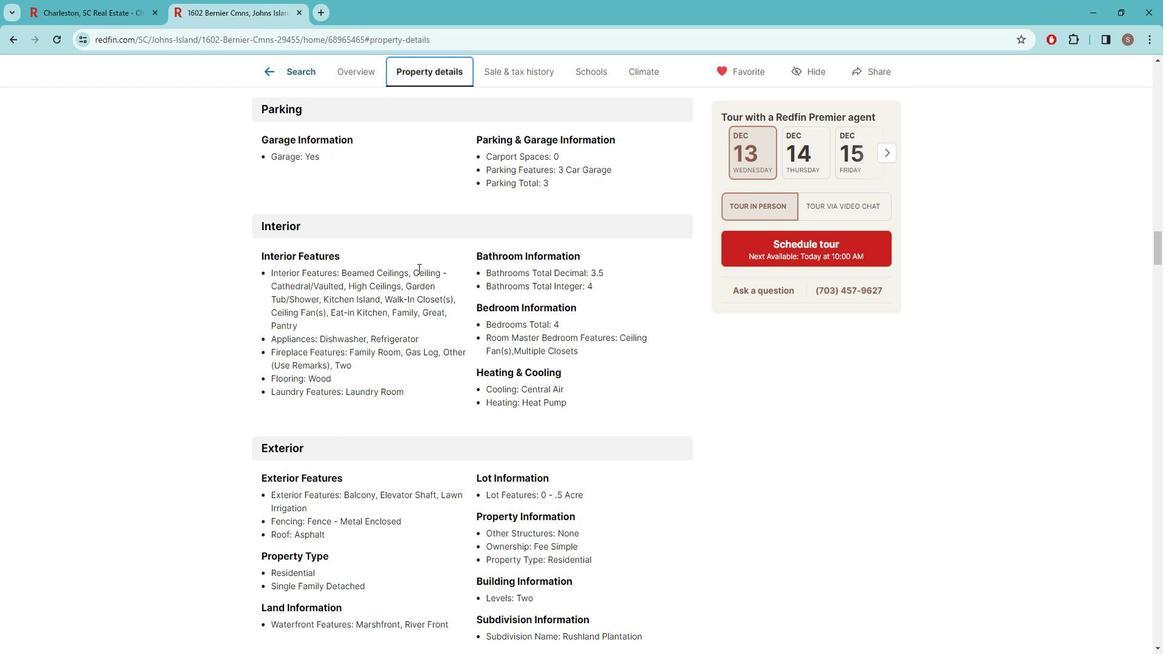 
Action: Mouse moved to (429, 269)
Screenshot: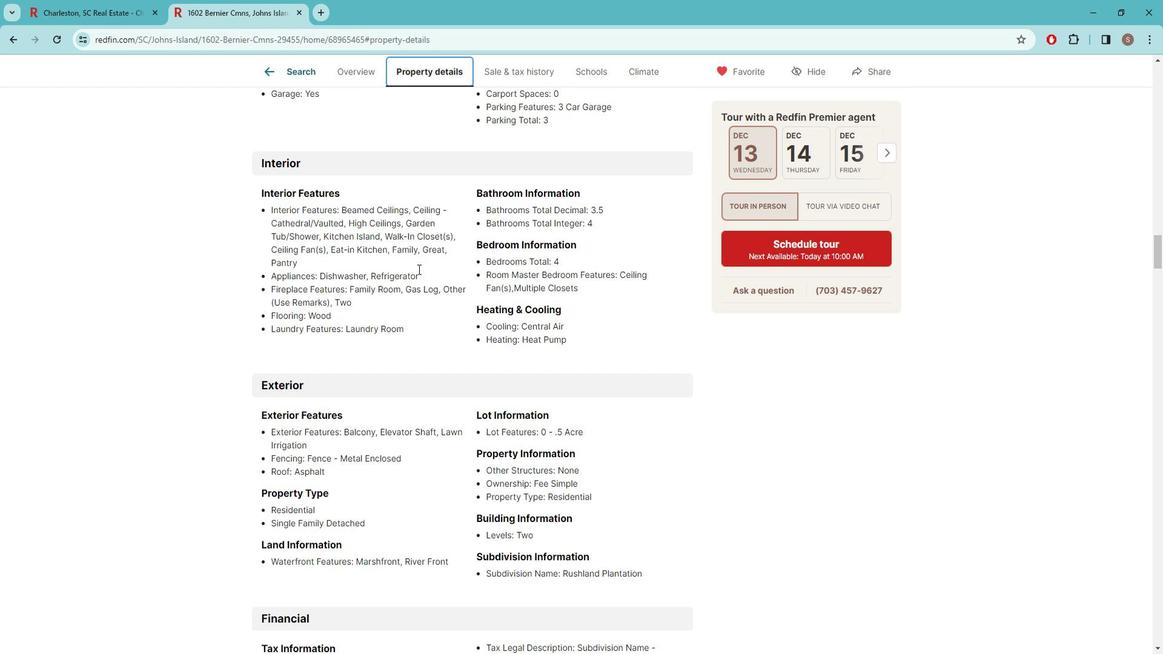 
Action: Mouse scrolled (429, 268) with delta (0, 0)
Screenshot: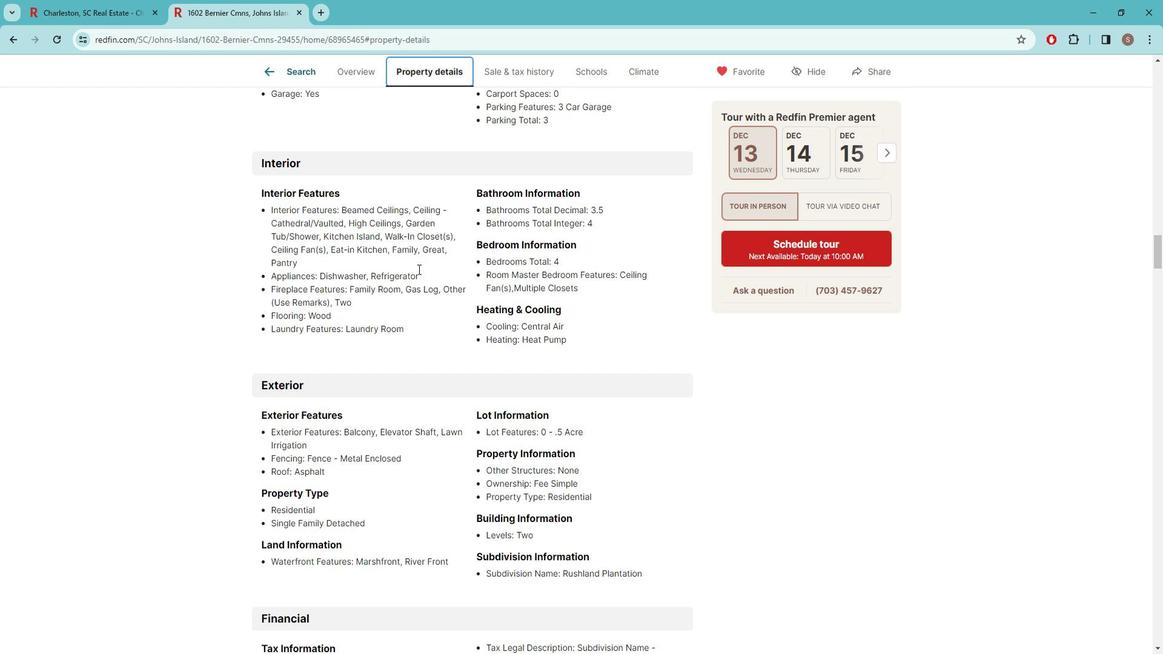 
Action: Mouse scrolled (429, 268) with delta (0, 0)
Screenshot: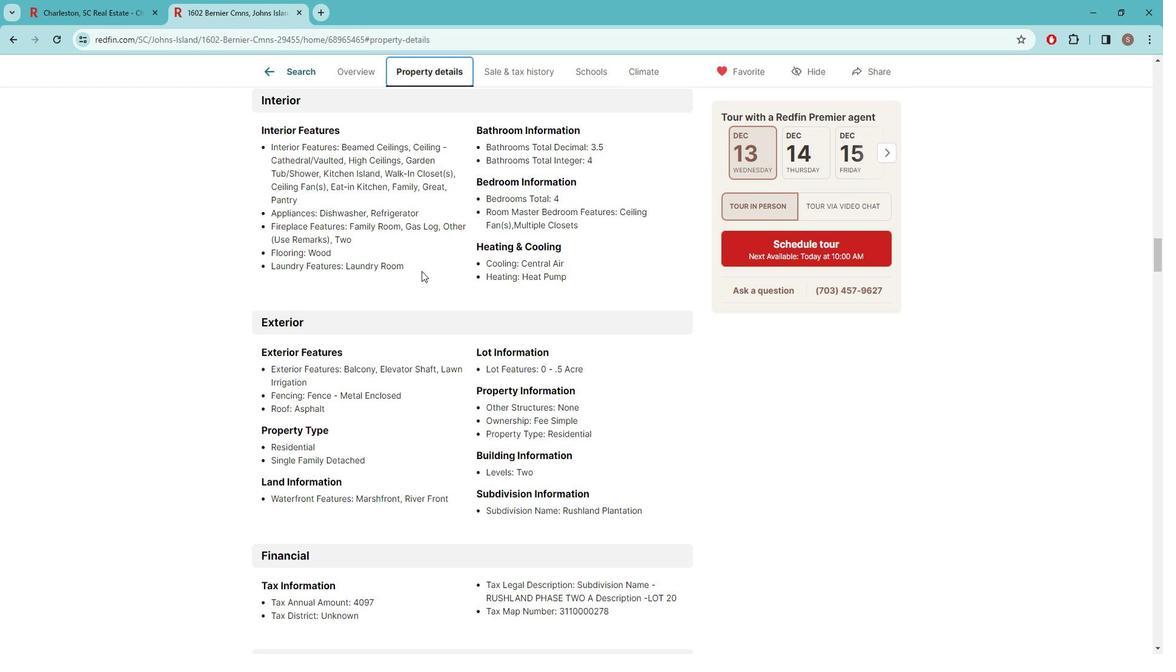 
Action: Mouse moved to (429, 270)
Screenshot: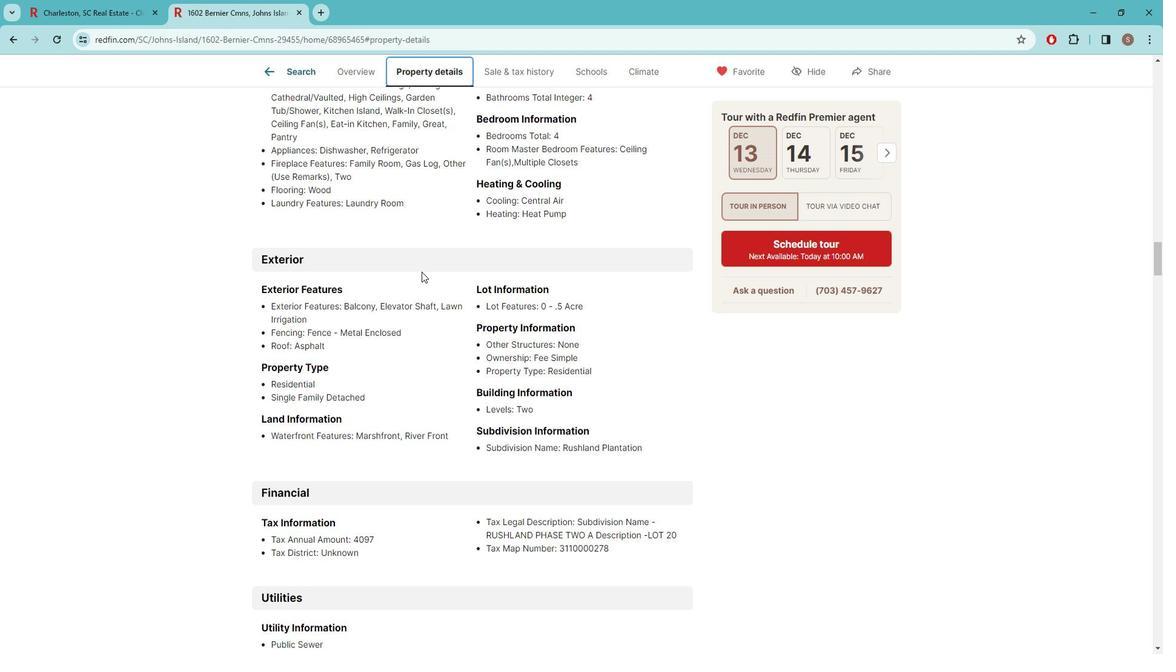 
Action: Mouse scrolled (429, 269) with delta (0, 0)
Screenshot: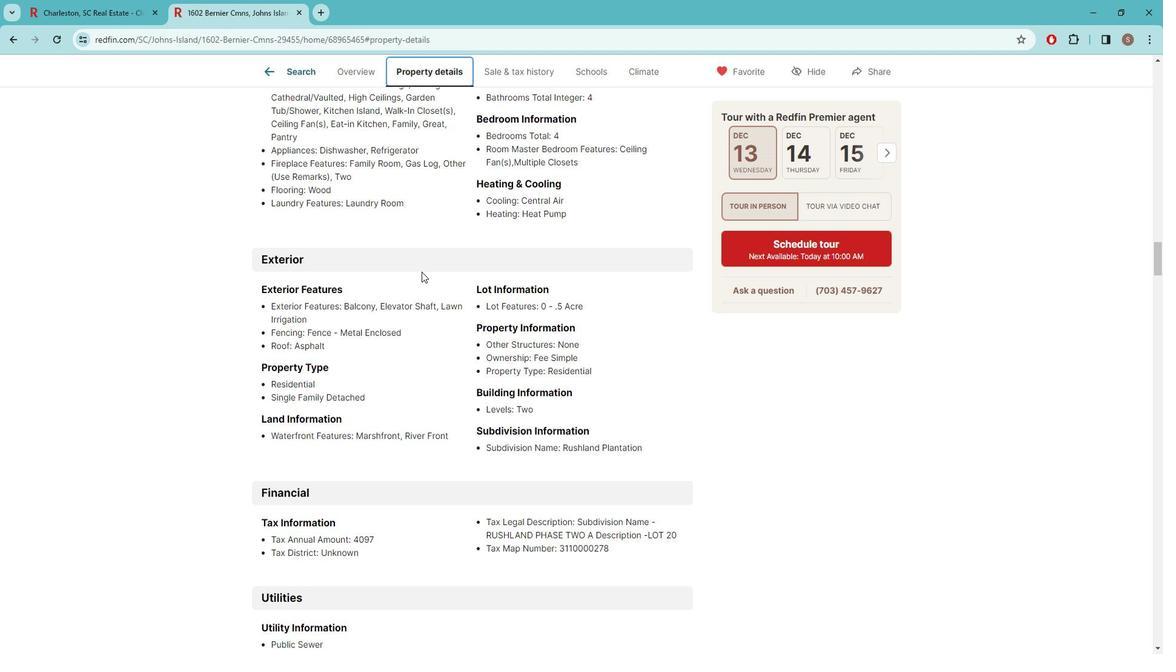
Action: Mouse moved to (429, 270)
Screenshot: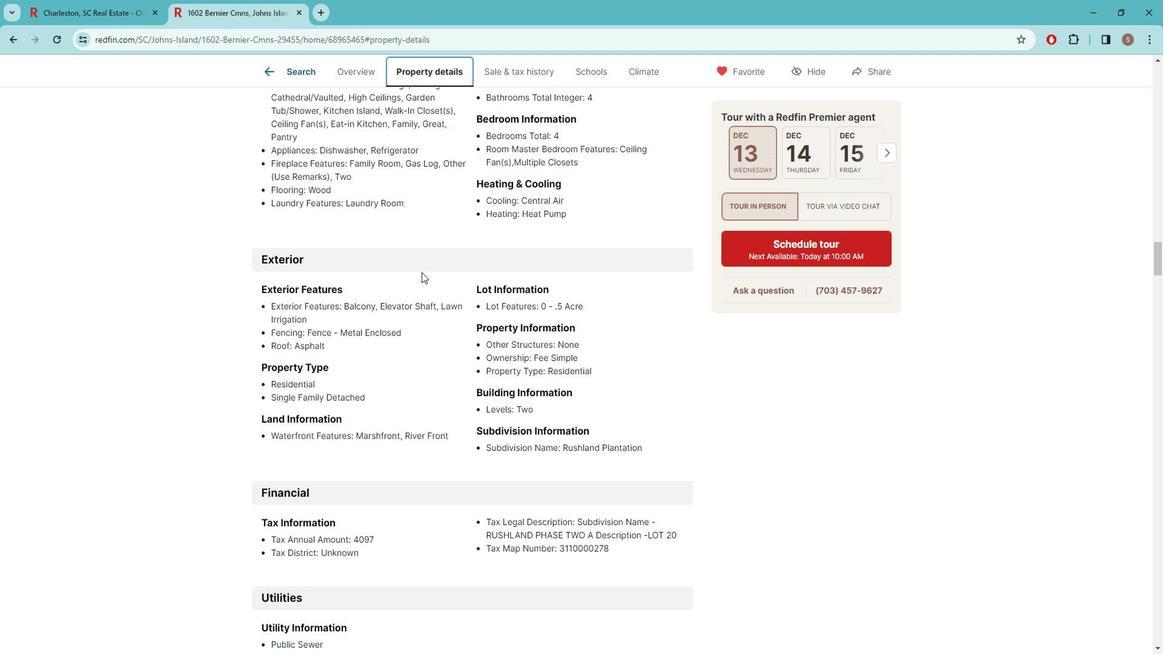 
Action: Mouse scrolled (429, 270) with delta (0, 0)
Screenshot: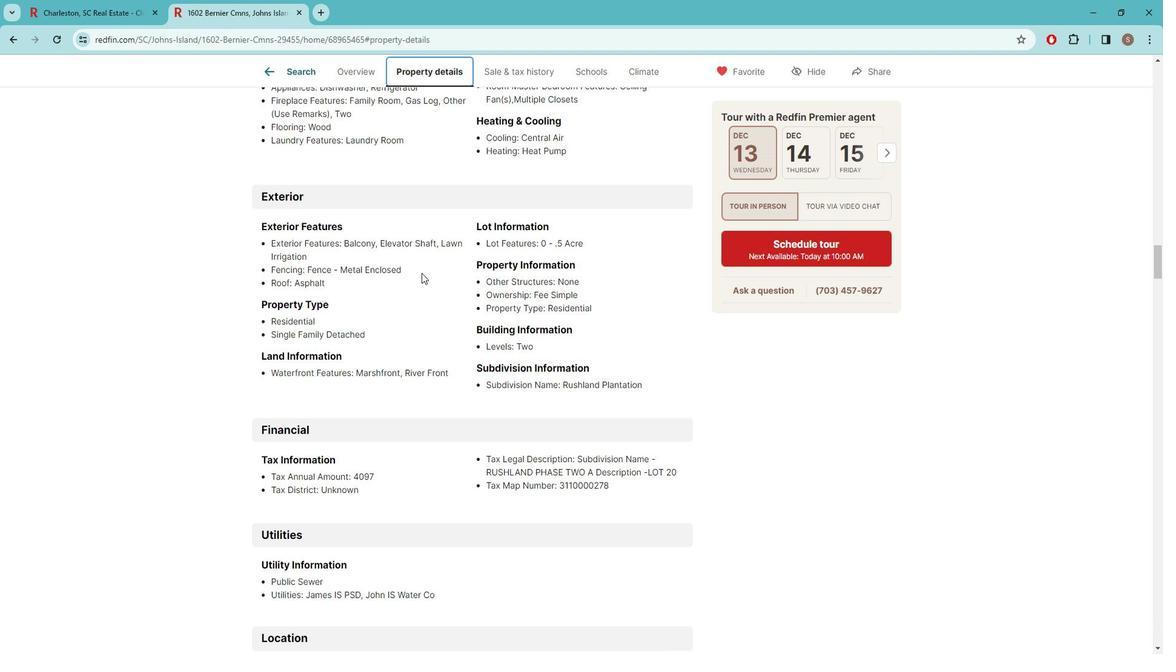 
Action: Mouse moved to (430, 270)
Screenshot: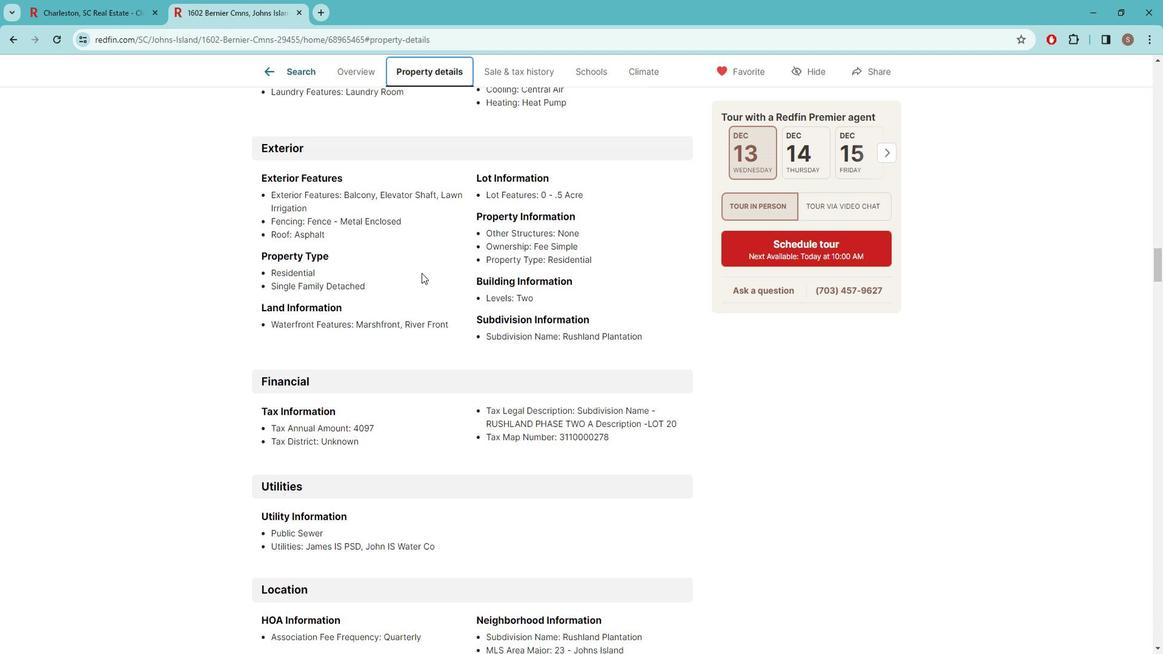 
Action: Mouse scrolled (430, 270) with delta (0, 0)
Screenshot: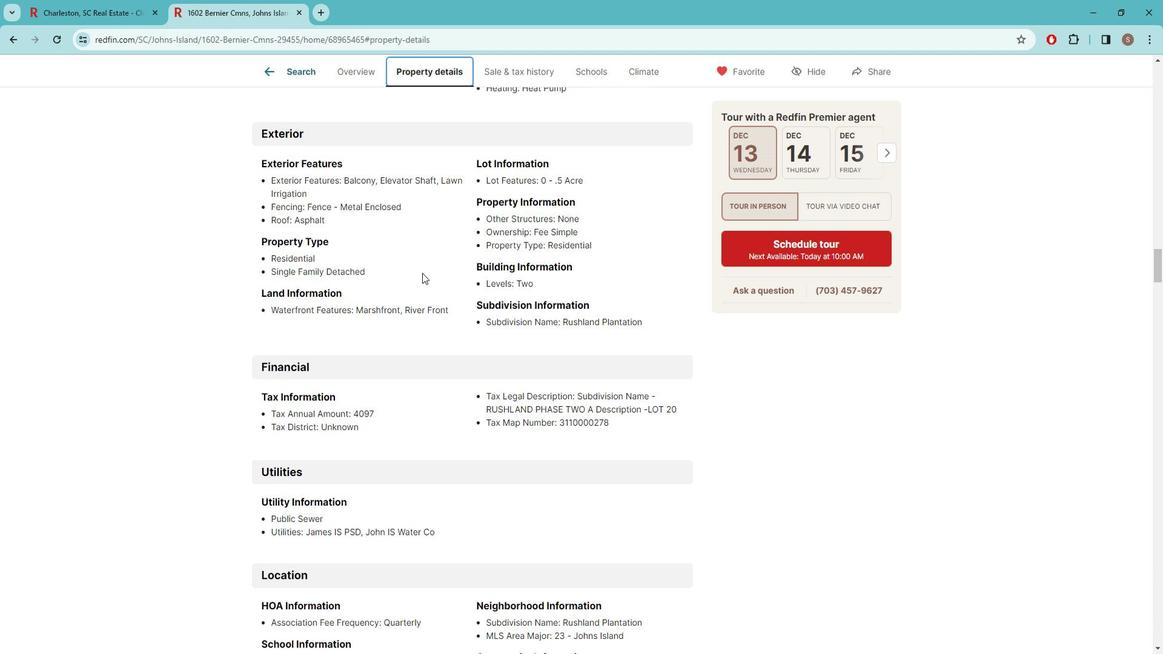 
Action: Mouse moved to (431, 270)
Screenshot: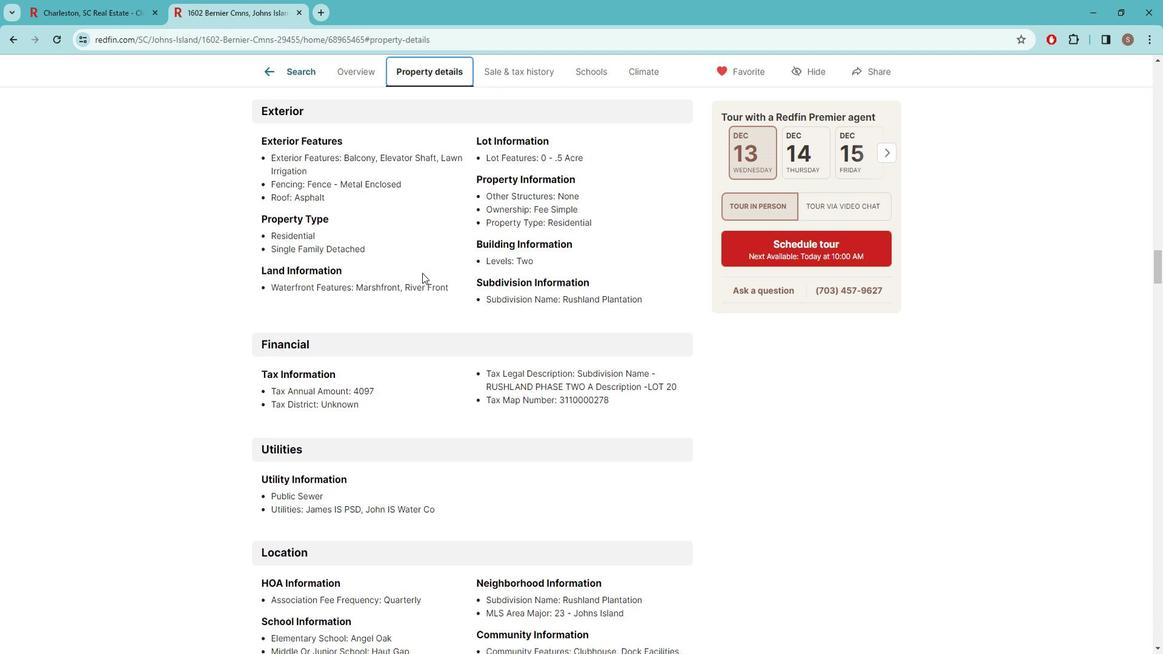 
Action: Mouse scrolled (431, 270) with delta (0, 0)
Screenshot: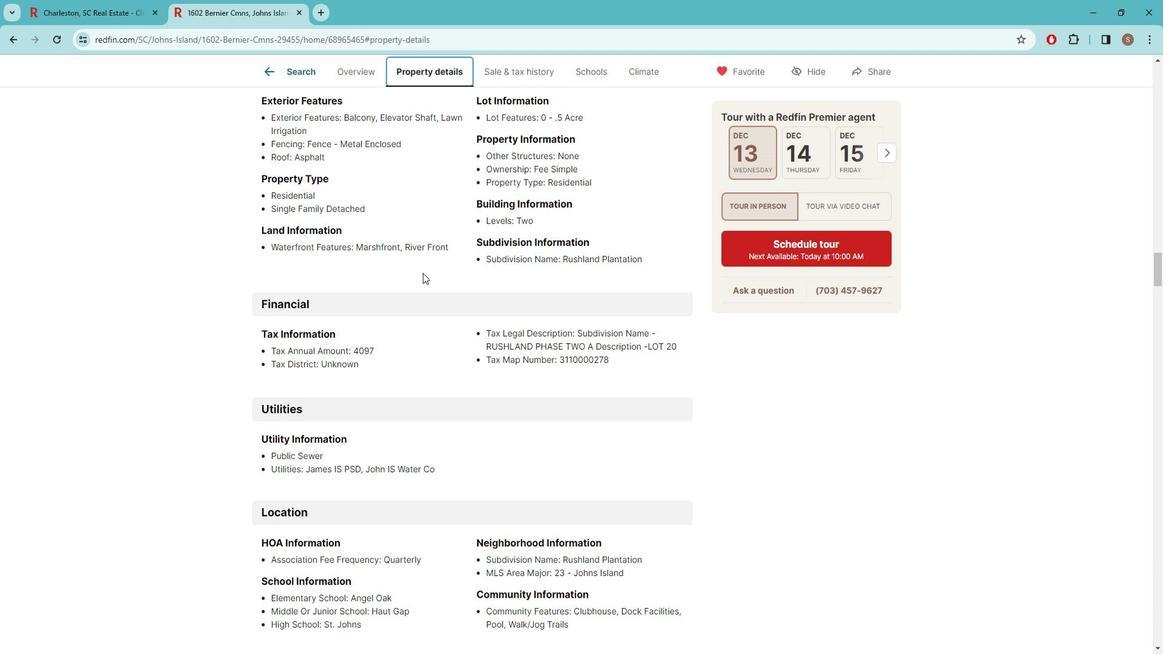 
Action: Mouse scrolled (431, 270) with delta (0, 0)
Screenshot: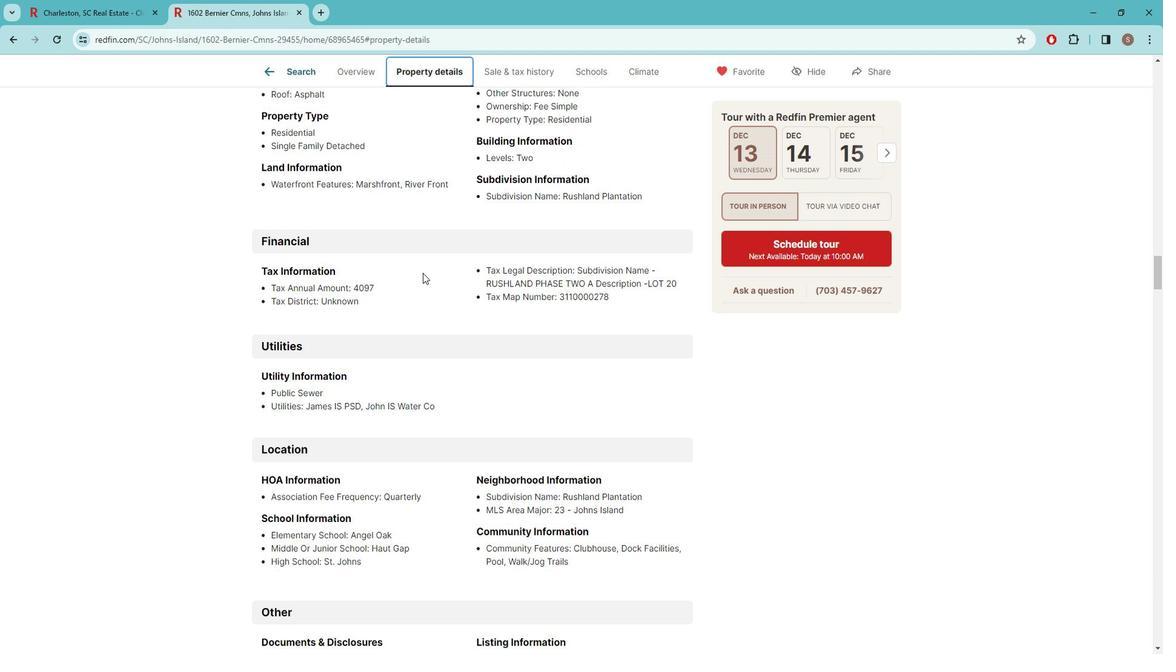 
Action: Mouse moved to (431, 270)
Screenshot: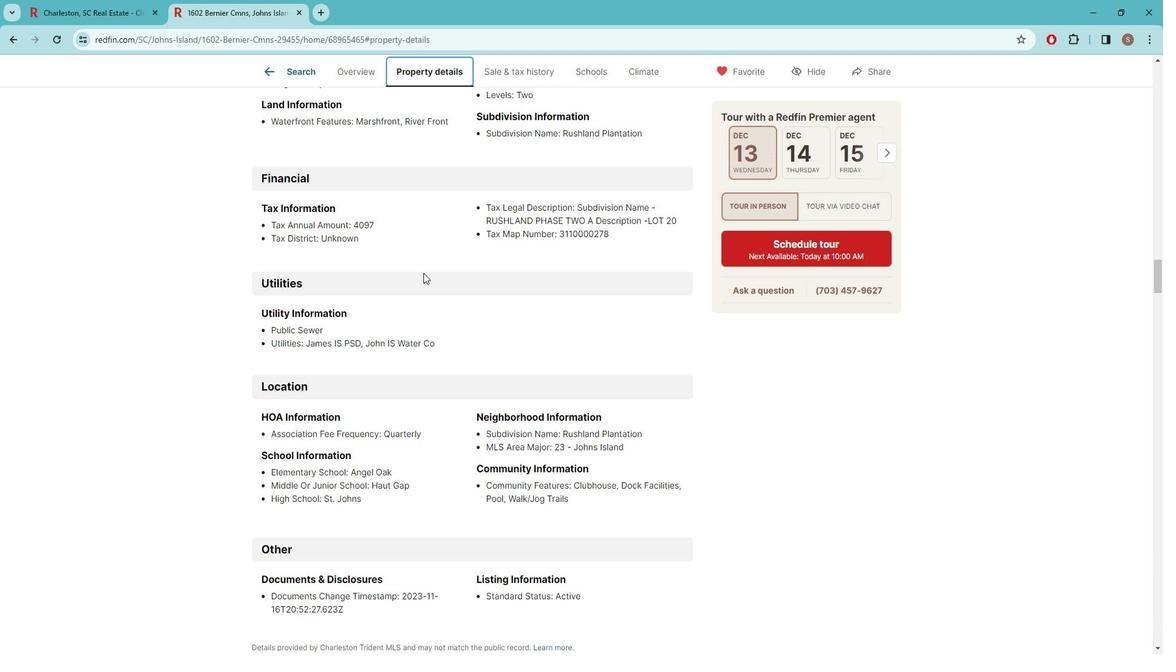 
Action: Mouse scrolled (431, 270) with delta (0, 0)
Screenshot: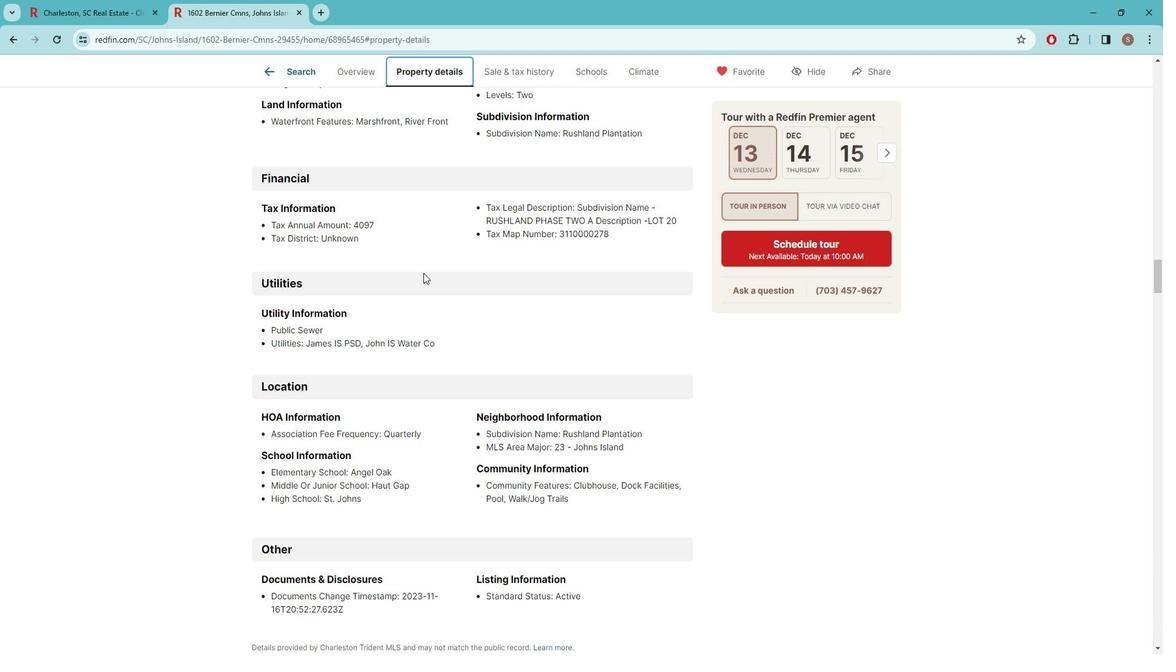 
Action: Mouse moved to (432, 270)
Screenshot: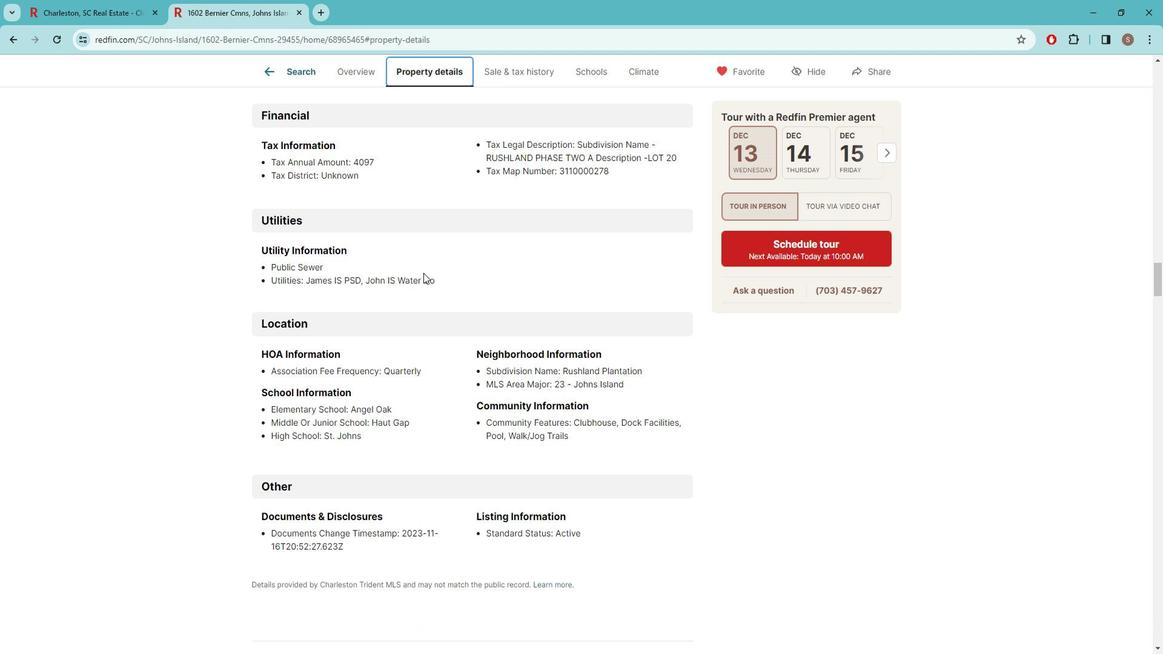 
Action: Mouse scrolled (432, 270) with delta (0, 0)
Screenshot: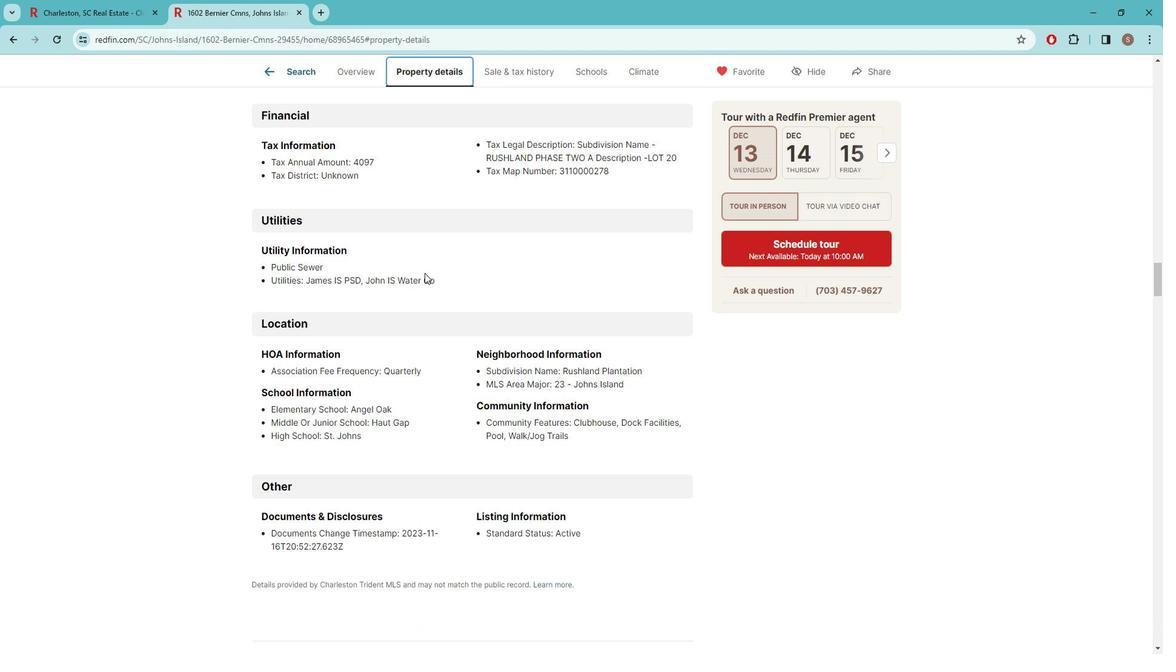 
Action: Mouse moved to (432, 270)
Screenshot: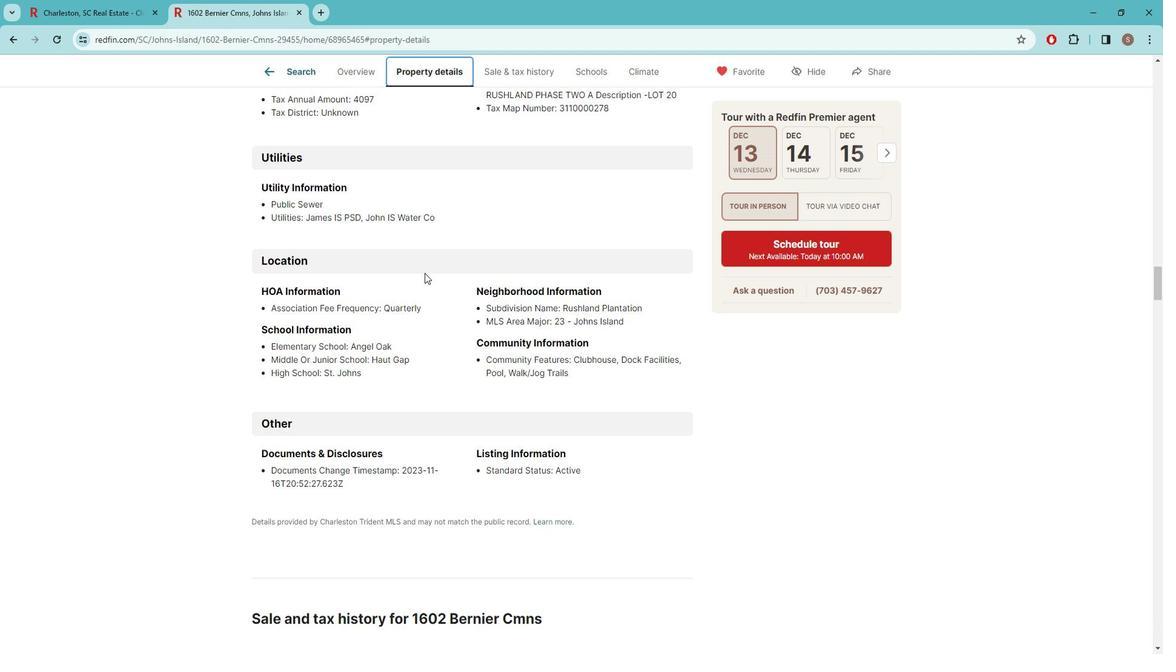 
Action: Mouse scrolled (432, 271) with delta (0, 0)
Screenshot: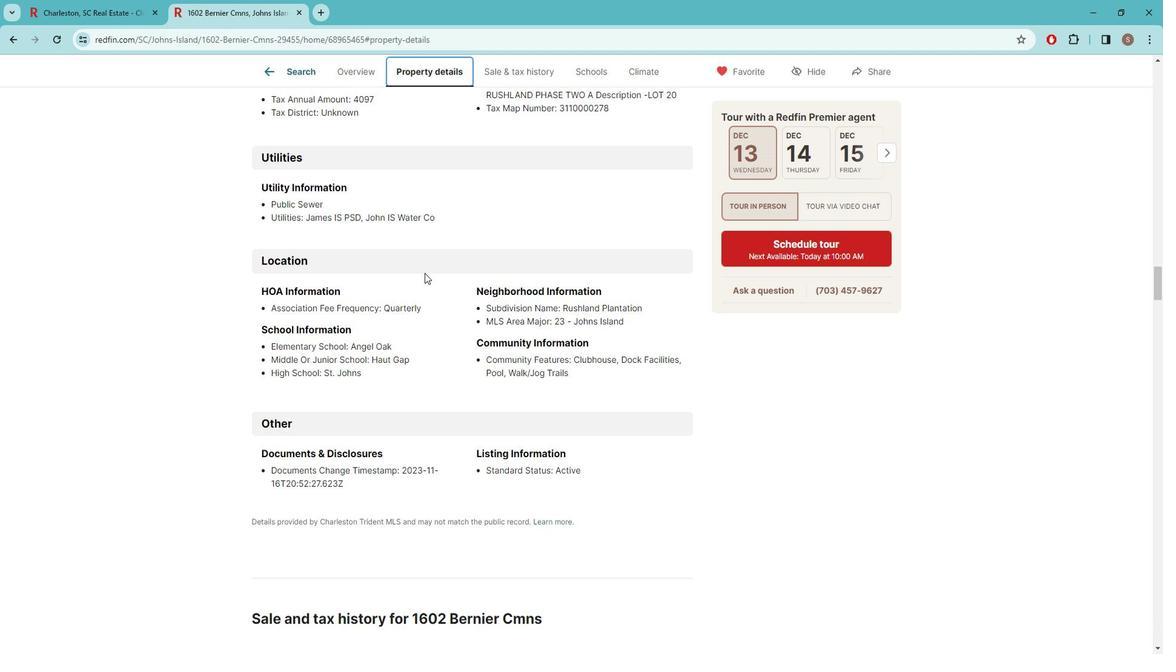 
Action: Mouse scrolled (432, 271) with delta (0, 0)
Screenshot: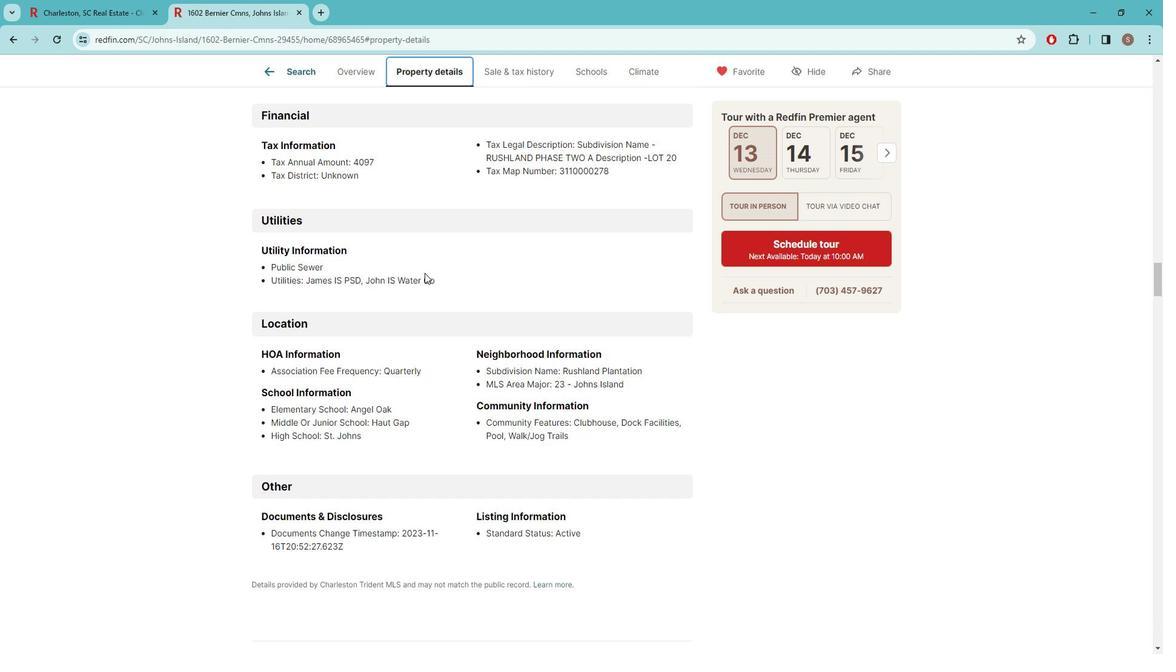
Action: Mouse moved to (436, 270)
Screenshot: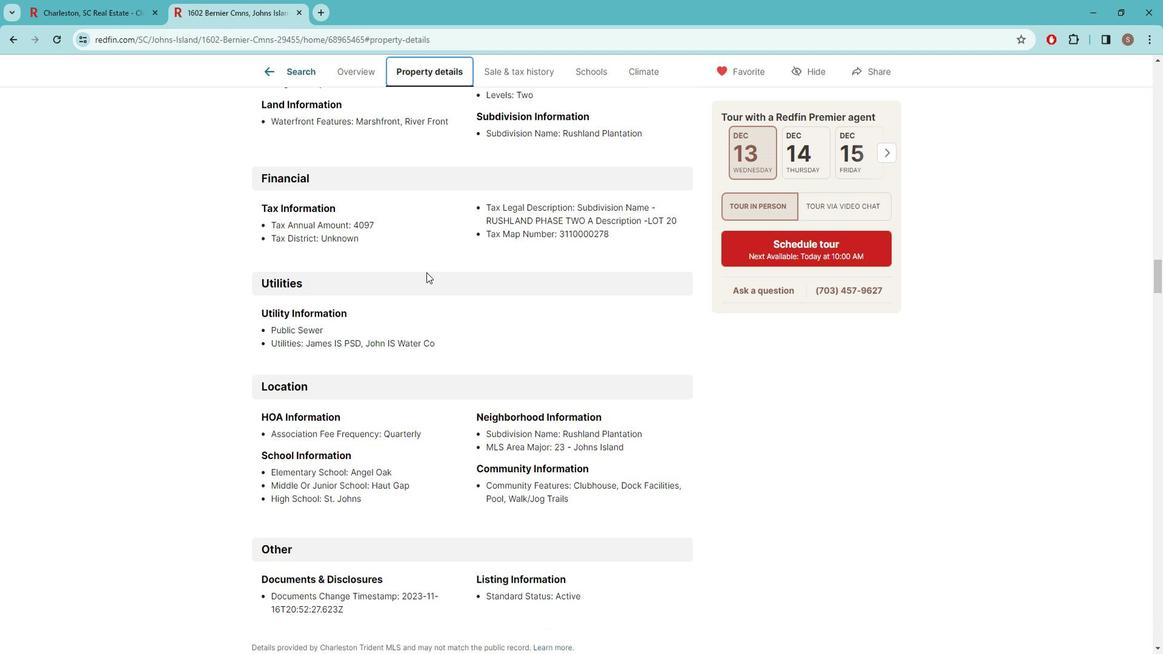 
Action: Mouse scrolled (436, 270) with delta (0, 0)
Screenshot: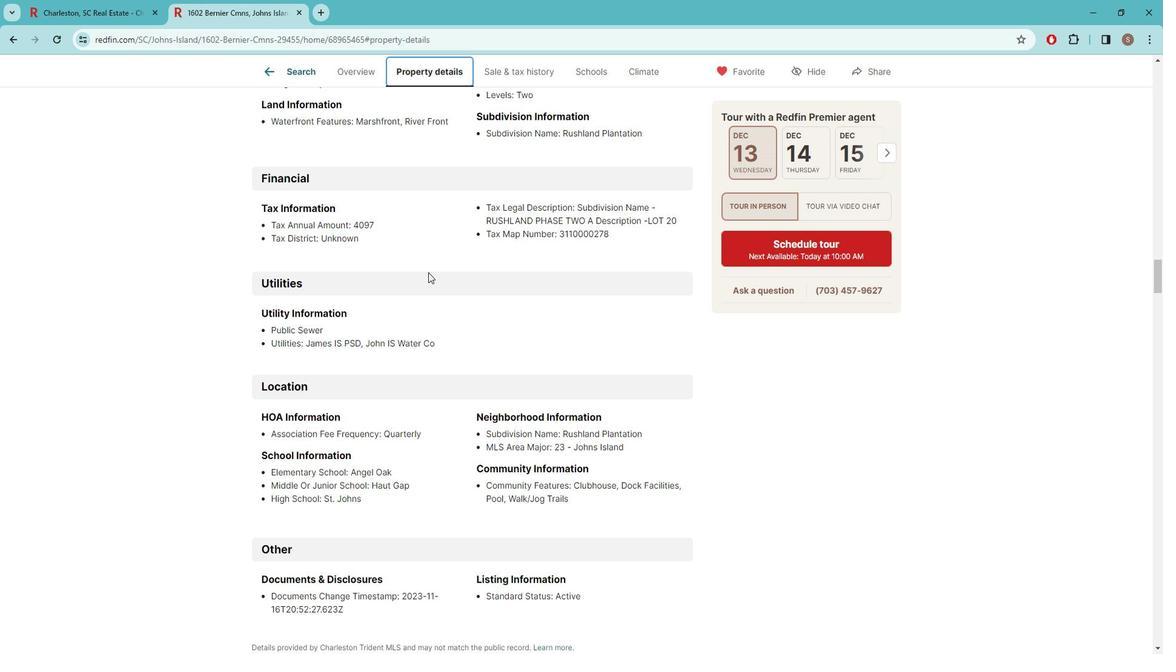
Action: Mouse moved to (438, 270)
Screenshot: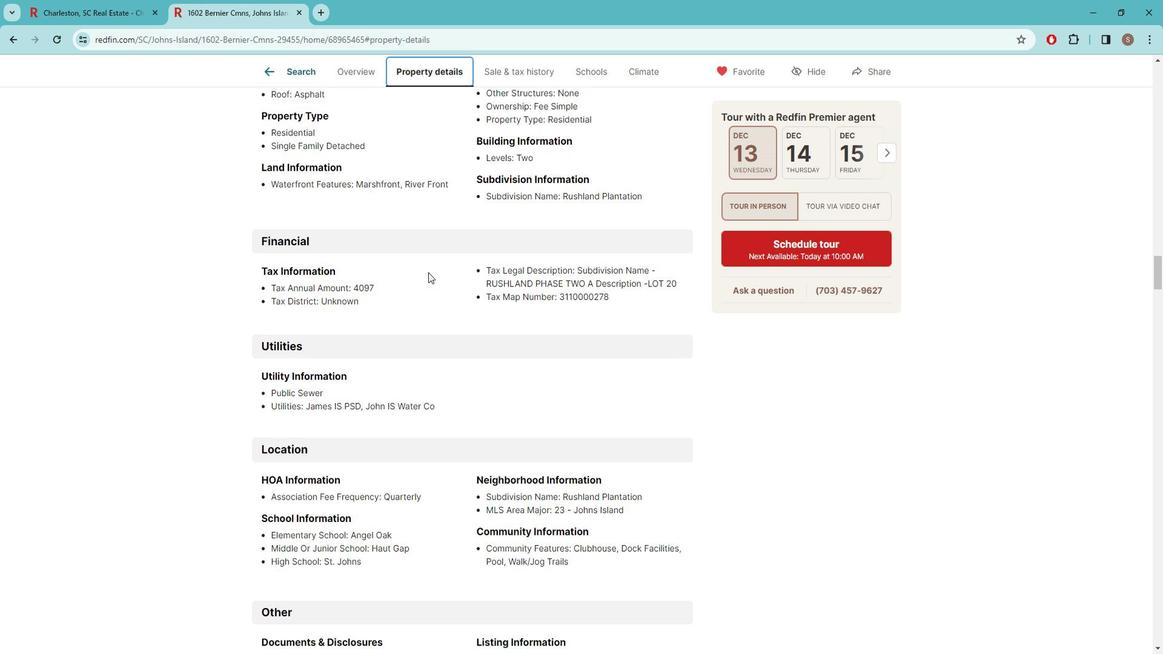 
Action: Mouse scrolled (438, 270) with delta (0, 0)
Screenshot: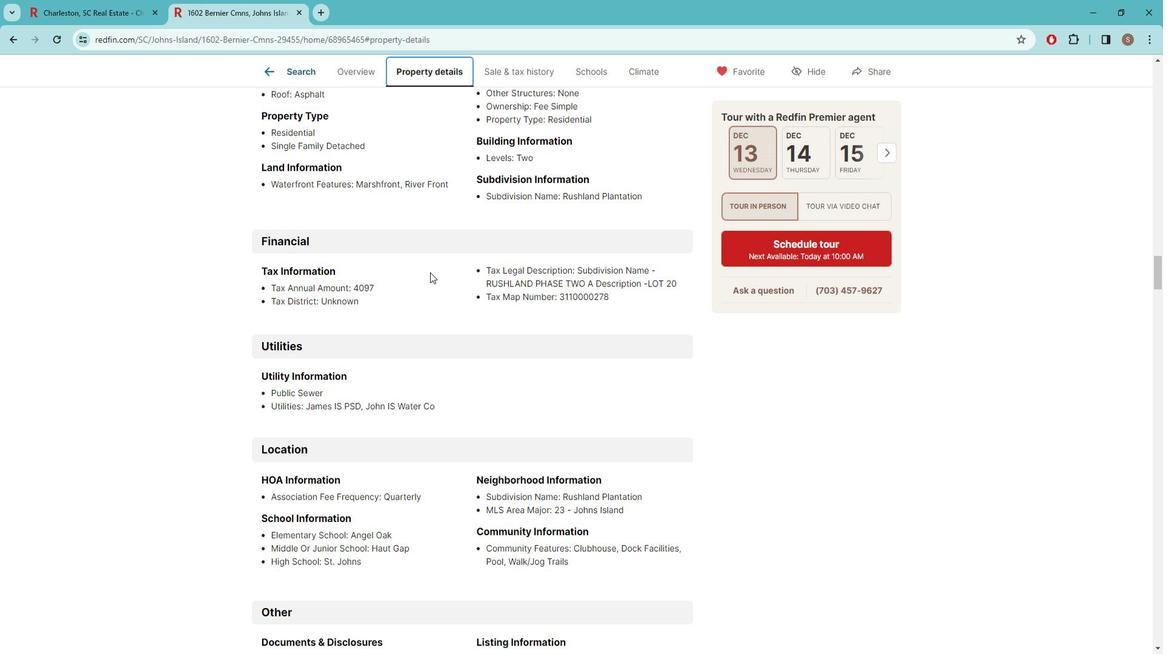 
Action: Mouse scrolled (438, 270) with delta (0, 0)
Screenshot: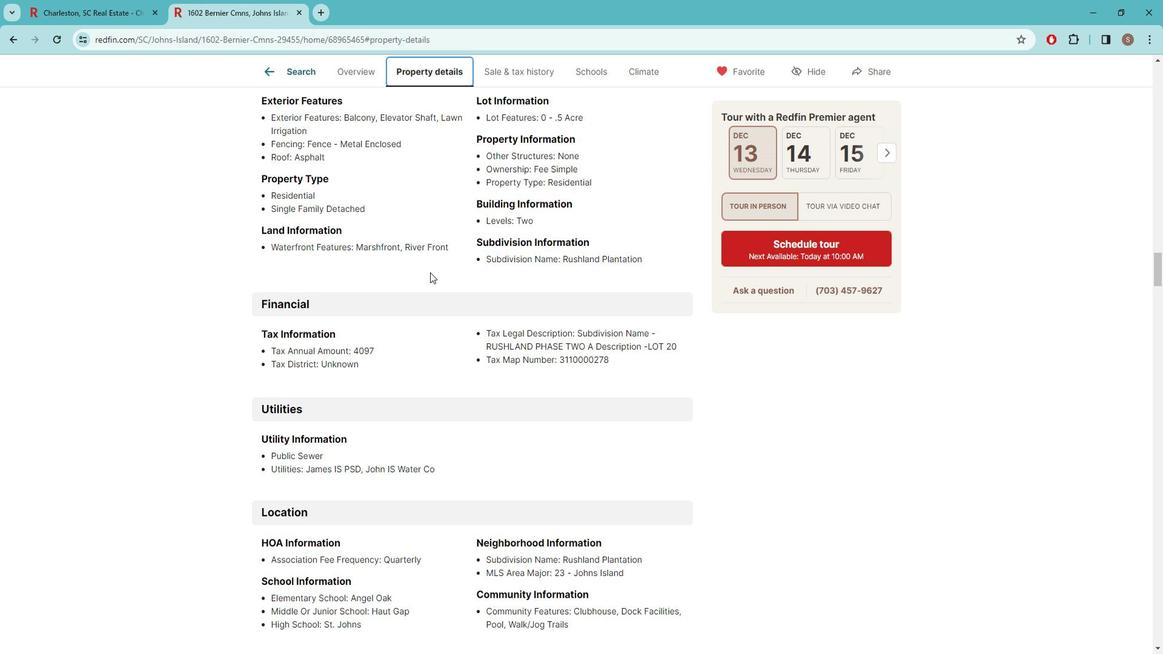
Action: Mouse moved to (440, 270)
Screenshot: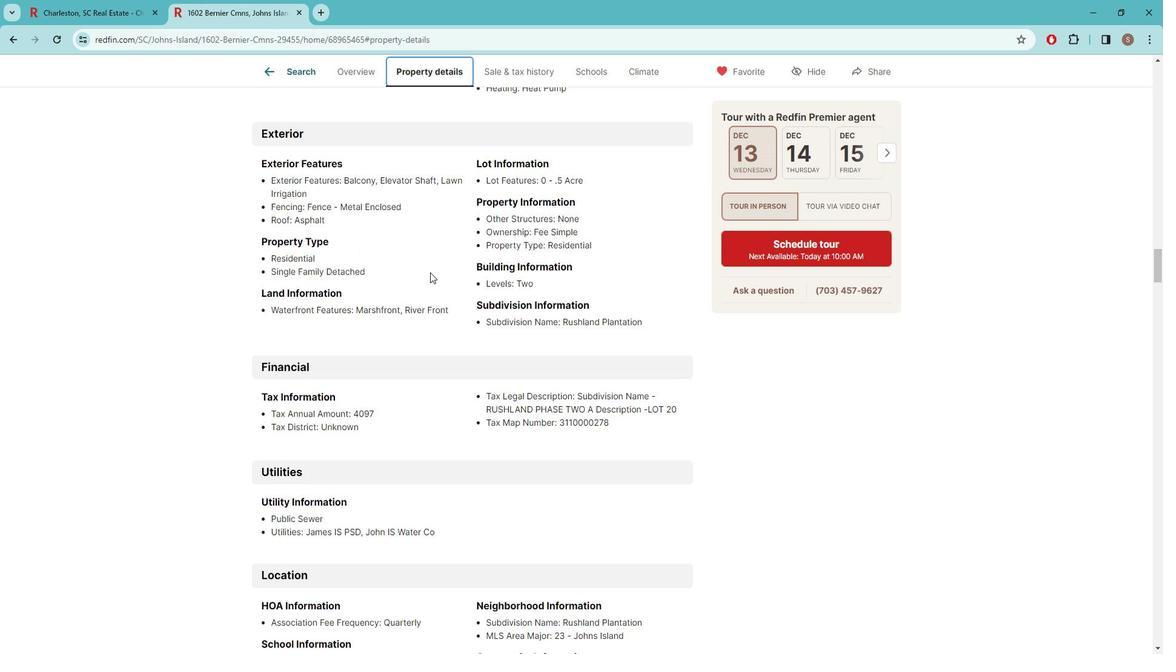 
Action: Mouse scrolled (440, 270) with delta (0, 0)
Screenshot: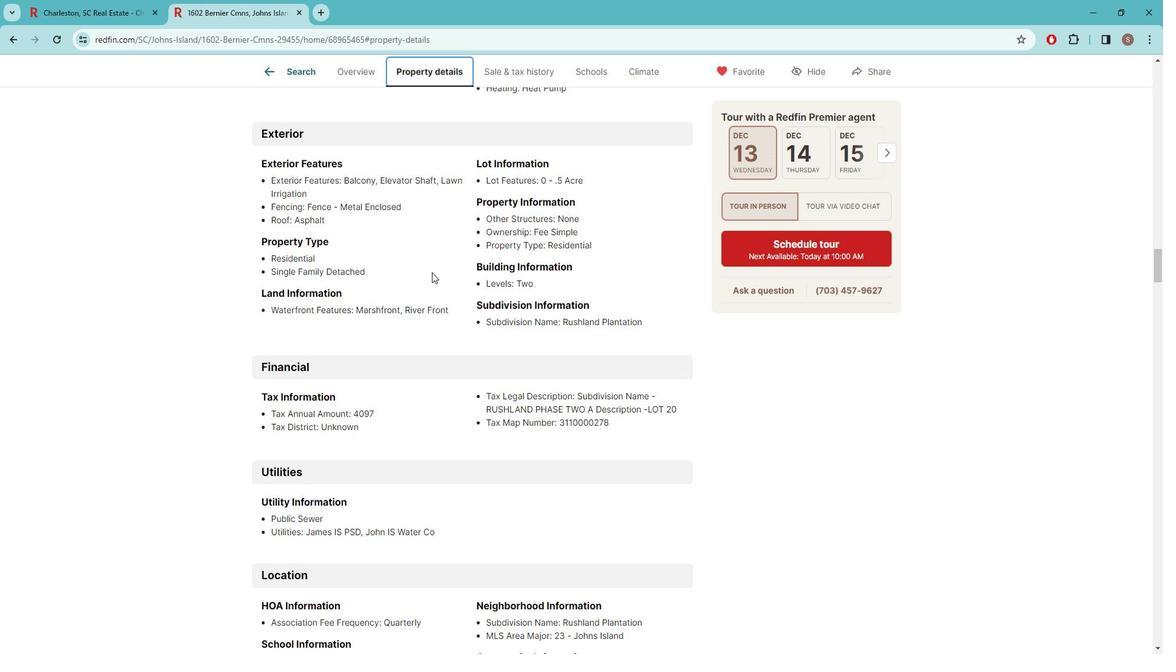 
Action: Mouse moved to (440, 270)
Screenshot: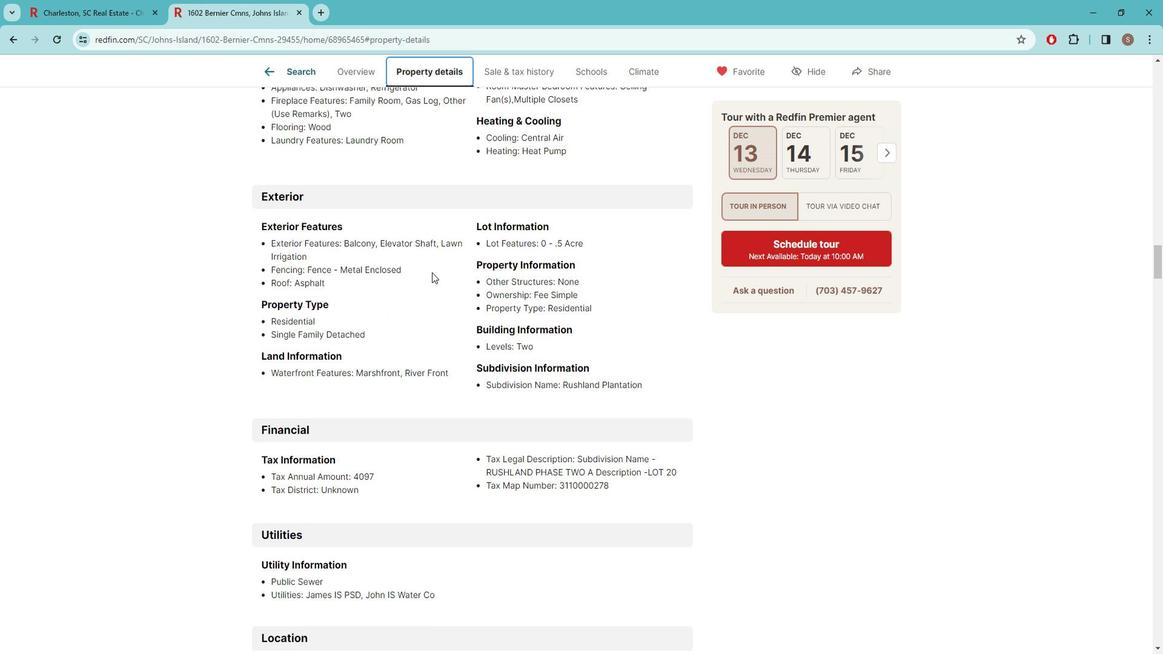 
Action: Mouse scrolled (440, 270) with delta (0, 0)
Screenshot: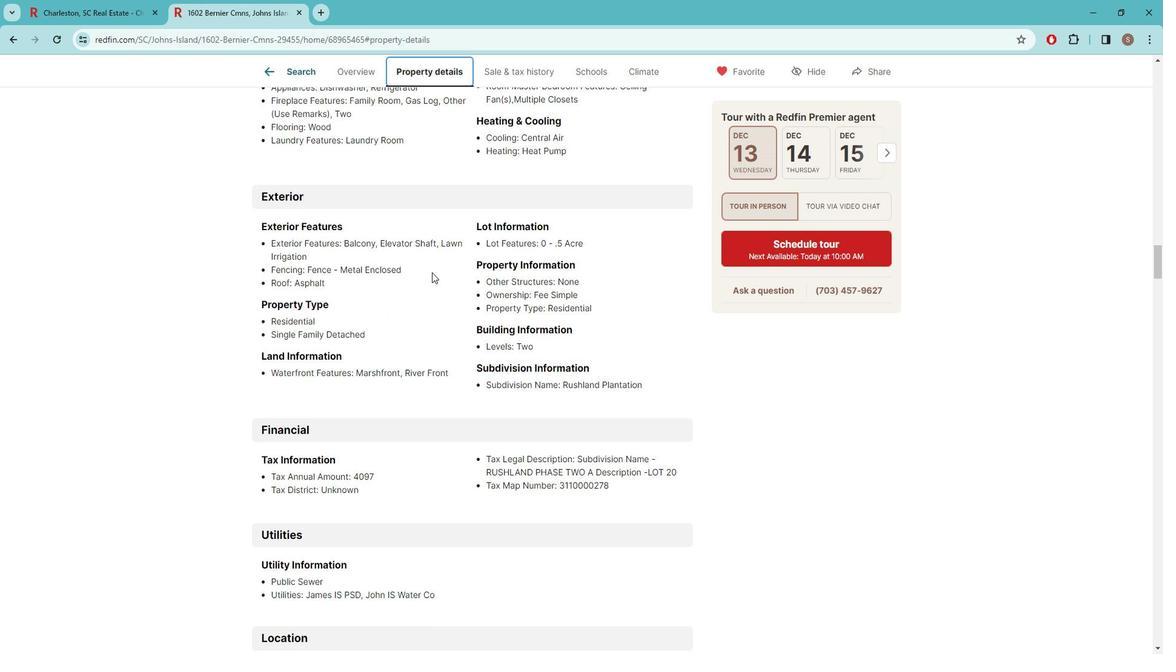 
Action: Mouse scrolled (440, 270) with delta (0, 0)
Screenshot: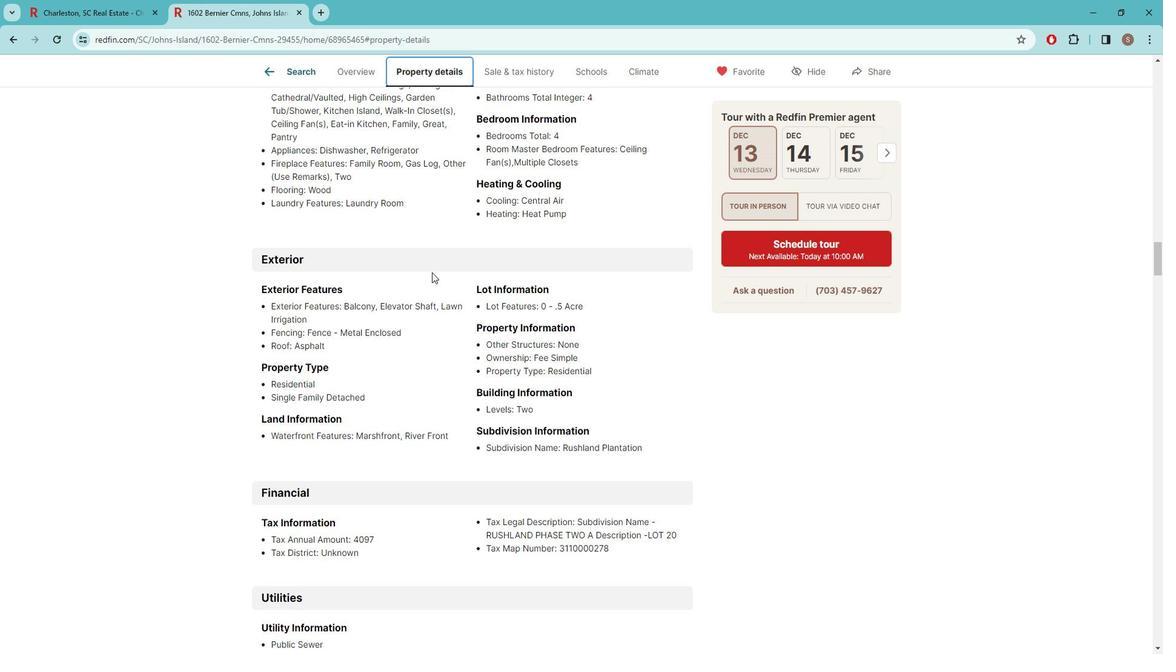 
Action: Mouse scrolled (440, 270) with delta (0, 0)
Screenshot: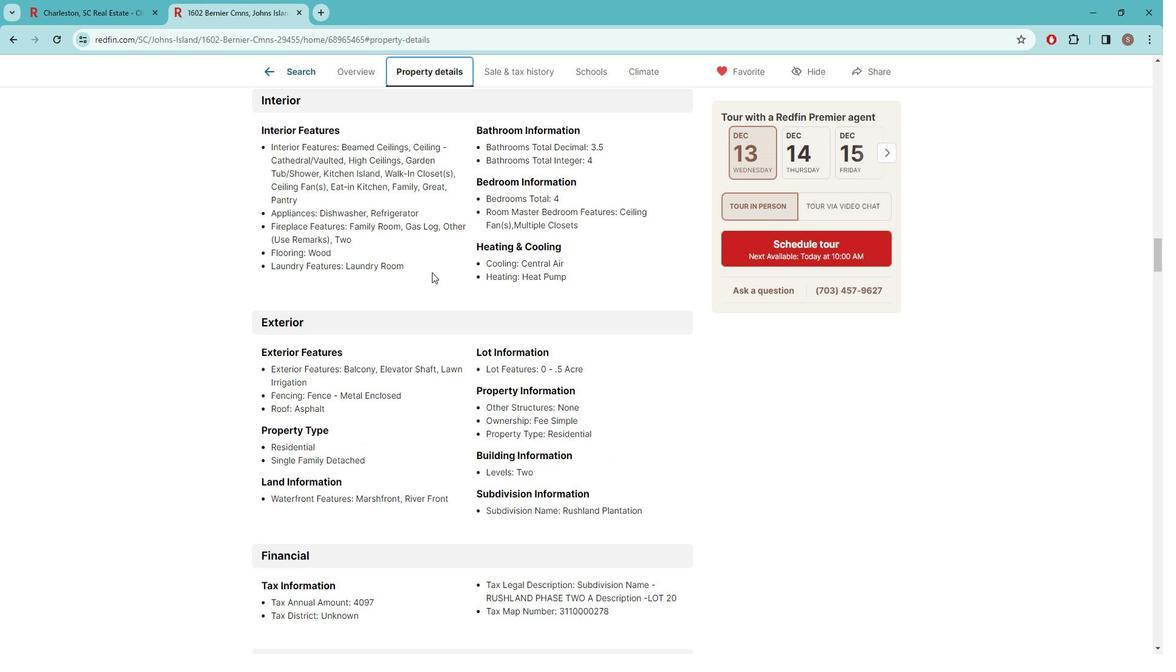 
Action: Mouse moved to (441, 270)
Screenshot: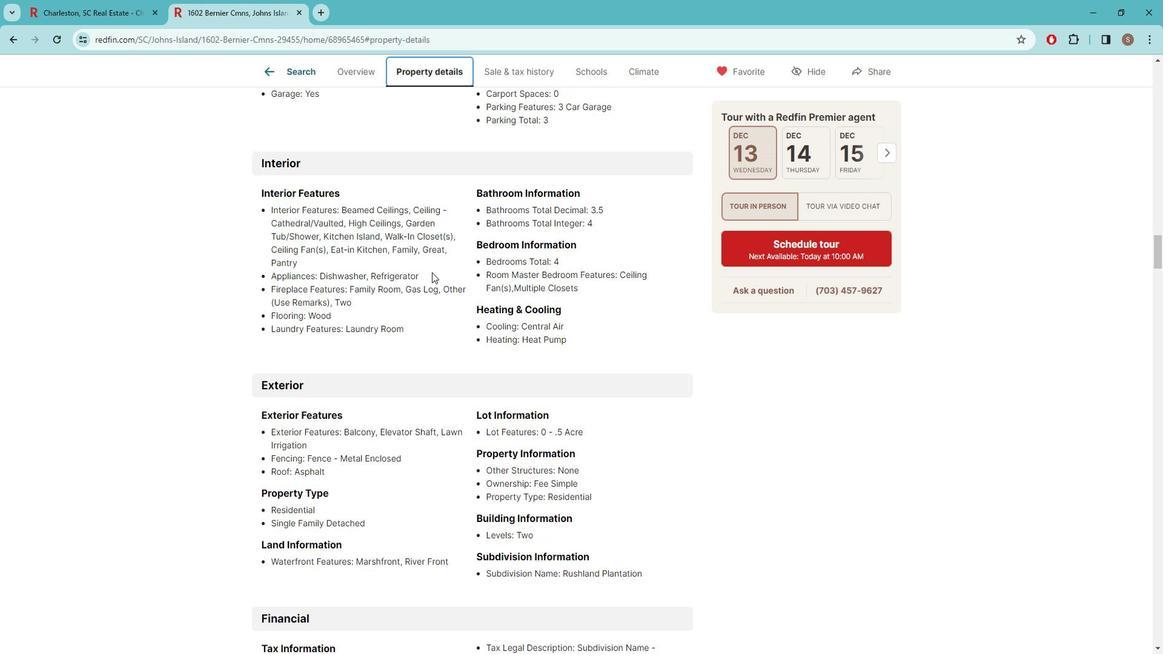 
Action: Mouse scrolled (441, 270) with delta (0, 0)
Screenshot: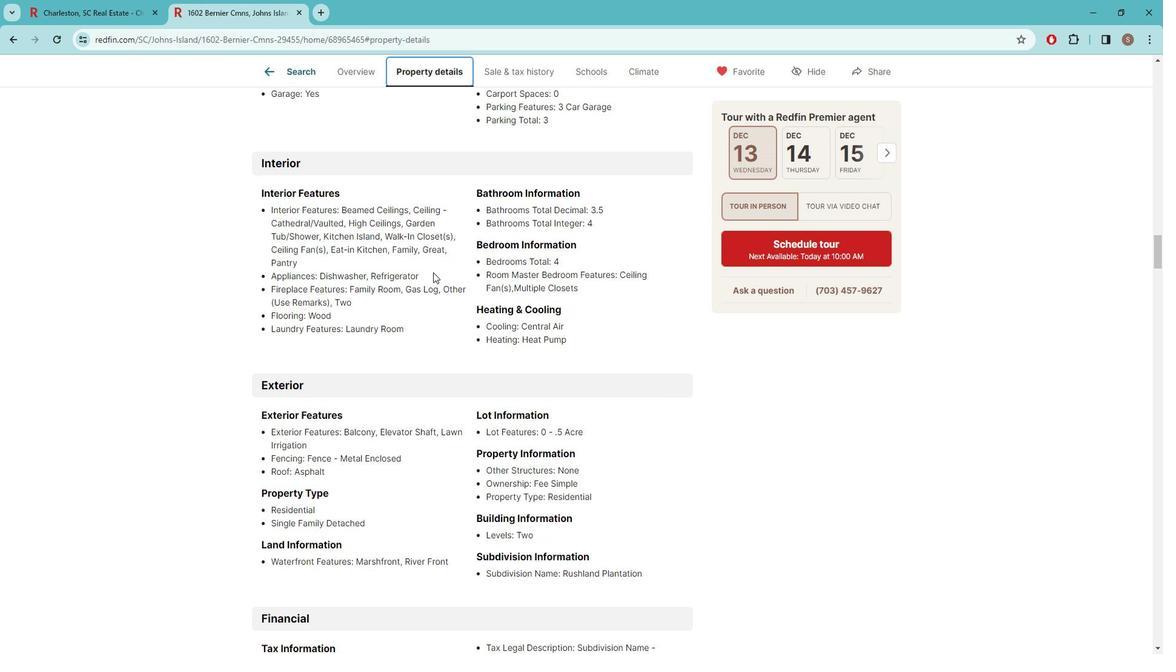 
Action: Mouse scrolled (441, 270) with delta (0, 0)
Screenshot: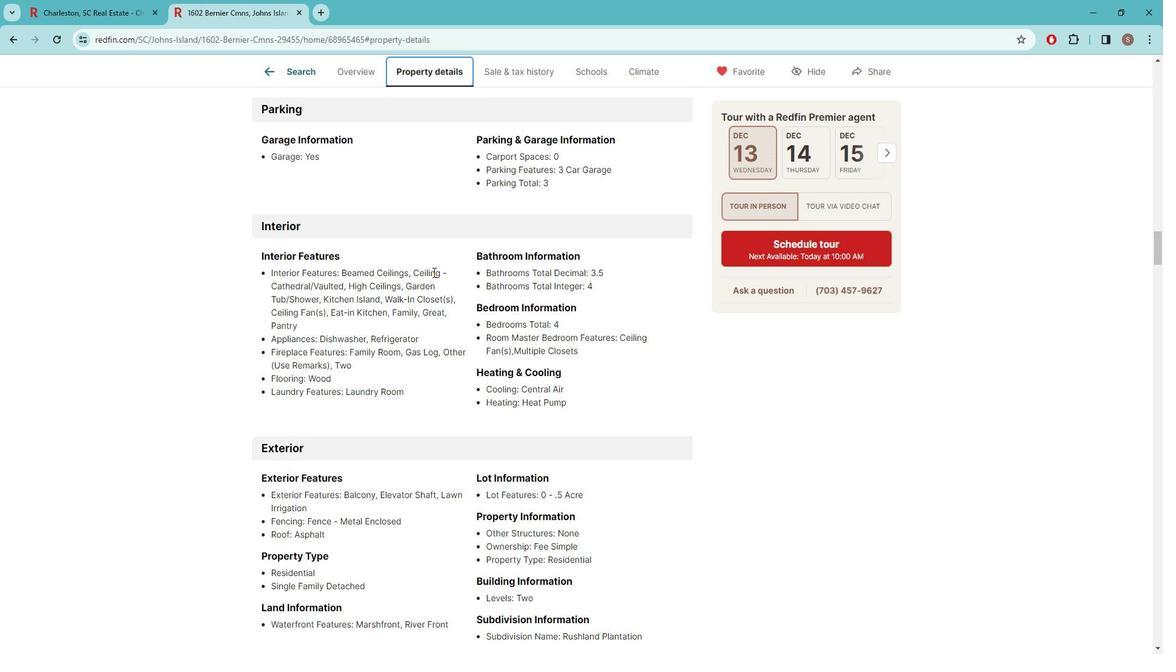 
Action: Mouse scrolled (441, 270) with delta (0, 0)
Screenshot: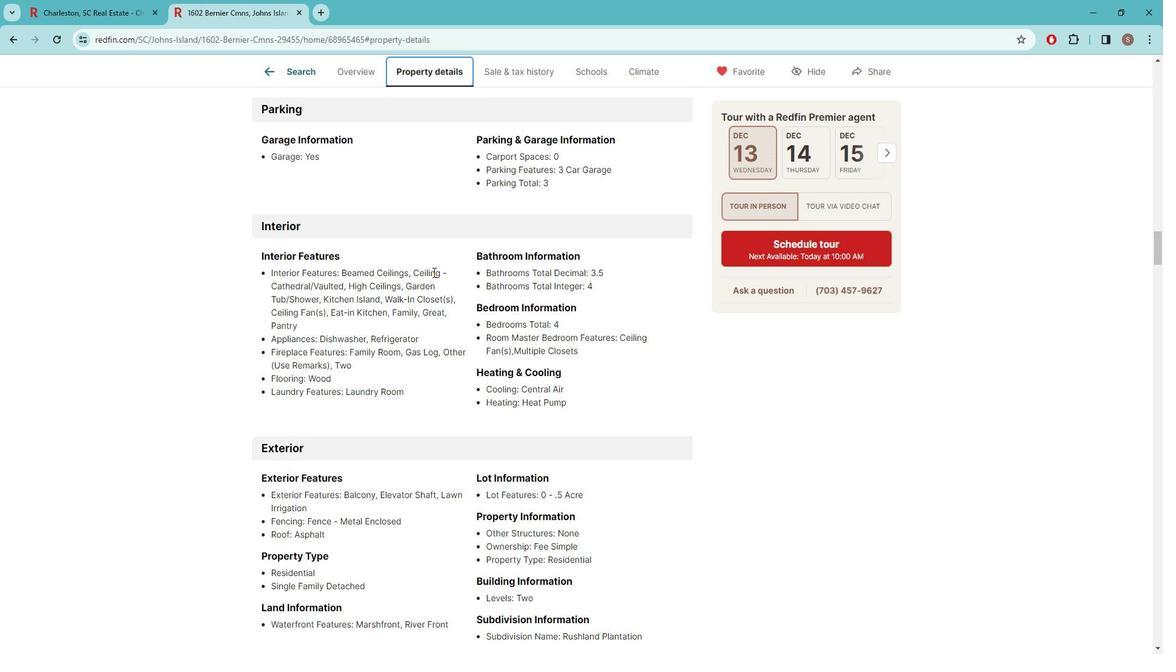 
Action: Mouse scrolled (441, 270) with delta (0, 0)
Screenshot: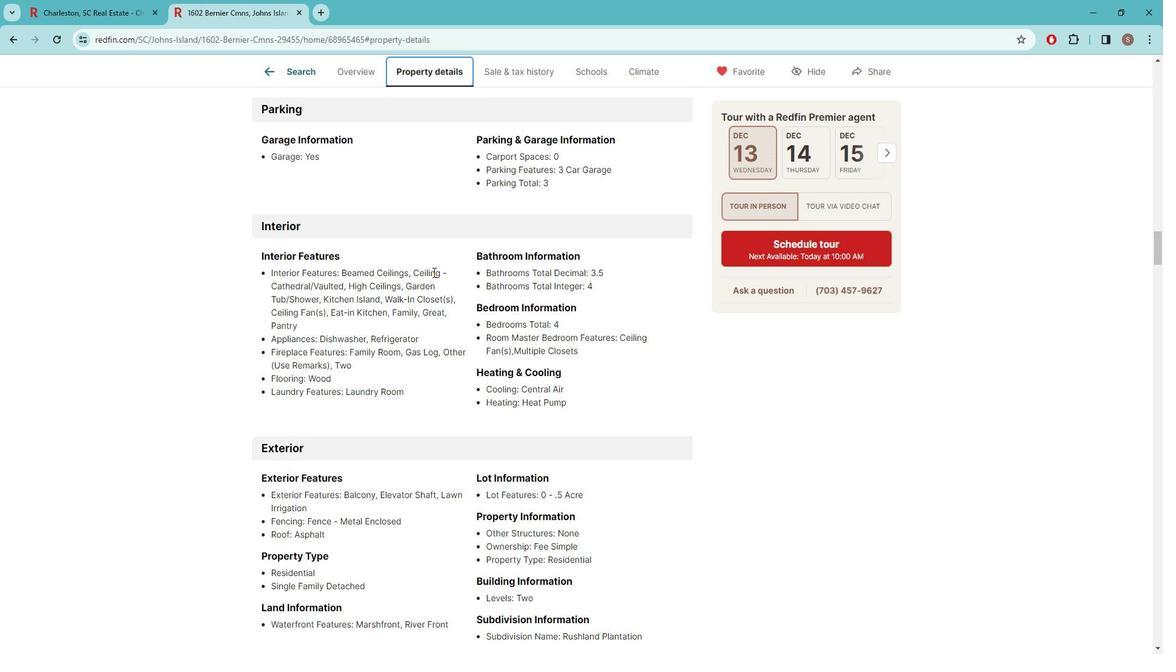 
Action: Mouse scrolled (441, 270) with delta (0, 0)
Screenshot: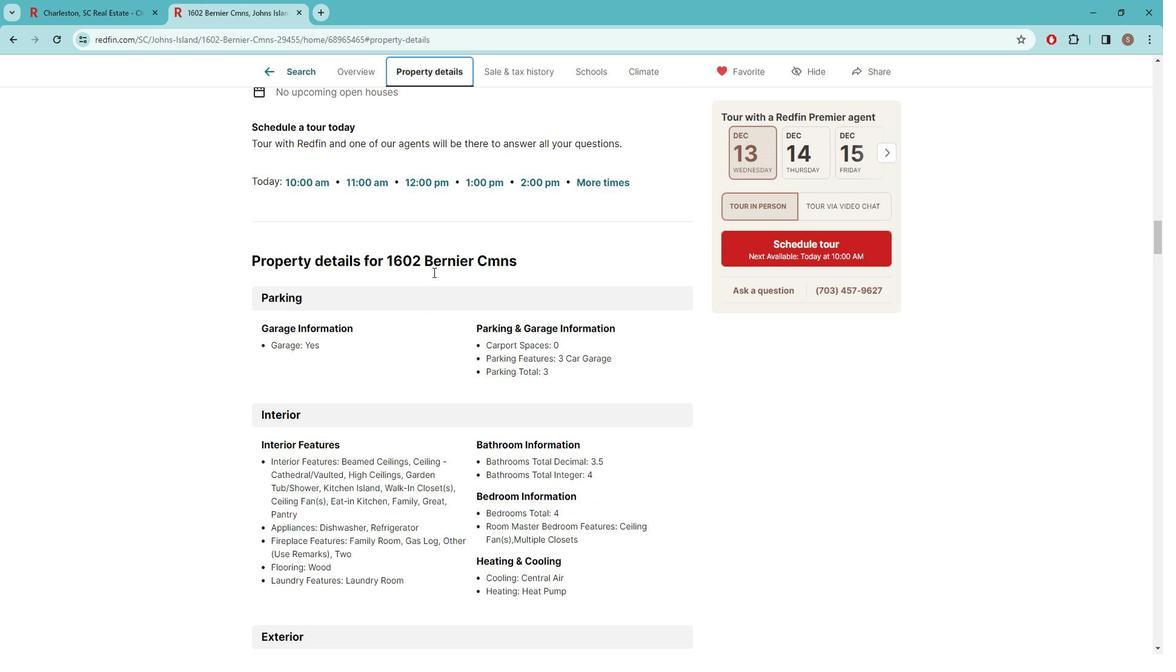 
Action: Mouse scrolled (441, 270) with delta (0, 0)
Screenshot: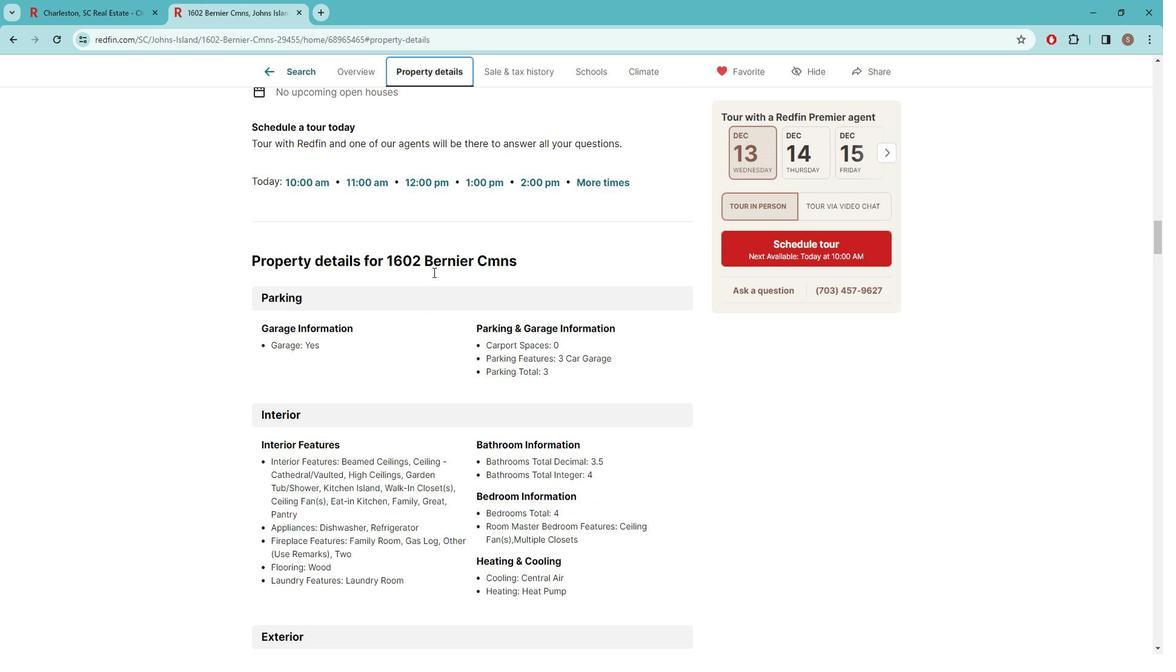 
Action: Mouse scrolled (441, 270) with delta (0, 0)
Screenshot: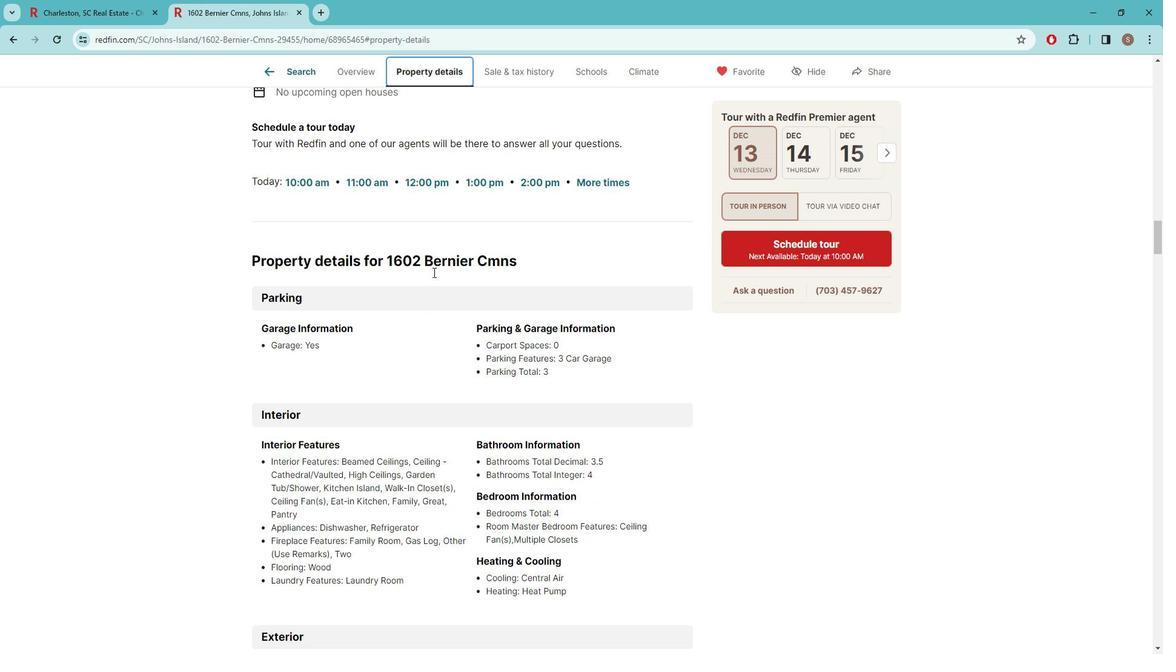 
Action: Mouse scrolled (441, 270) with delta (0, 0)
Screenshot: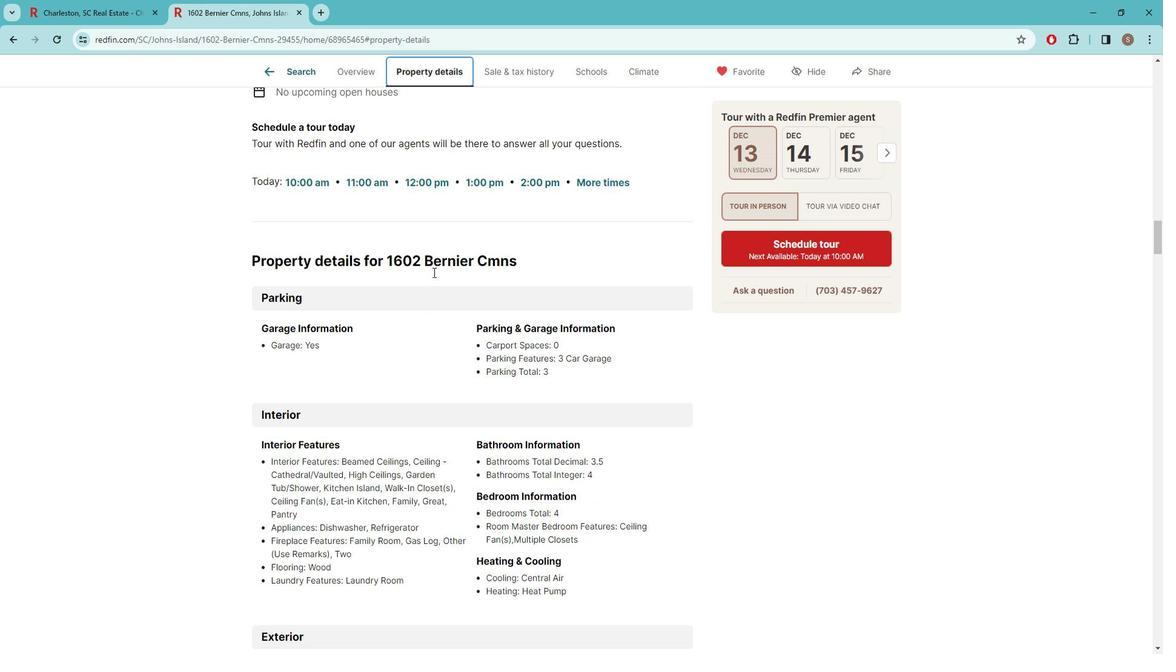 
Action: Mouse scrolled (441, 270) with delta (0, 0)
Screenshot: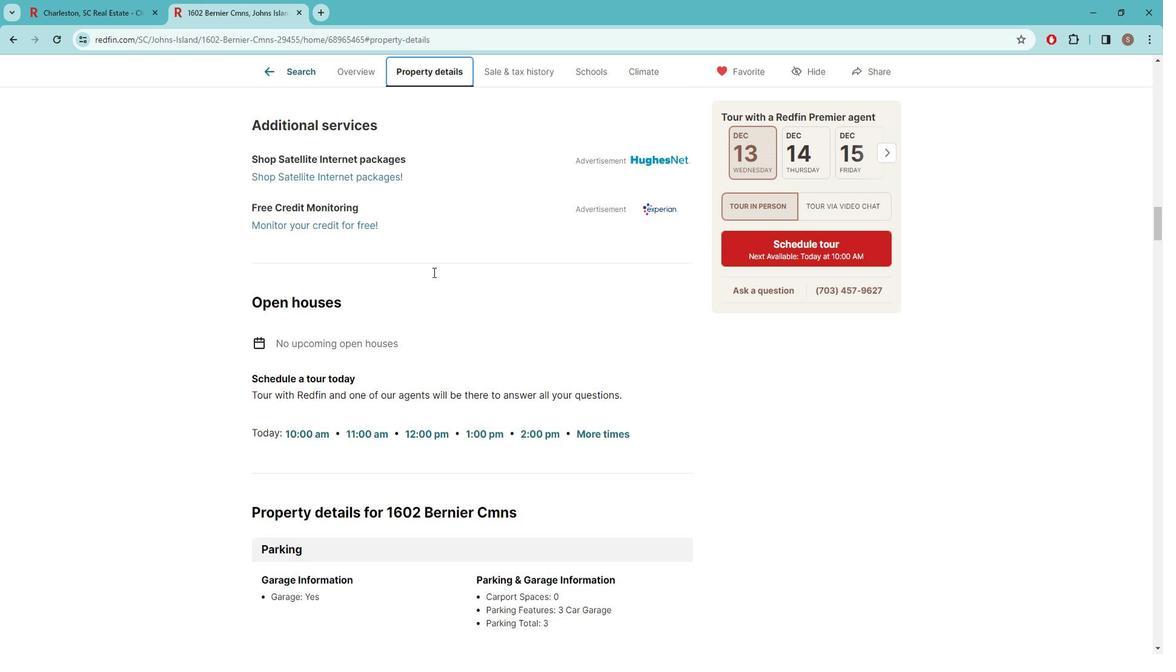 
Action: Mouse scrolled (441, 270) with delta (0, 0)
Screenshot: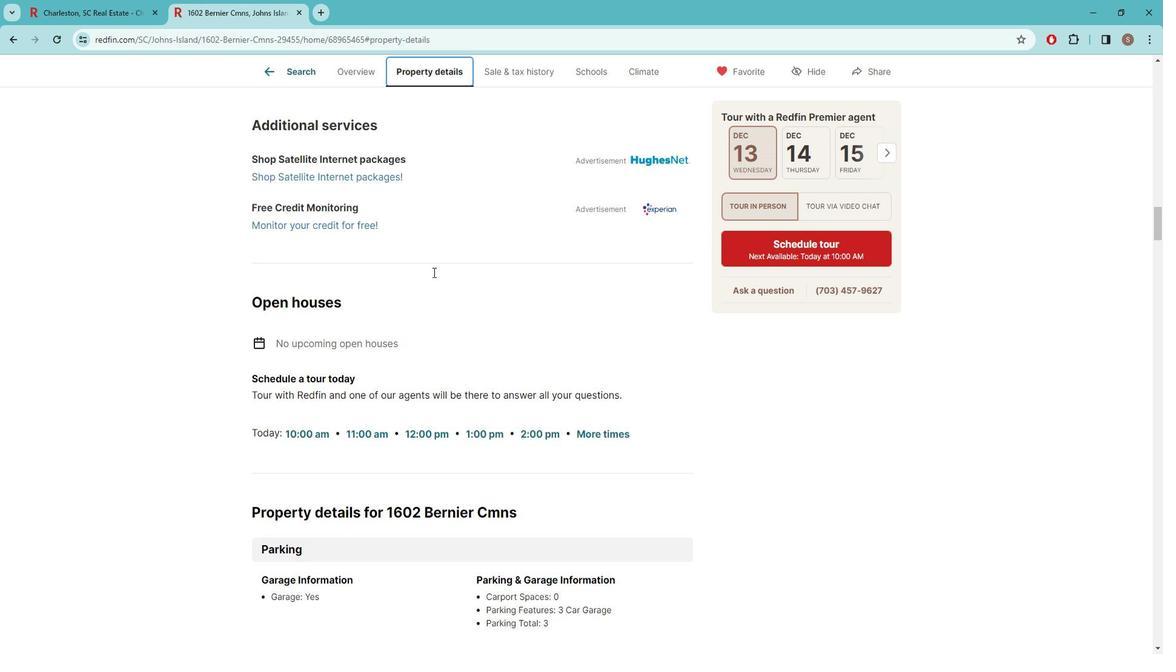 
Action: Mouse scrolled (441, 270) with delta (0, 0)
Screenshot: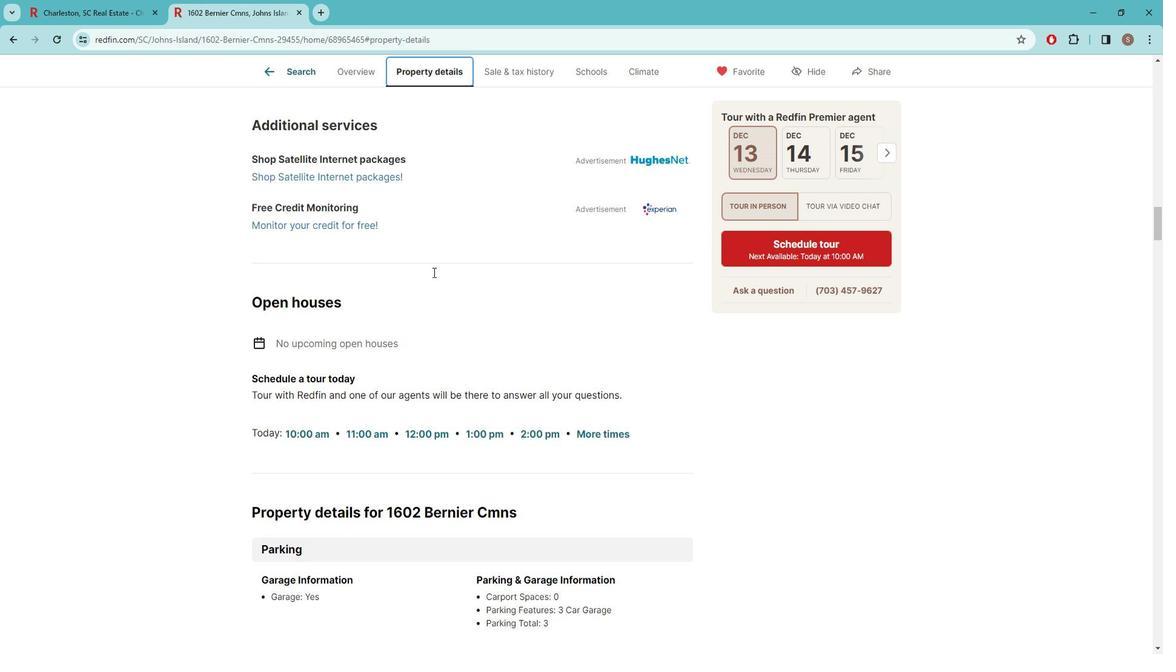 
Action: Mouse scrolled (441, 270) with delta (0, 0)
Screenshot: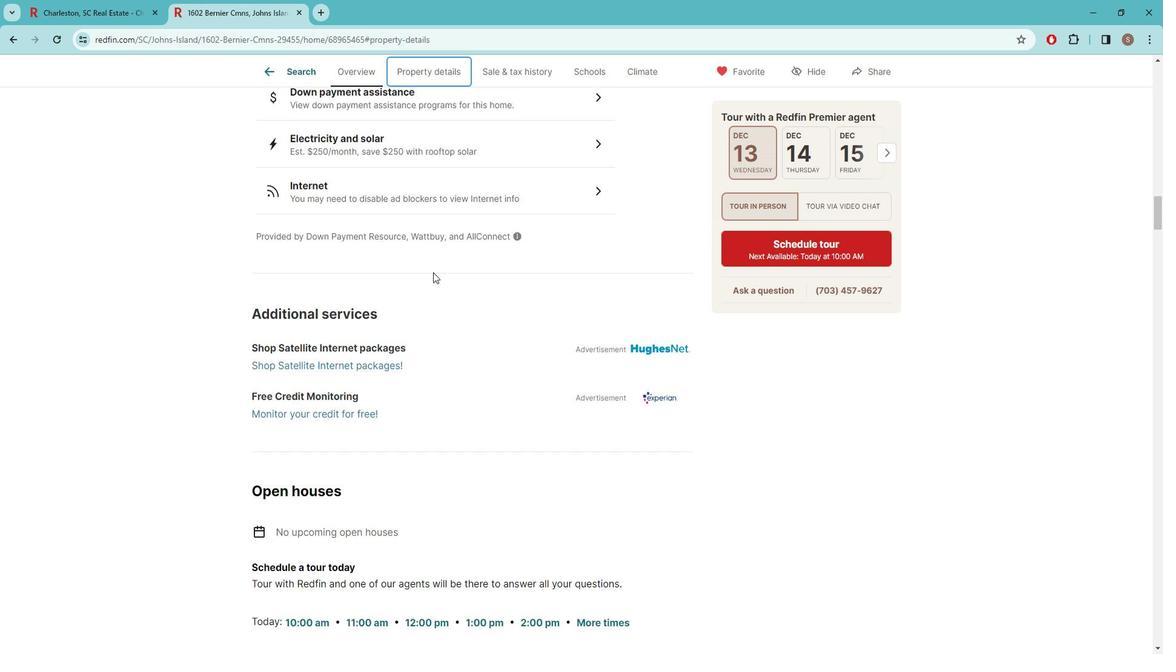 
Action: Mouse scrolled (441, 270) with delta (0, 0)
Screenshot: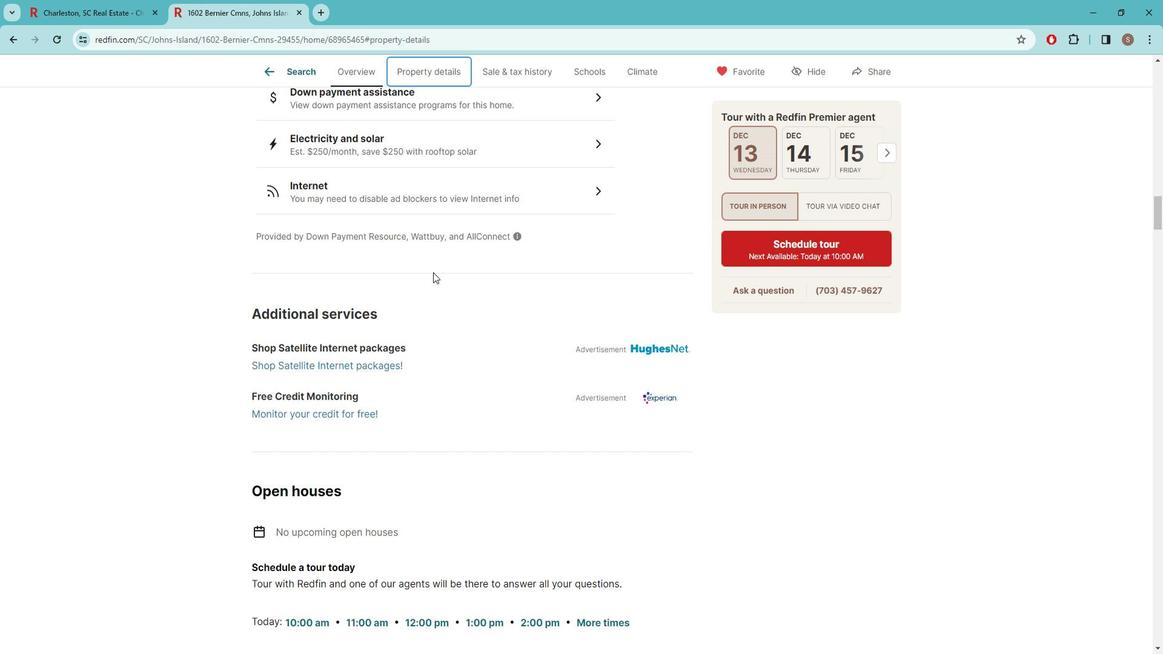 
Action: Mouse scrolled (441, 270) with delta (0, 0)
Screenshot: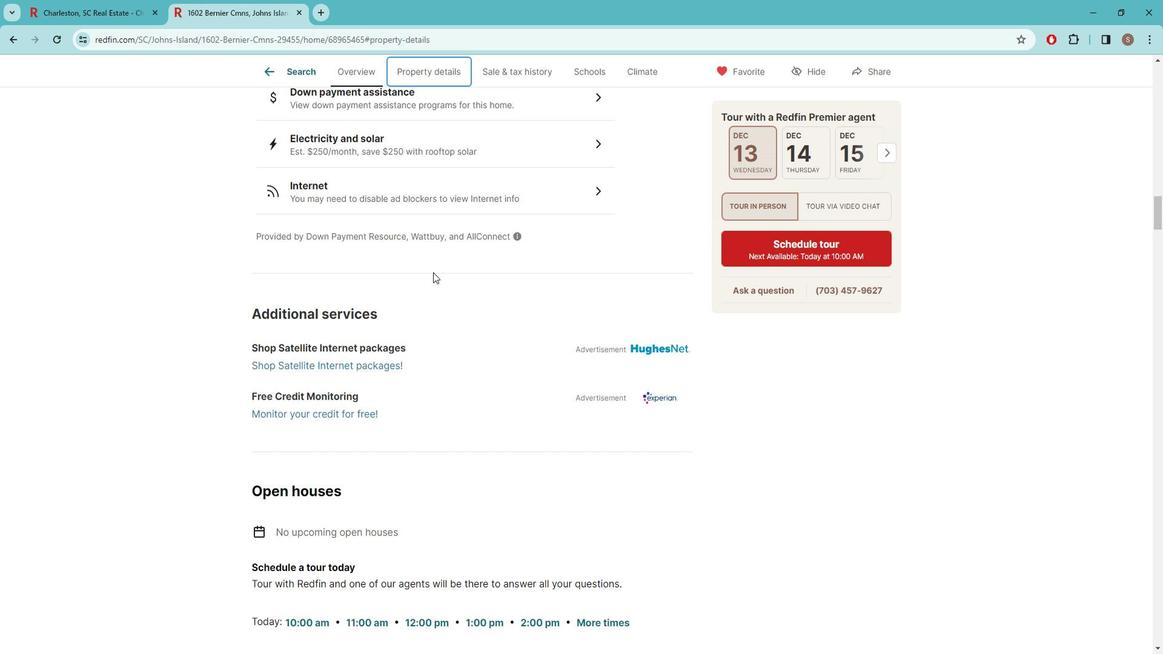
Action: Mouse scrolled (441, 270) with delta (0, 0)
Screenshot: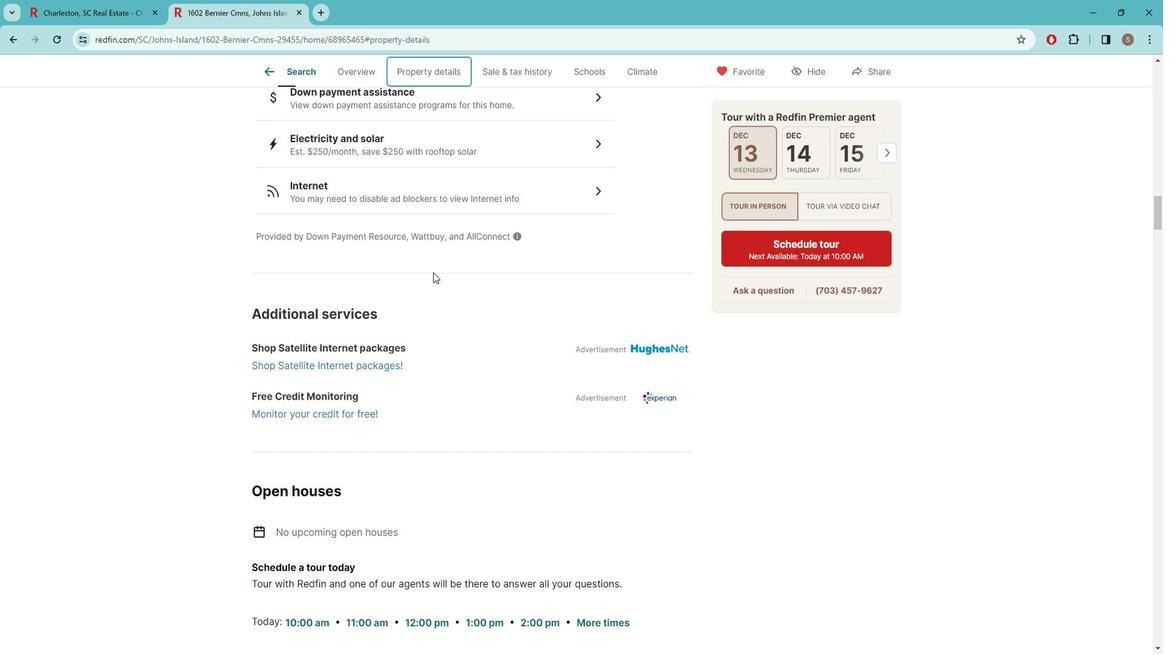 
Action: Mouse scrolled (441, 270) with delta (0, 0)
Screenshot: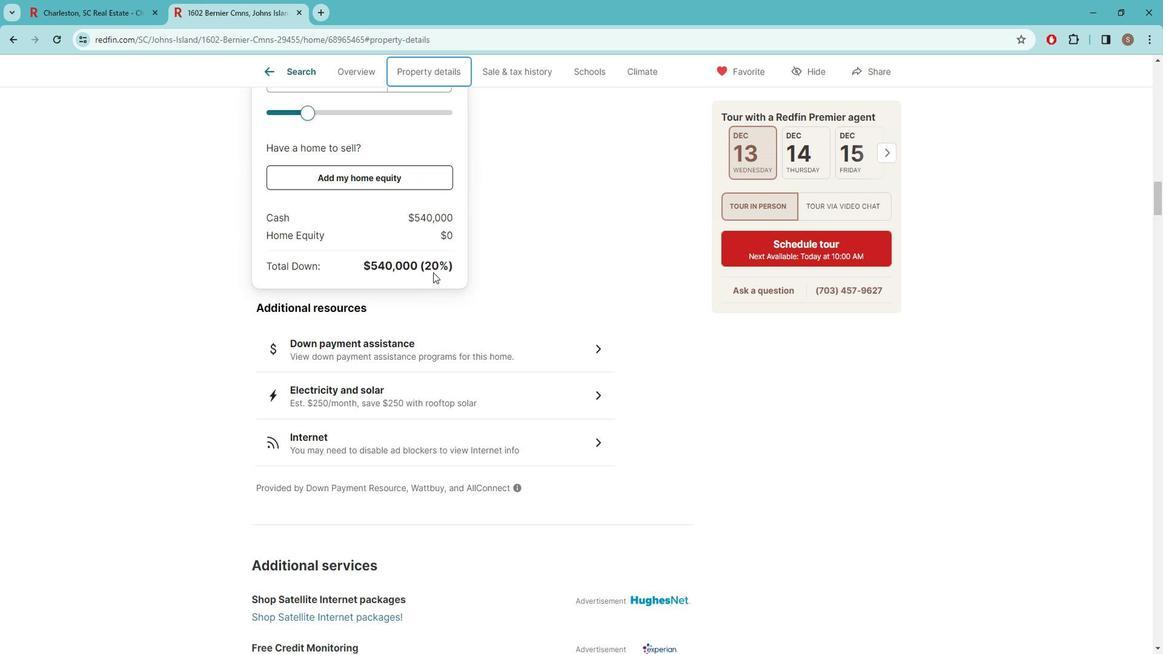 
Action: Mouse scrolled (441, 270) with delta (0, 0)
Screenshot: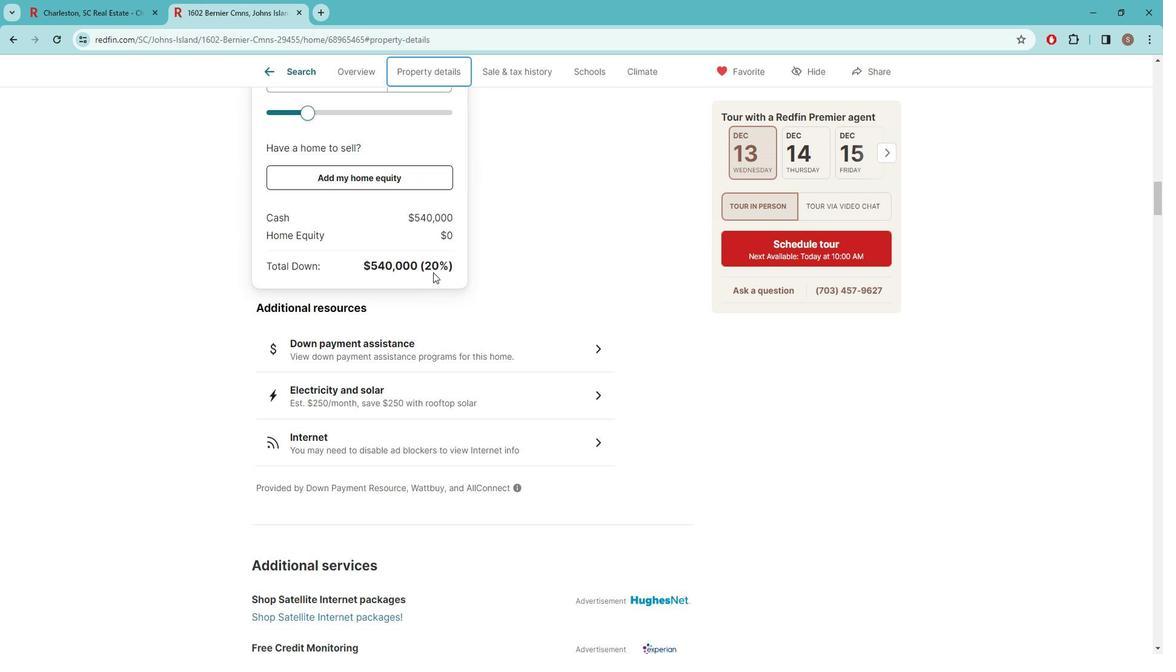 
Action: Mouse scrolled (441, 270) with delta (0, 0)
Screenshot: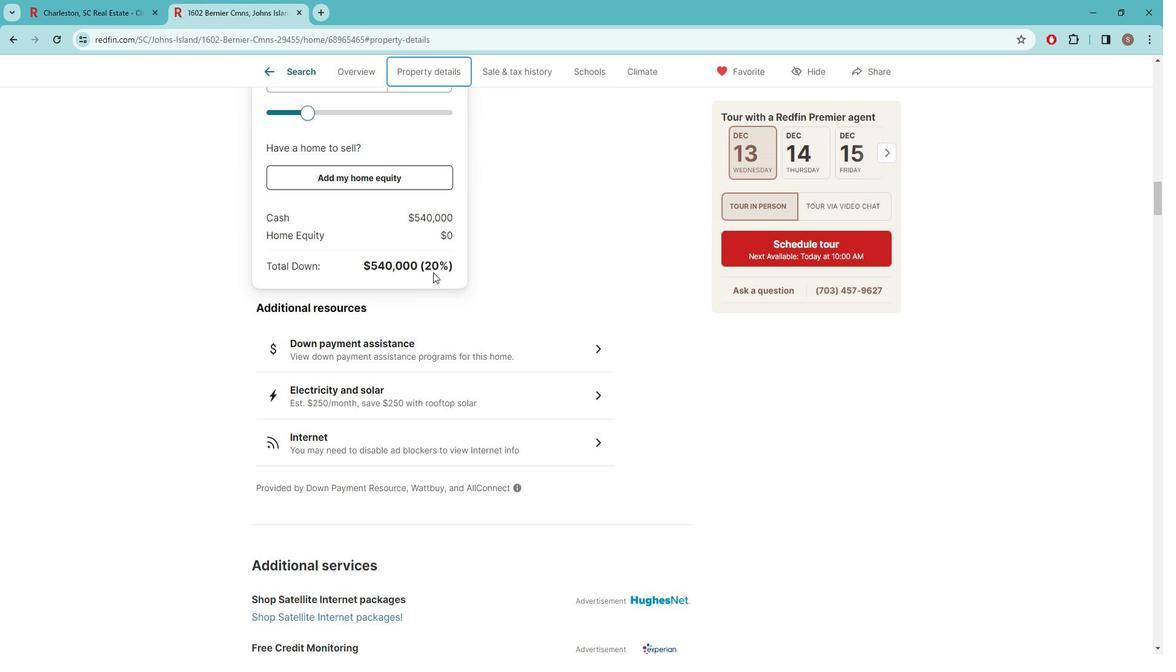 
Action: Mouse moved to (441, 270)
Screenshot: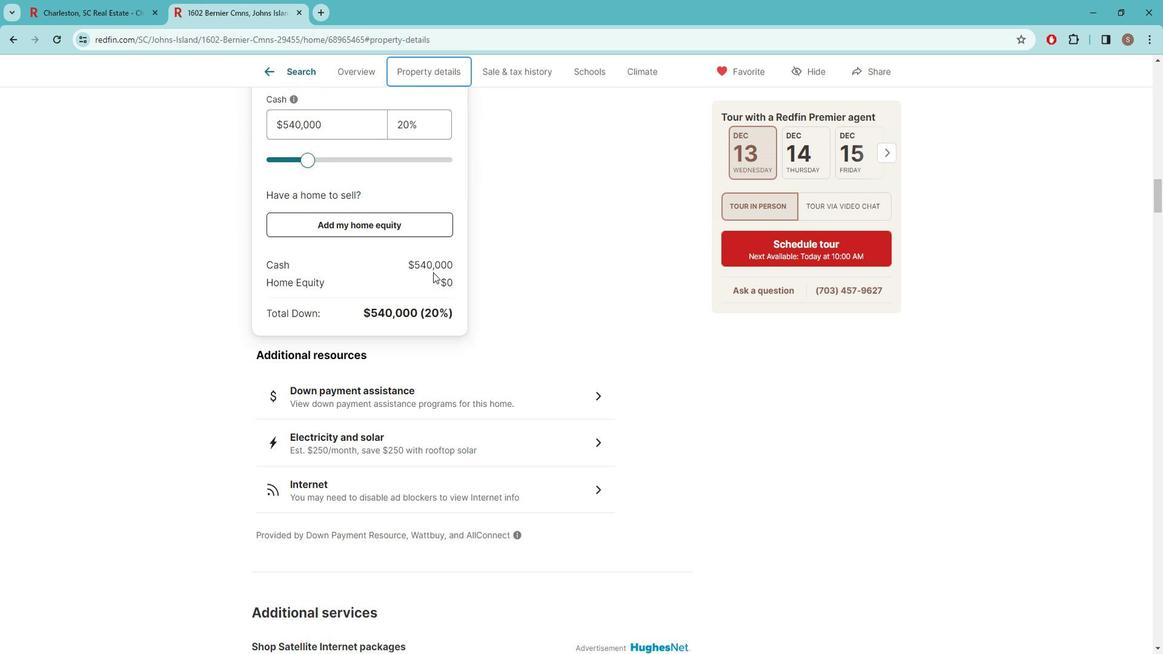 
Action: Mouse scrolled (441, 271) with delta (0, 0)
Screenshot: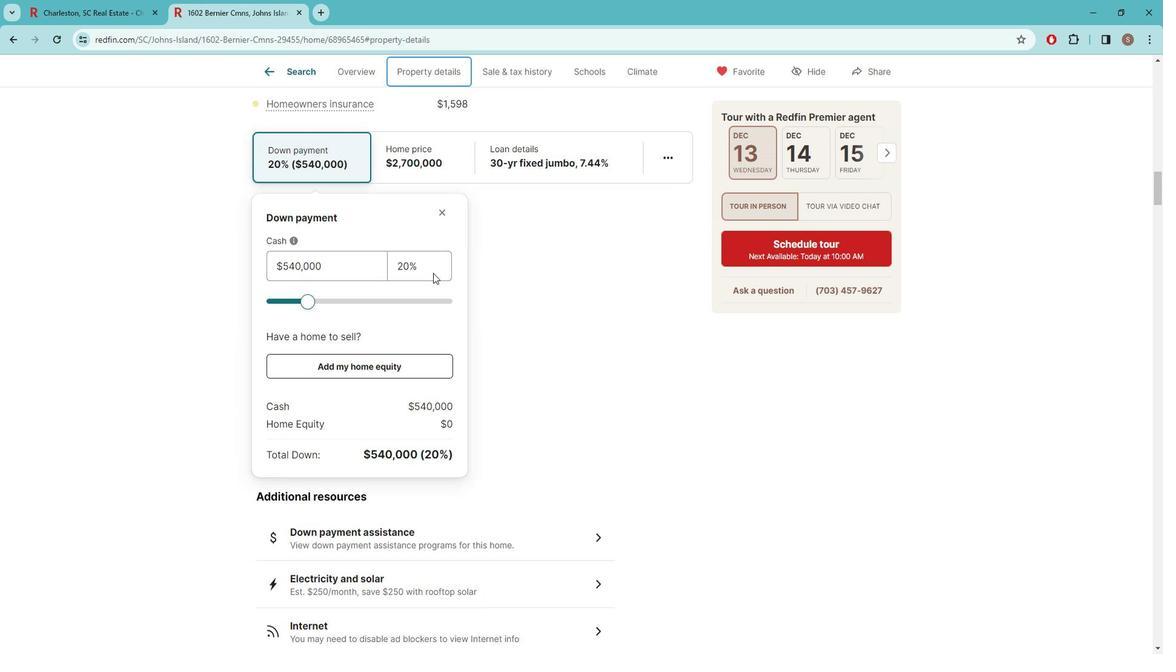 
Action: Mouse scrolled (441, 271) with delta (0, 0)
Screenshot: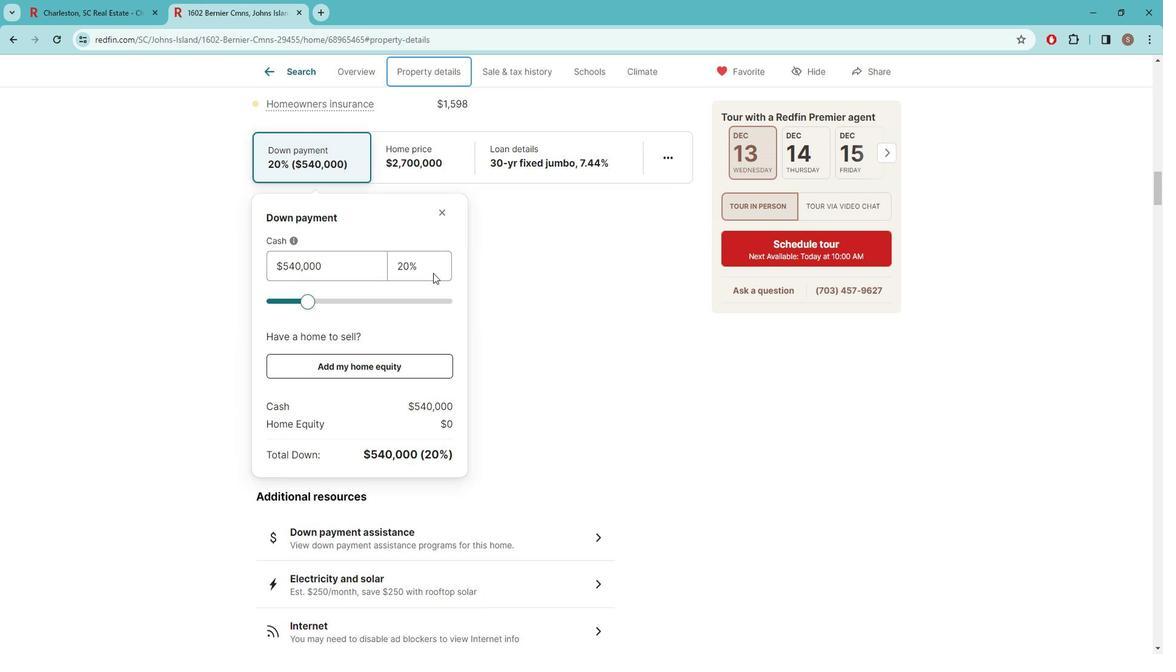 
Action: Mouse scrolled (441, 271) with delta (0, 0)
Screenshot: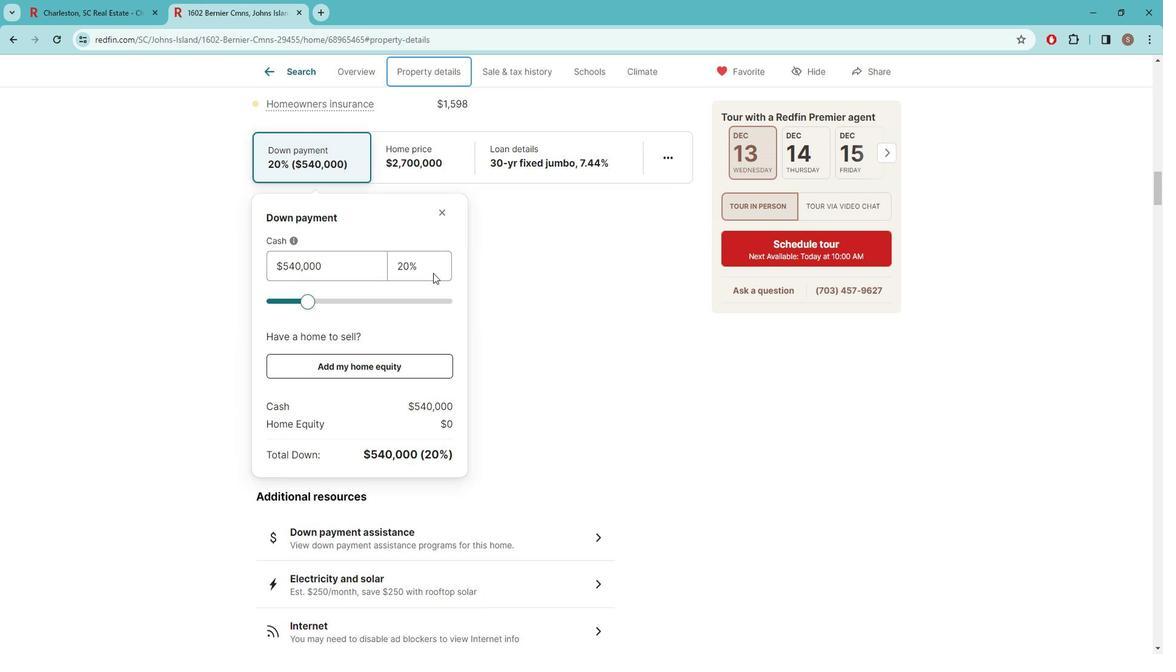 
Action: Mouse scrolled (441, 271) with delta (0, 0)
Screenshot: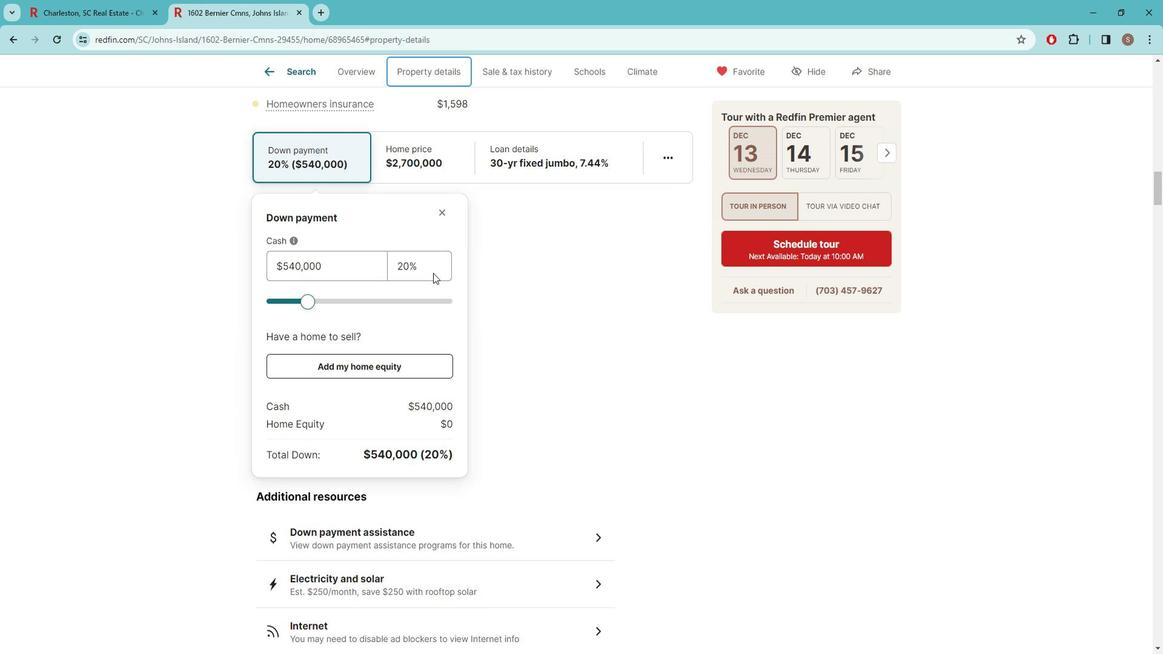 
Action: Mouse scrolled (441, 271) with delta (0, 0)
Screenshot: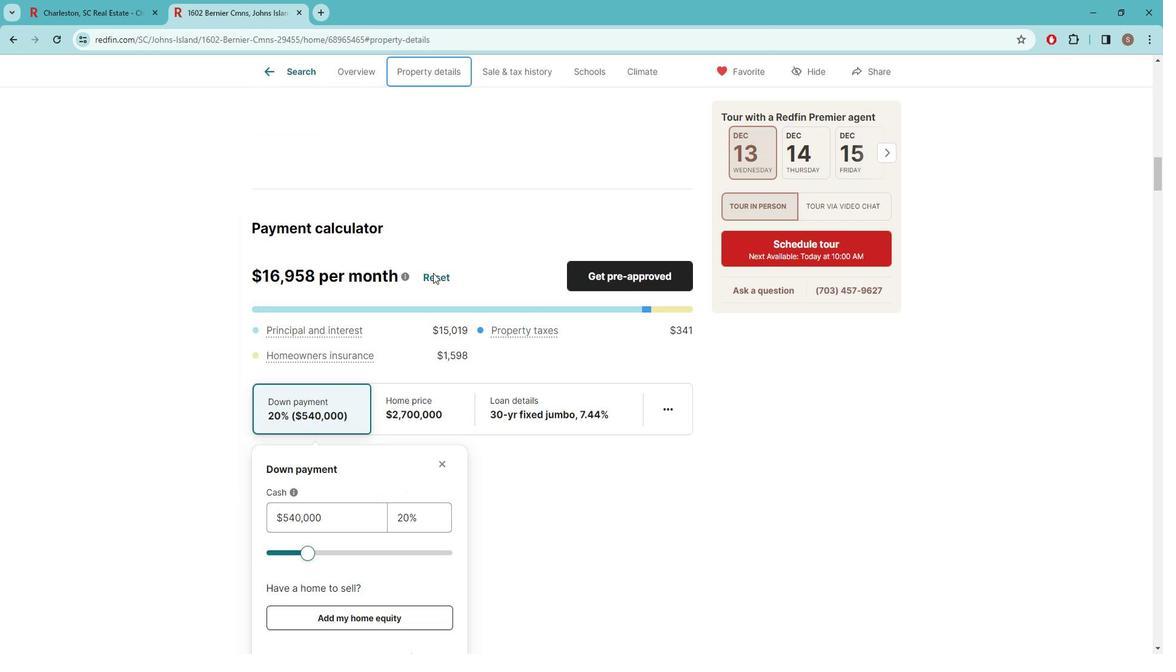
Action: Mouse scrolled (441, 271) with delta (0, 0)
Screenshot: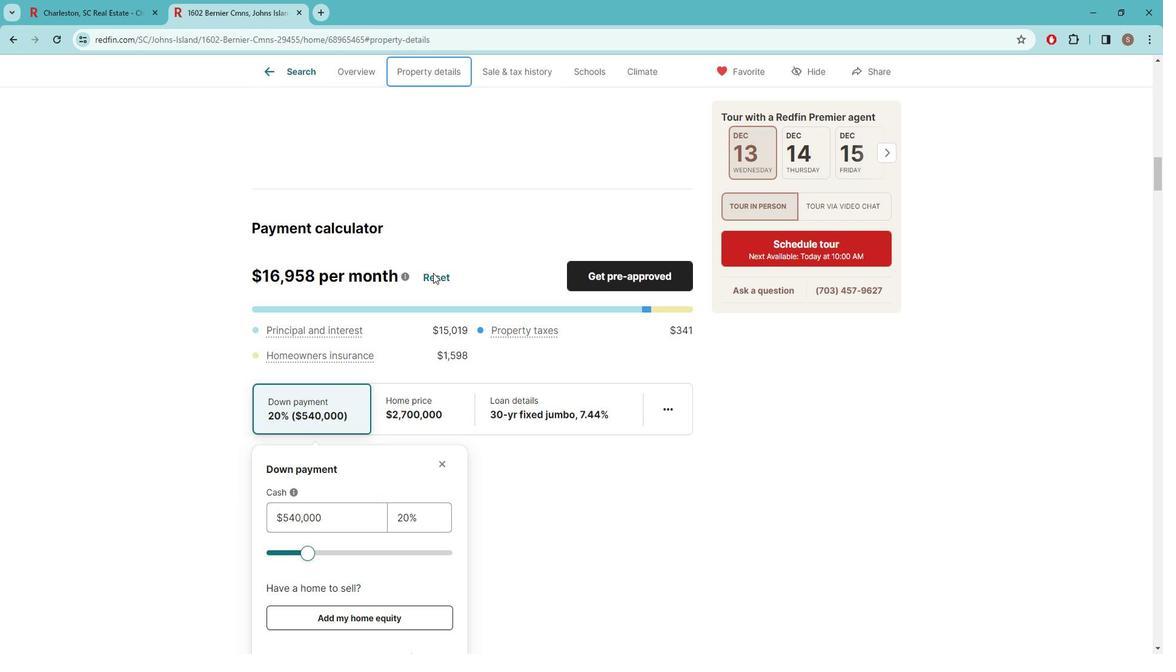 
Action: Mouse scrolled (441, 271) with delta (0, 0)
Screenshot: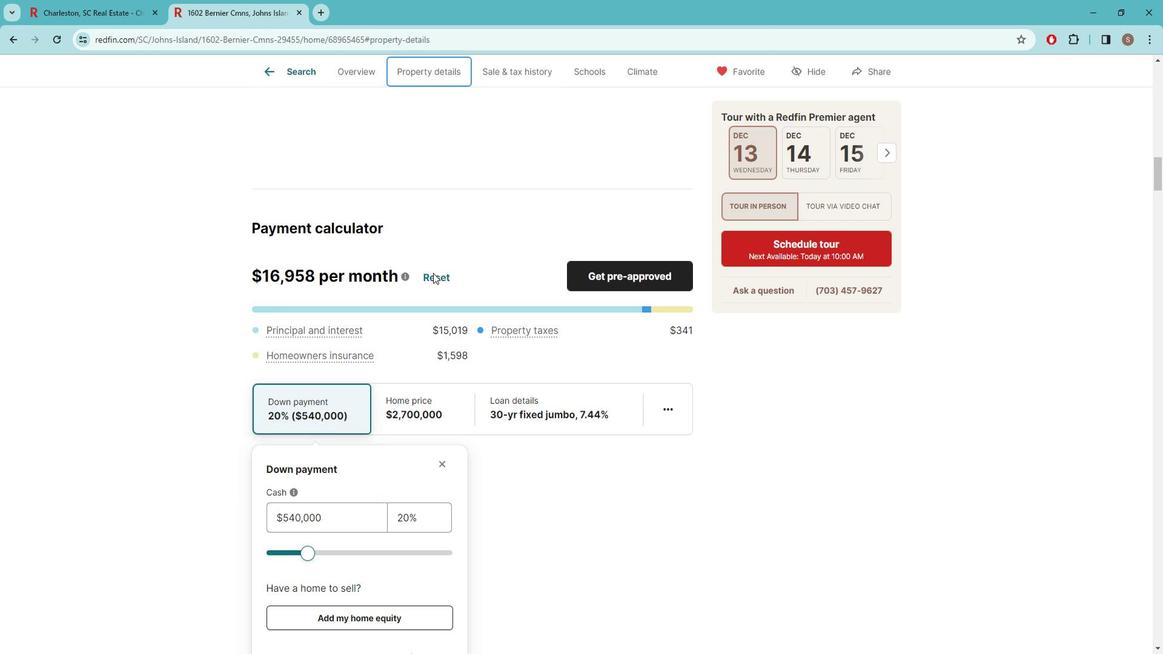 
Action: Mouse scrolled (441, 271) with delta (0, 0)
Screenshot: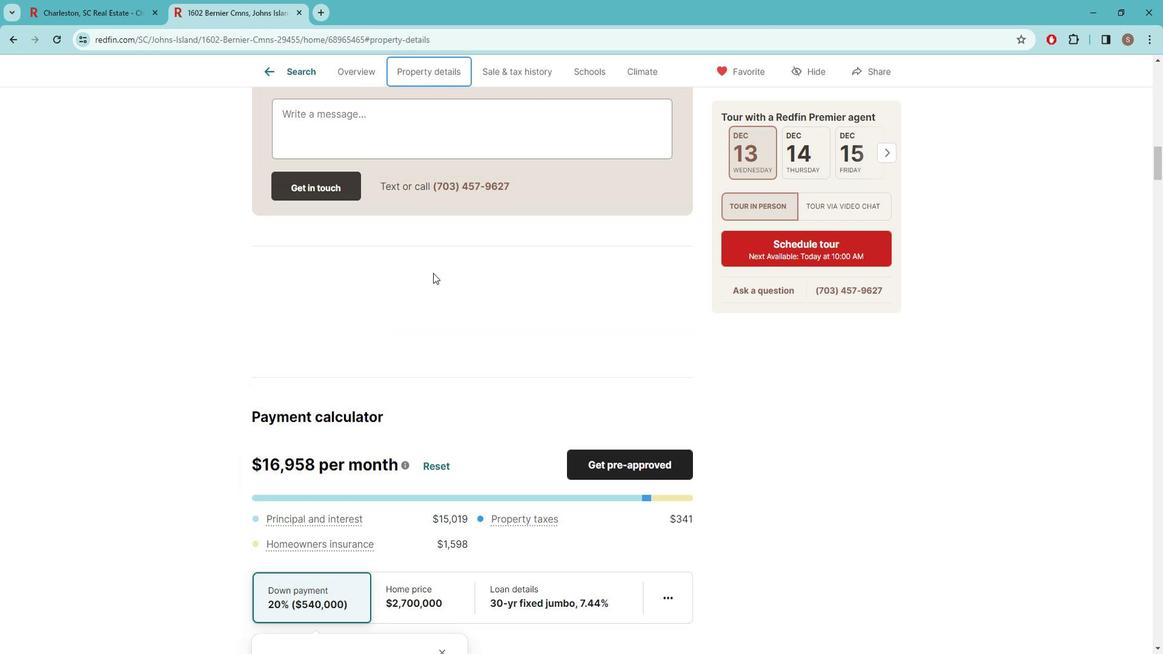 
Action: Mouse scrolled (441, 271) with delta (0, 0)
Screenshot: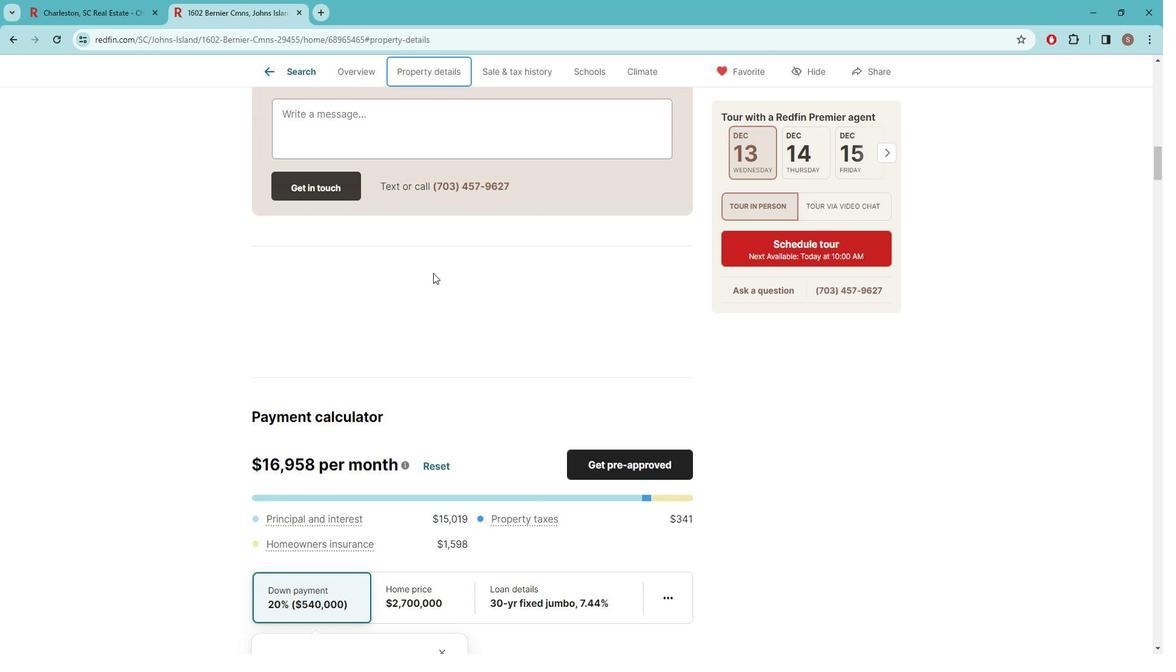 
Action: Mouse scrolled (441, 271) with delta (0, 0)
Screenshot: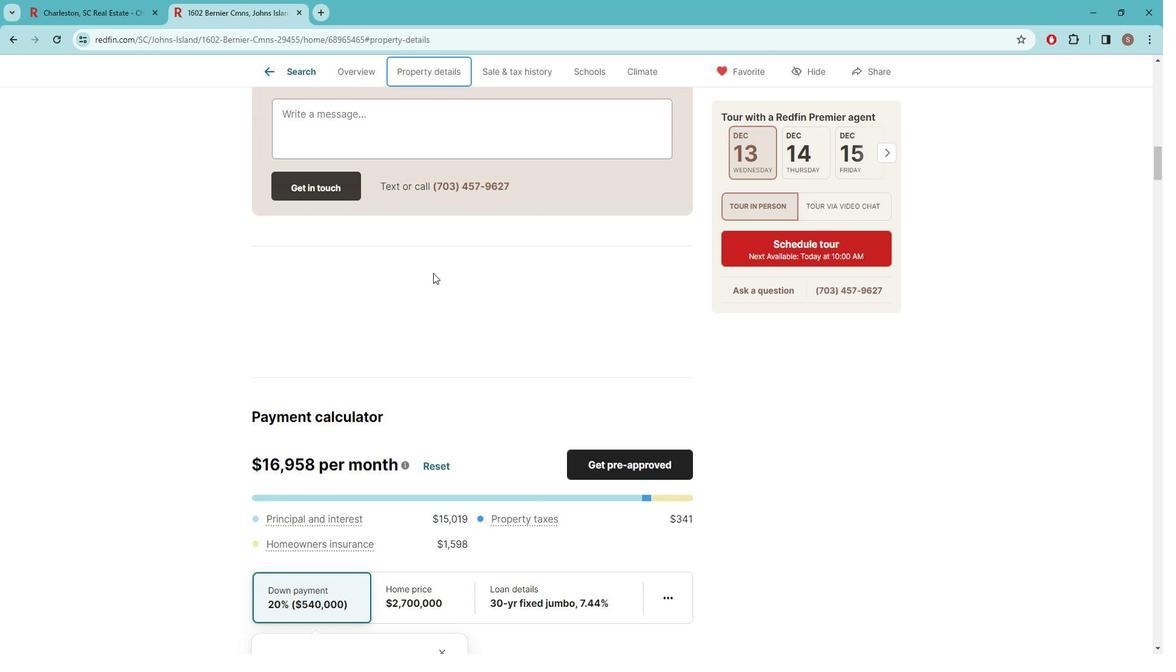 
Action: Mouse scrolled (441, 271) with delta (0, 0)
Screenshot: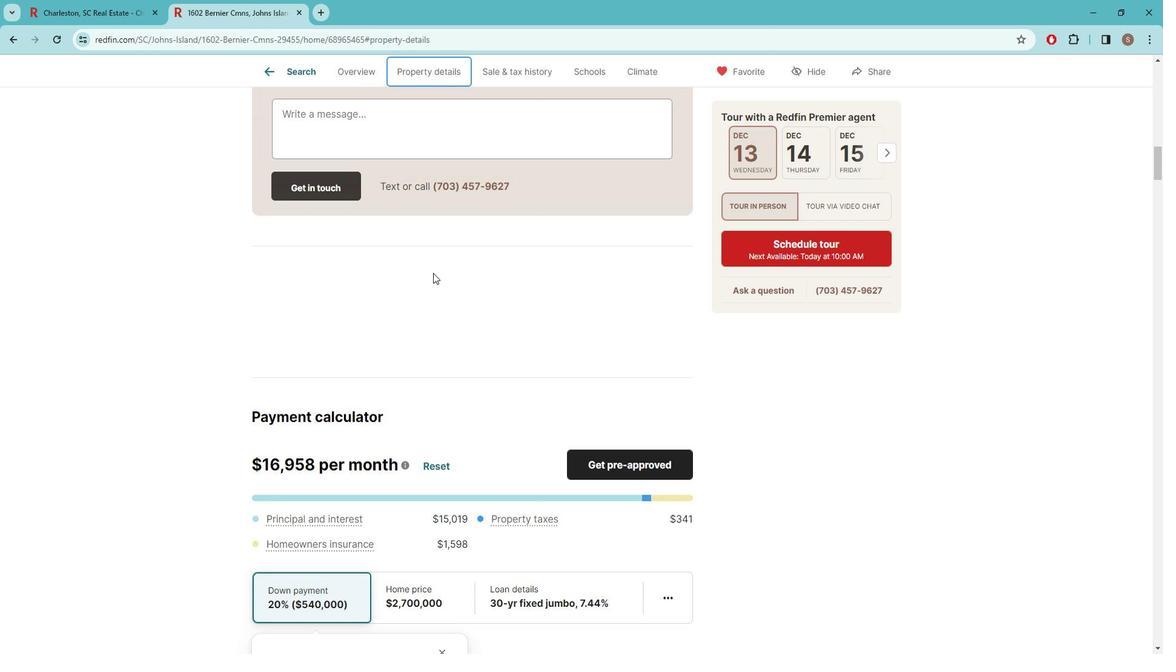 
Action: Mouse scrolled (441, 271) with delta (0, 0)
Screenshot: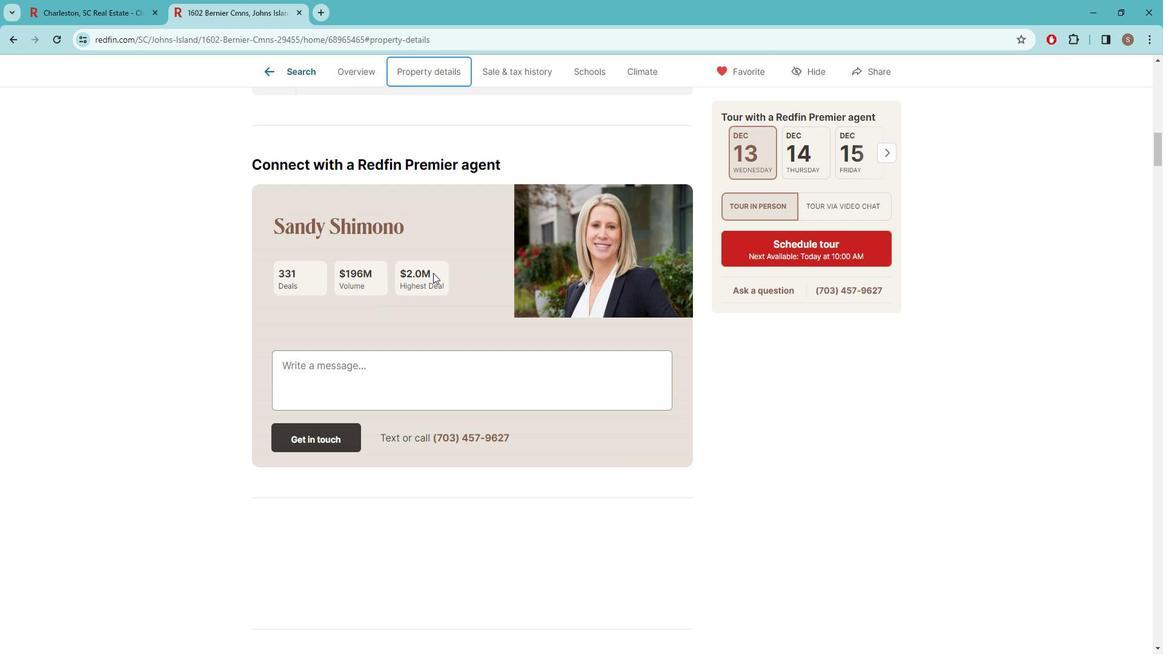 
Action: Mouse scrolled (441, 271) with delta (0, 0)
Screenshot: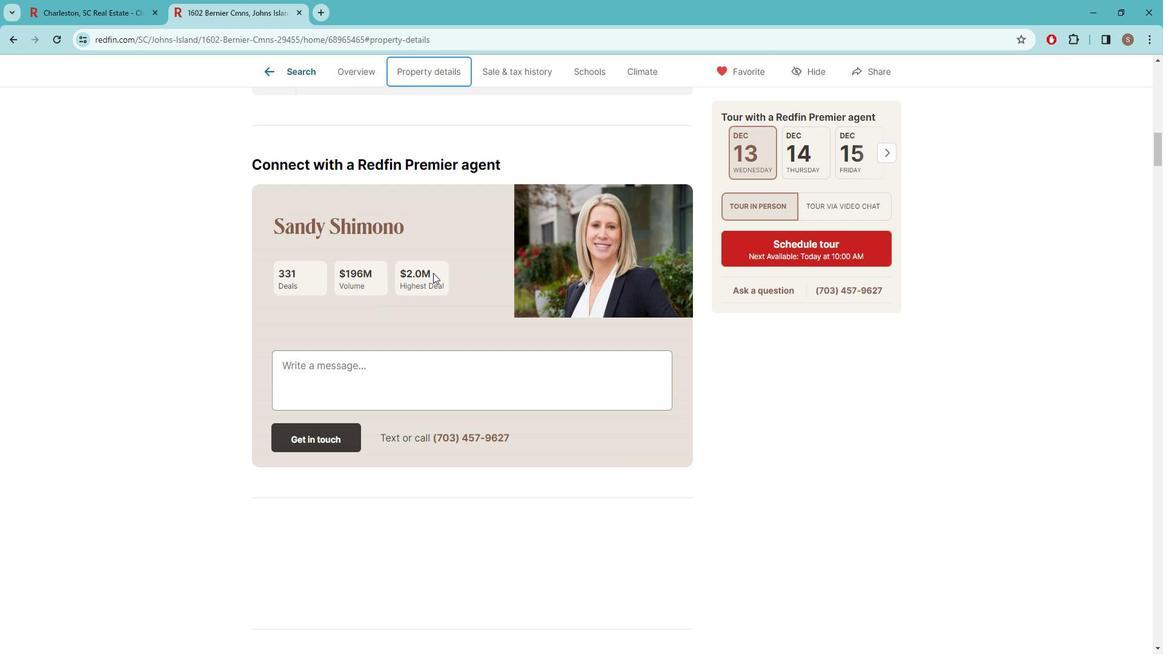 
Action: Mouse scrolled (441, 271) with delta (0, 0)
Screenshot: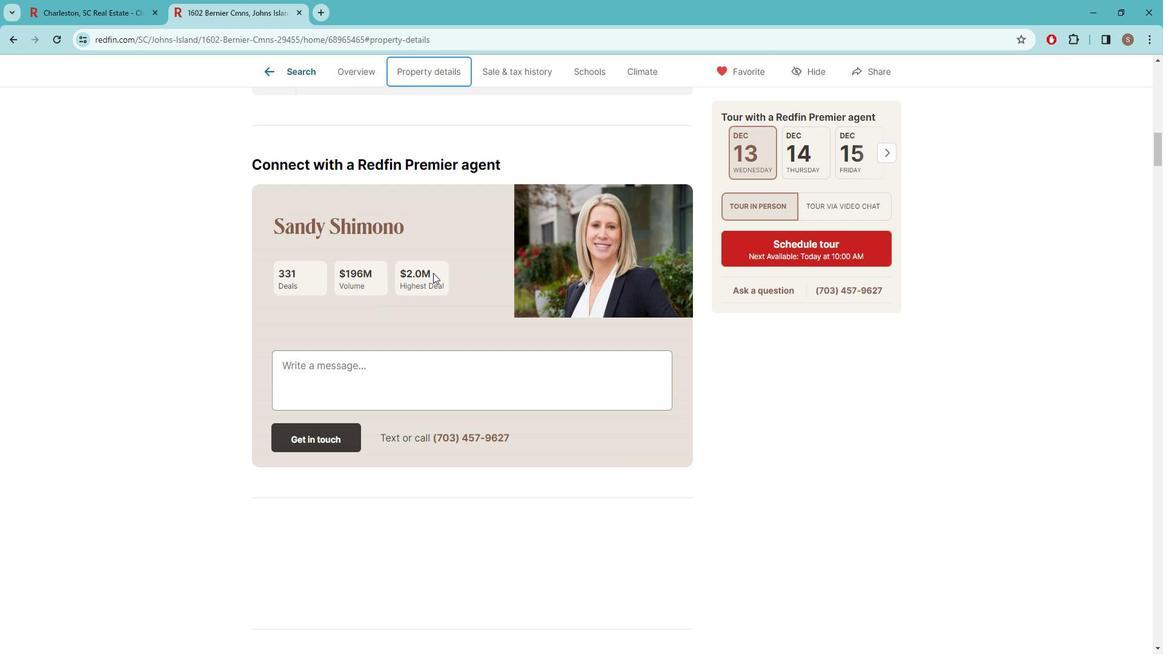 
Action: Mouse scrolled (441, 271) with delta (0, 0)
Screenshot: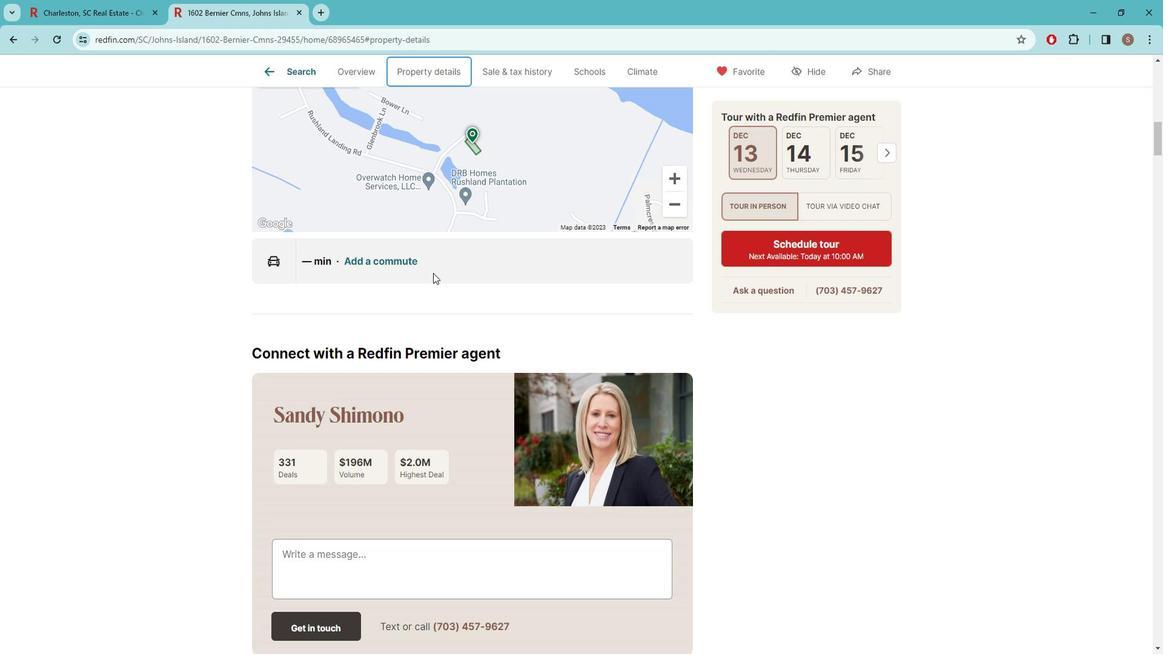 
Action: Mouse scrolled (441, 271) with delta (0, 0)
Screenshot: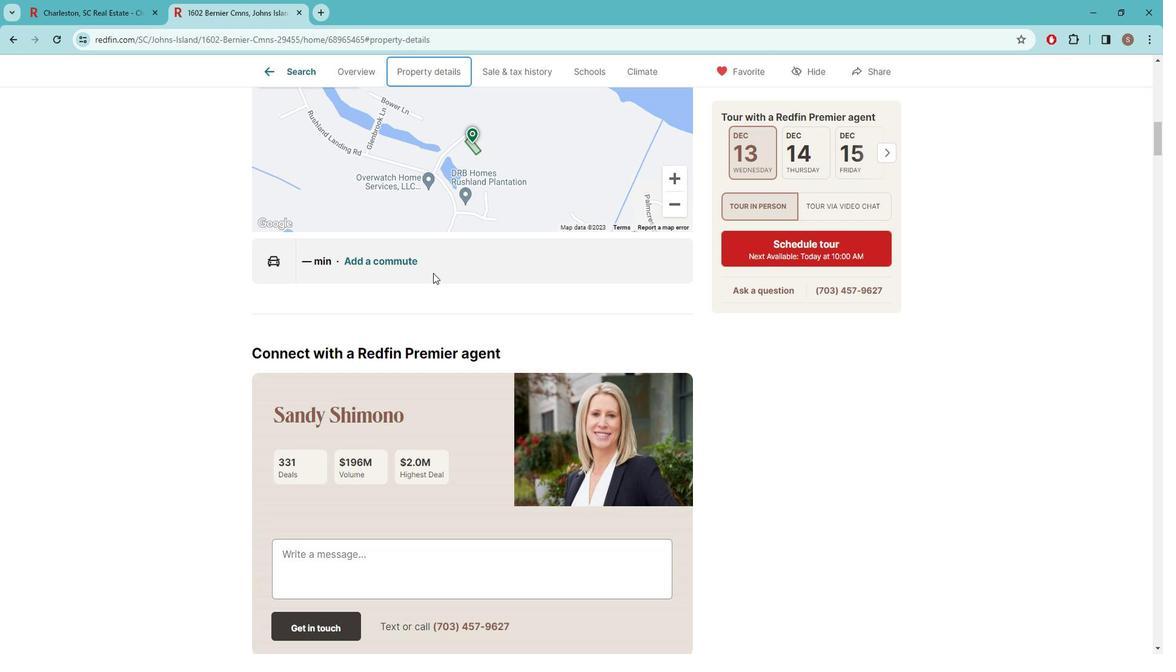 
Action: Mouse scrolled (441, 271) with delta (0, 0)
Screenshot: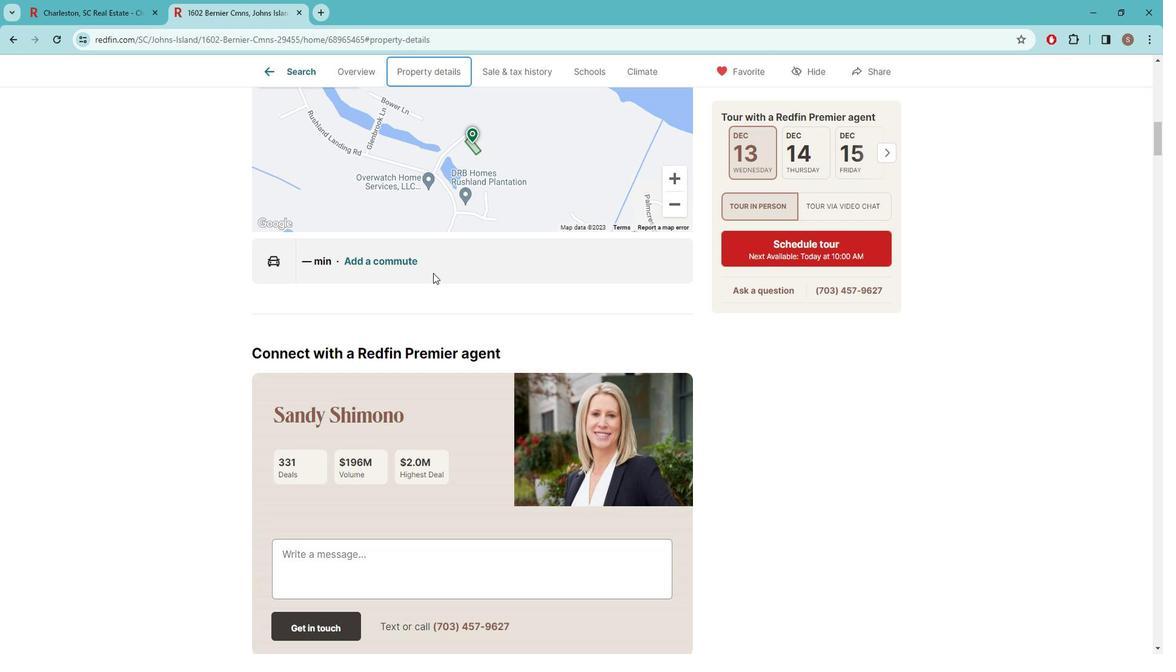 
Action: Mouse scrolled (441, 271) with delta (0, 0)
Screenshot: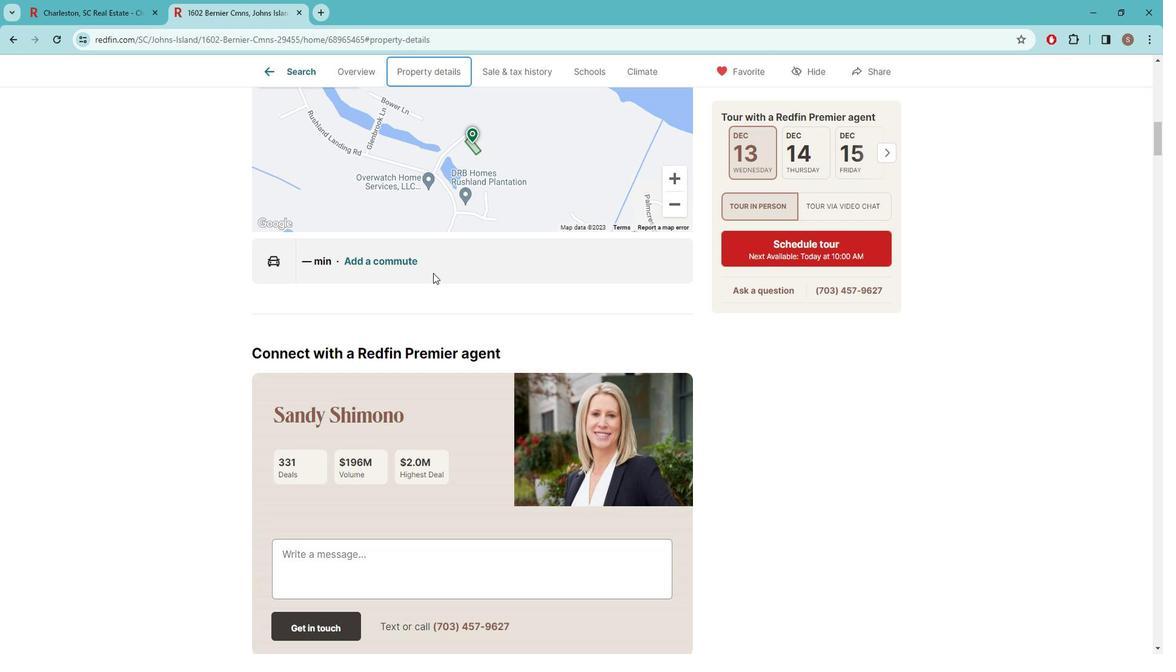 
Action: Mouse scrolled (441, 271) with delta (0, 0)
Screenshot: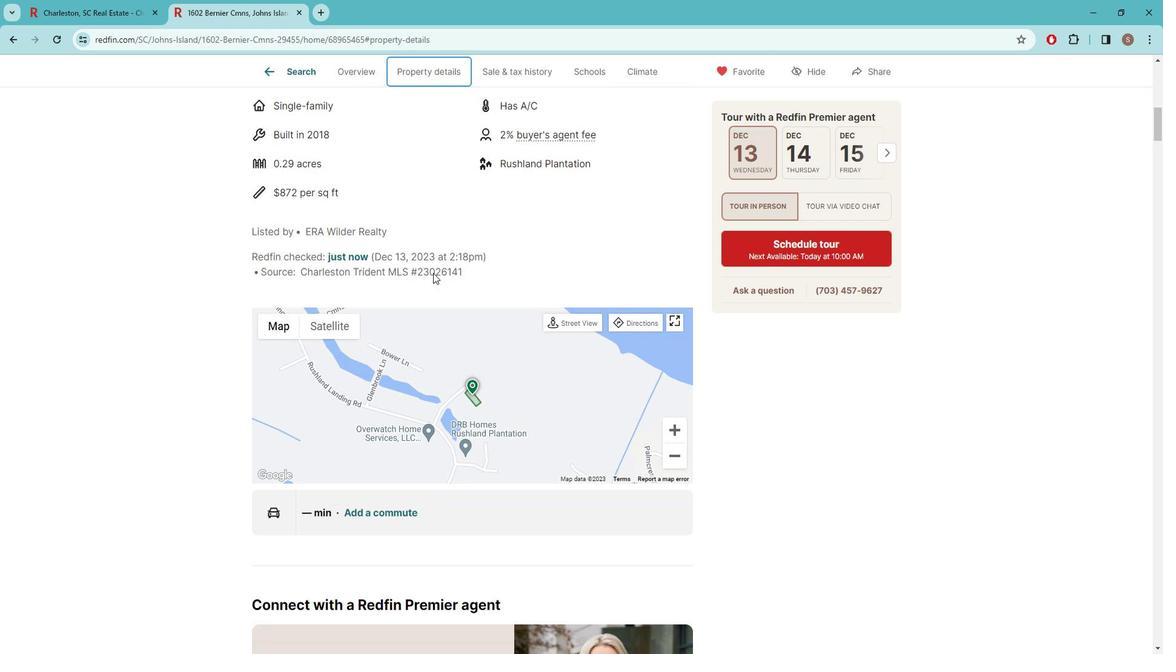 
Action: Mouse scrolled (441, 271) with delta (0, 0)
Screenshot: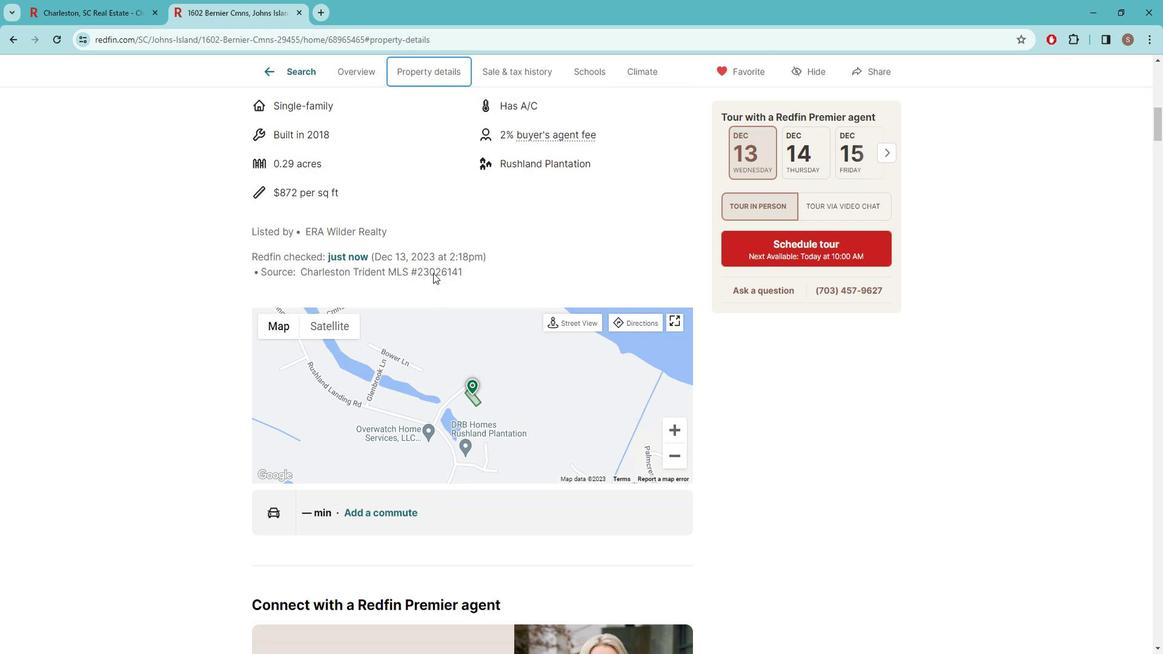 
Action: Mouse scrolled (441, 271) with delta (0, 0)
Screenshot: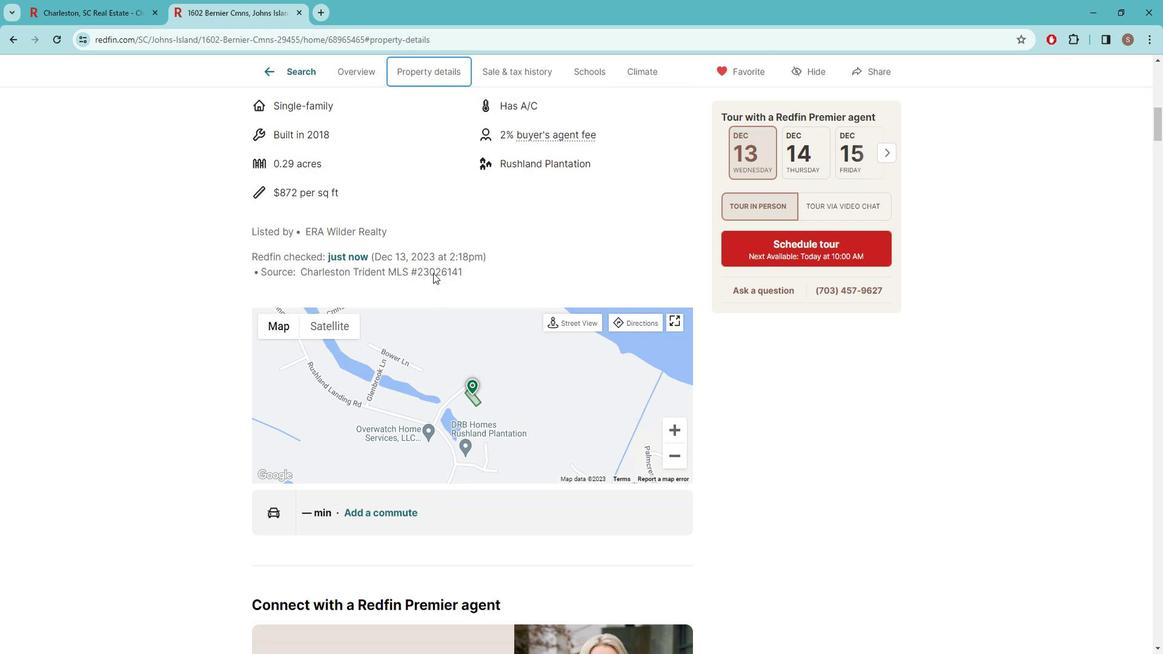 
Action: Mouse scrolled (441, 271) with delta (0, 0)
Screenshot: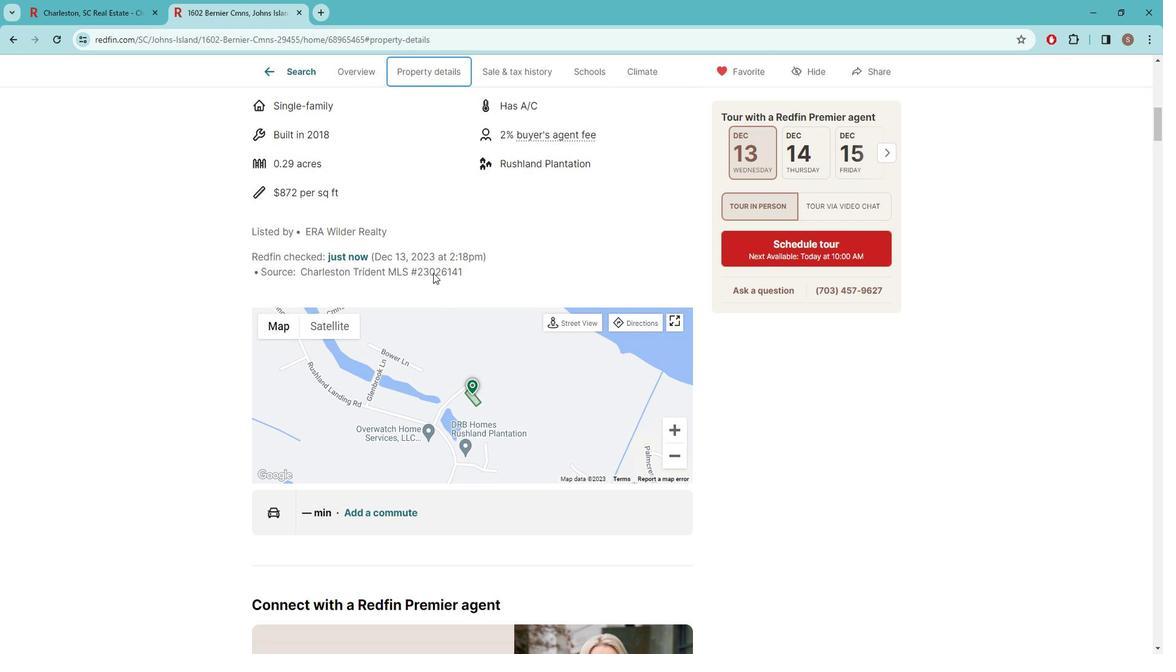 
Action: Mouse scrolled (441, 271) with delta (0, 0)
Screenshot: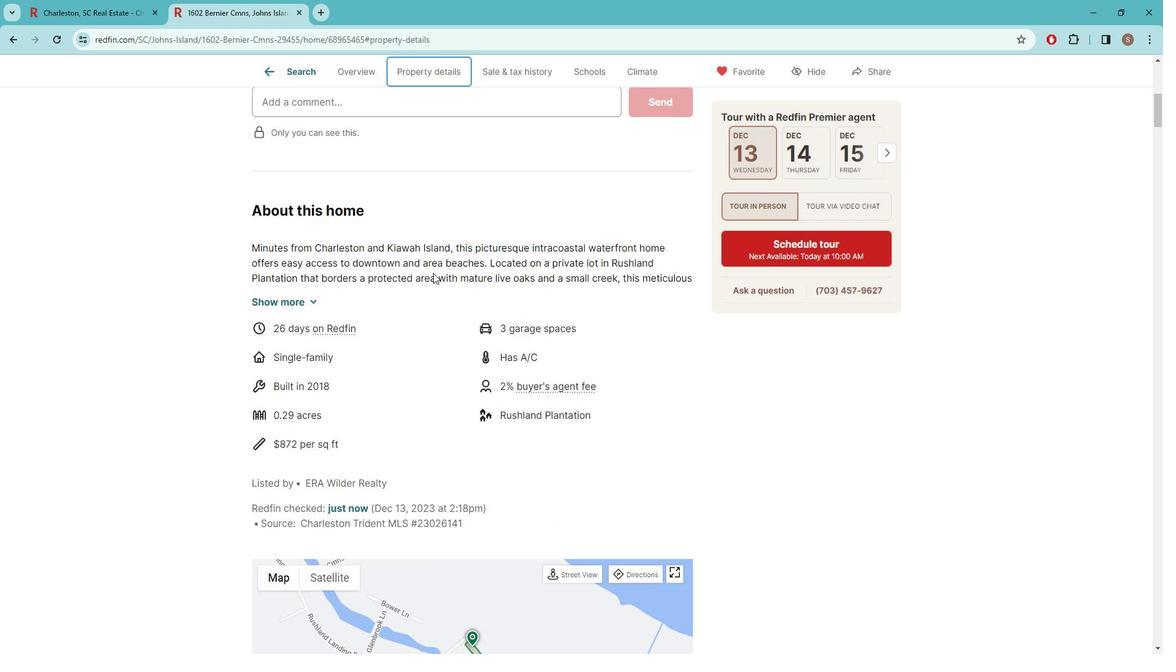 
Action: Mouse scrolled (441, 271) with delta (0, 0)
Screenshot: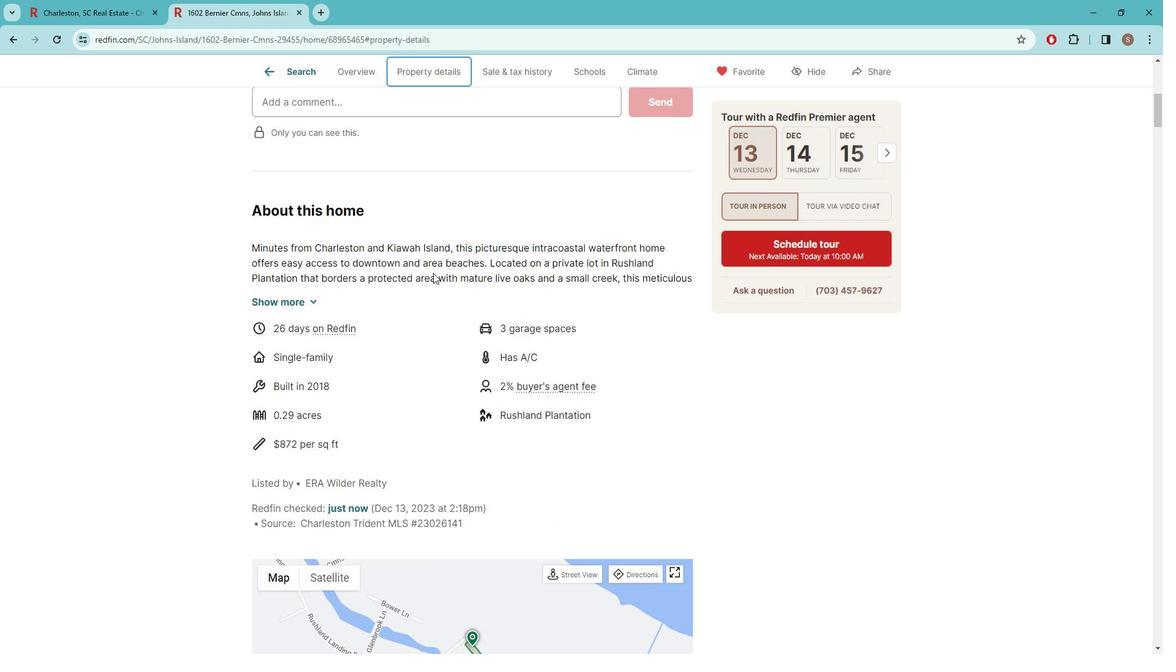
Action: Mouse scrolled (441, 271) with delta (0, 0)
Screenshot: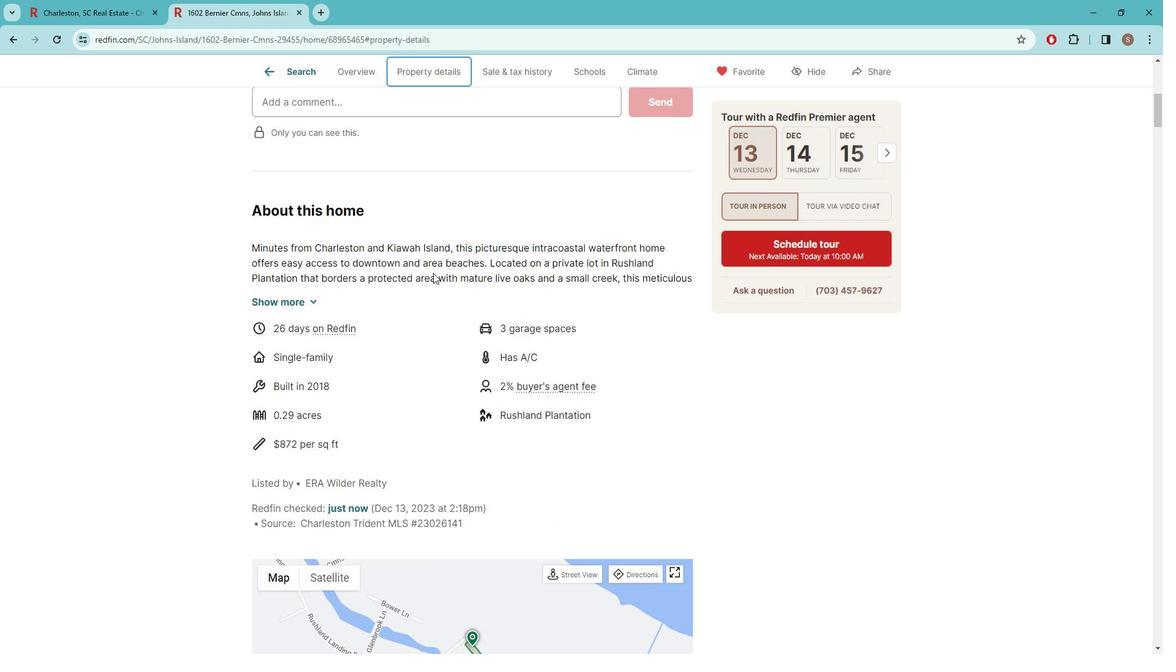 
Action: Mouse scrolled (441, 271) with delta (0, 0)
Screenshot: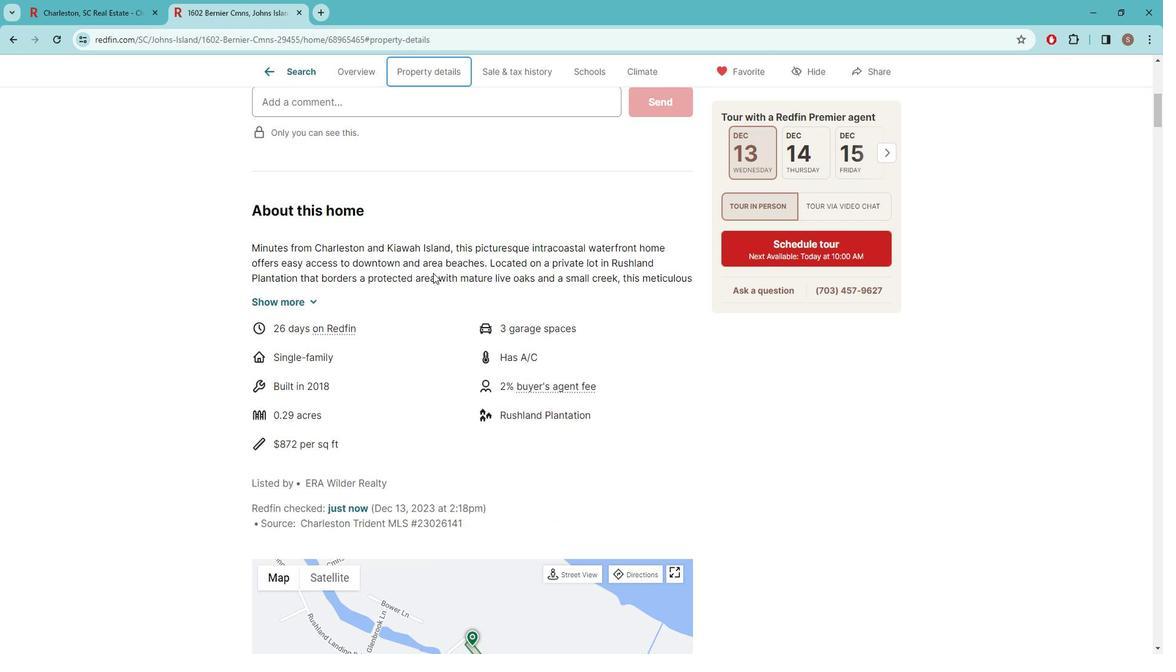 
Action: Mouse scrolled (441, 271) with delta (0, 0)
Screenshot: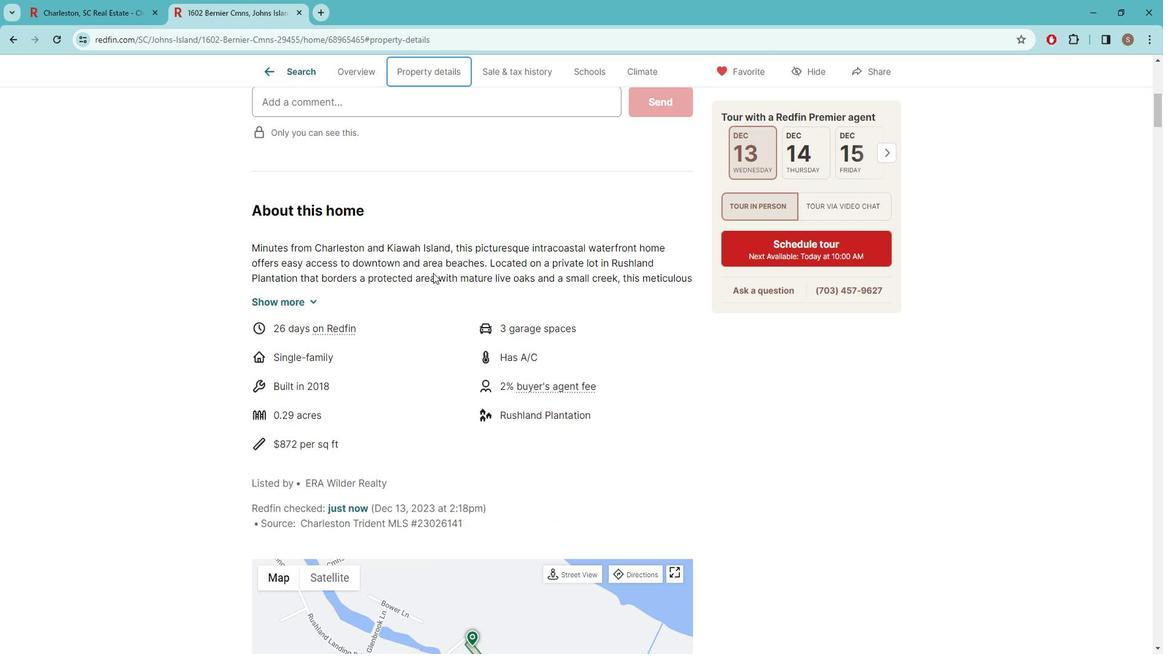 
Action: Mouse scrolled (441, 271) with delta (0, 0)
Screenshot: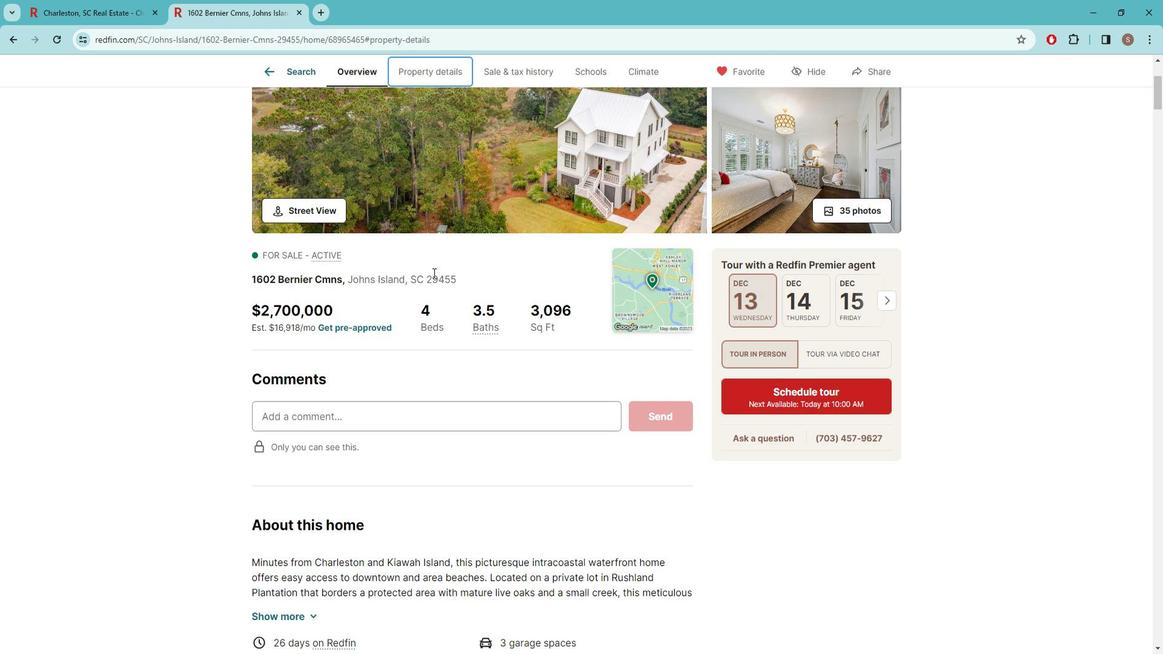 
Action: Mouse scrolled (441, 271) with delta (0, 0)
Screenshot: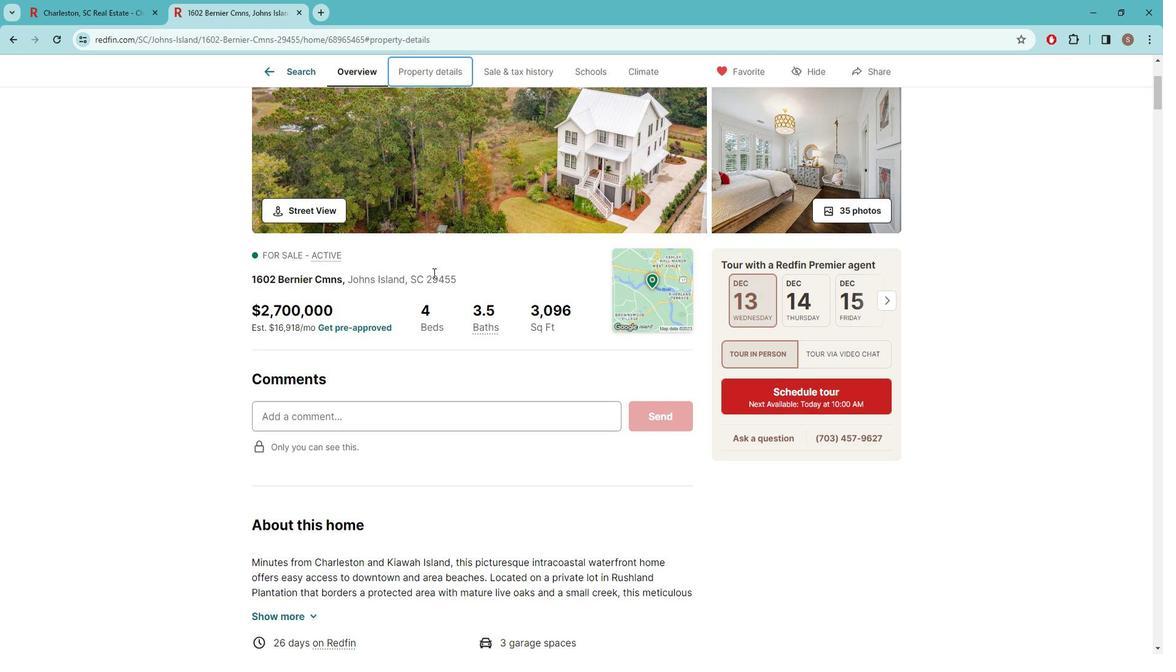 
Action: Mouse scrolled (441, 271) with delta (0, 0)
Screenshot: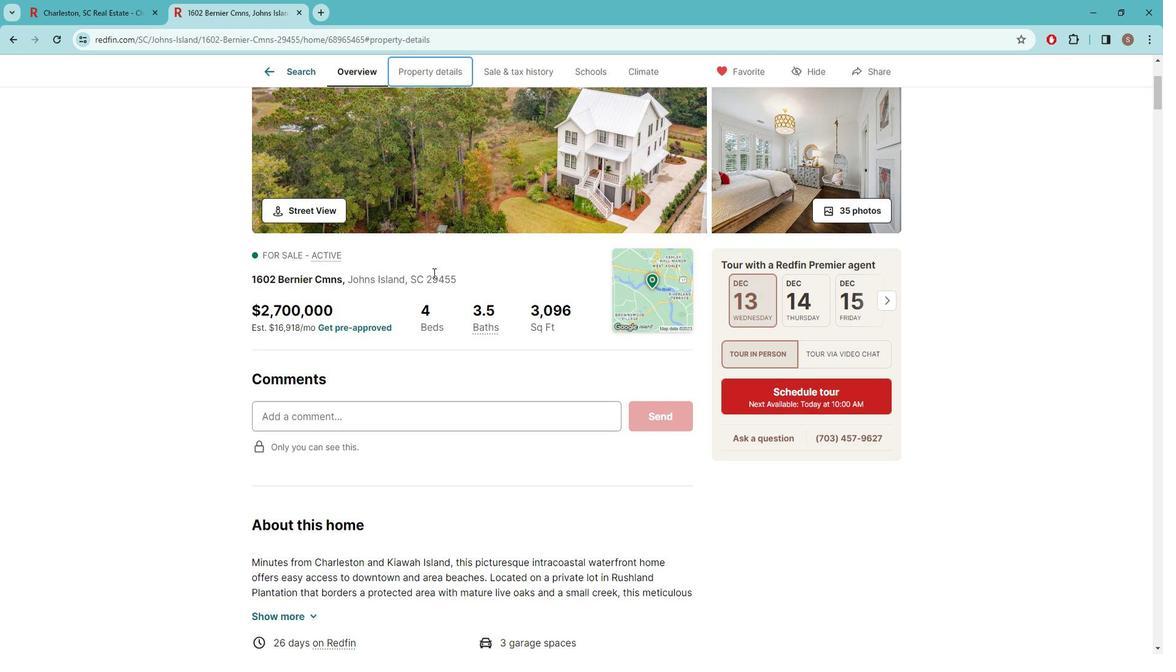 
Action: Mouse scrolled (441, 271) with delta (0, 0)
Screenshot: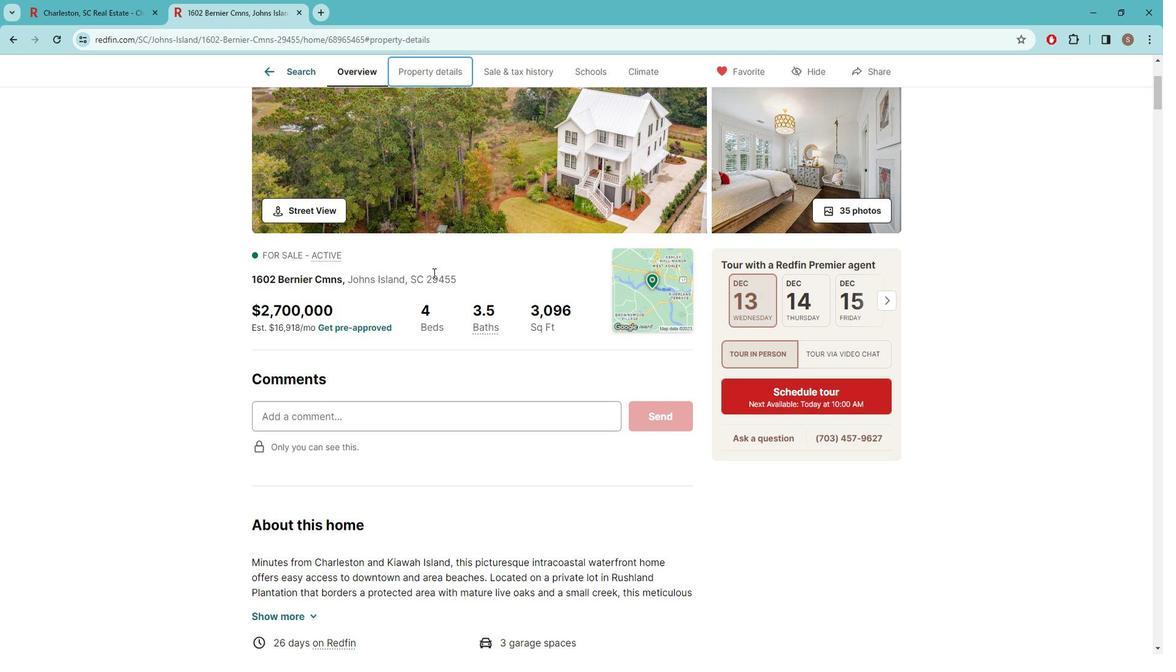 
Action: Mouse scrolled (441, 271) with delta (0, 0)
Screenshot: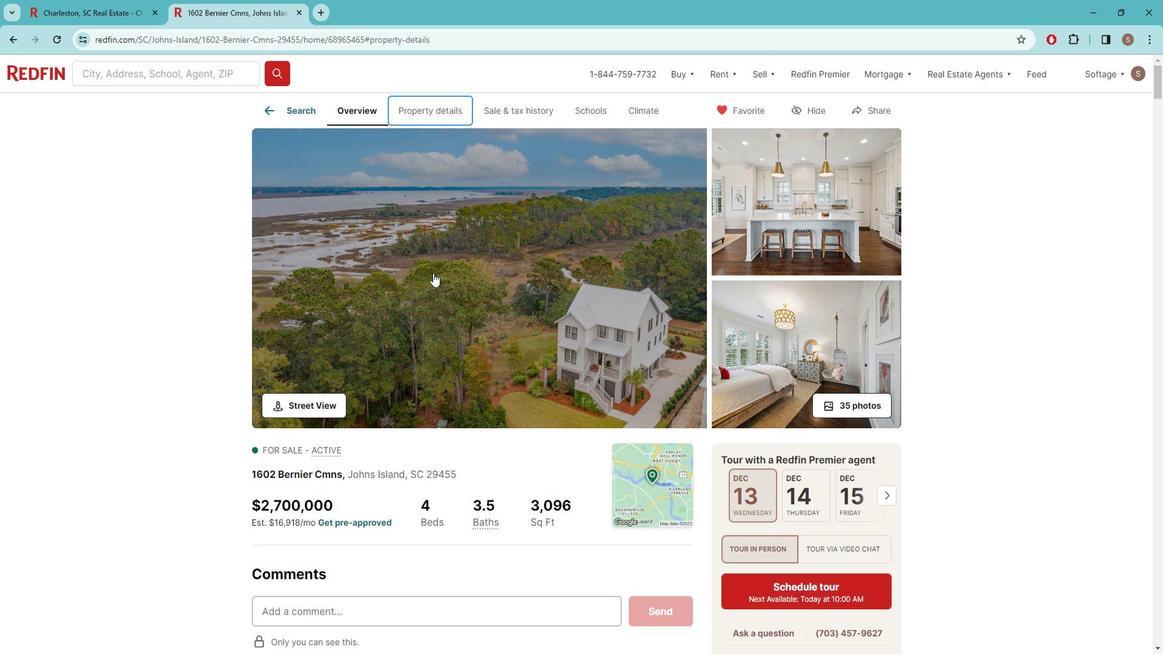 
Action: Mouse scrolled (441, 271) with delta (0, 0)
Screenshot: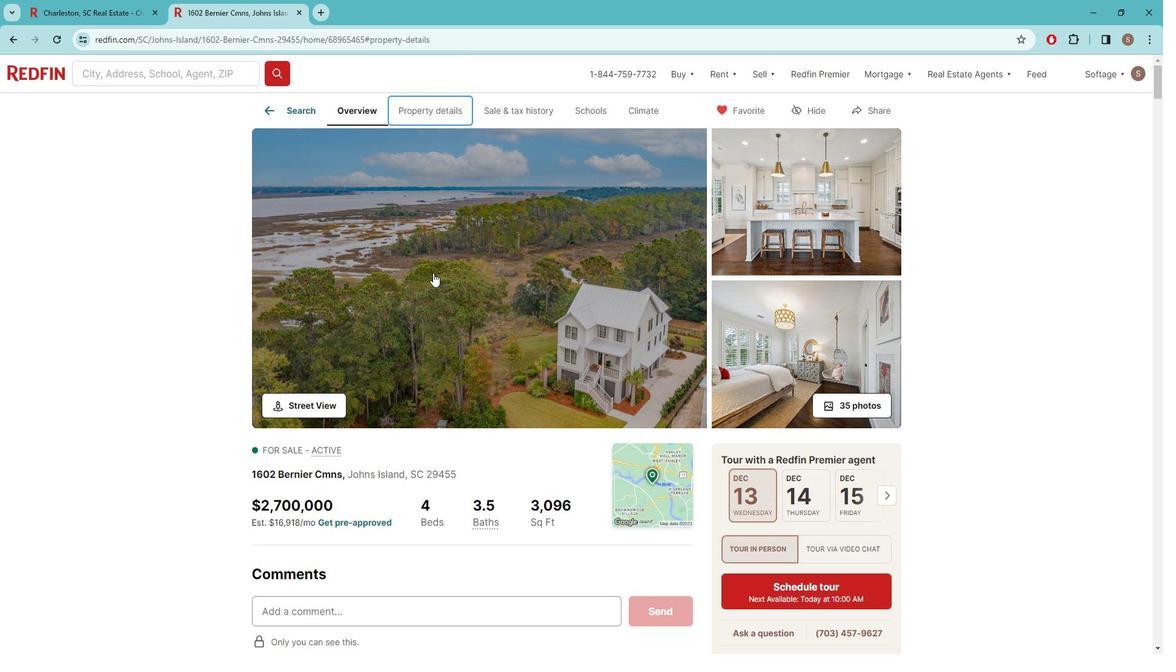 
Action: Mouse moved to (420, 222)
Screenshot: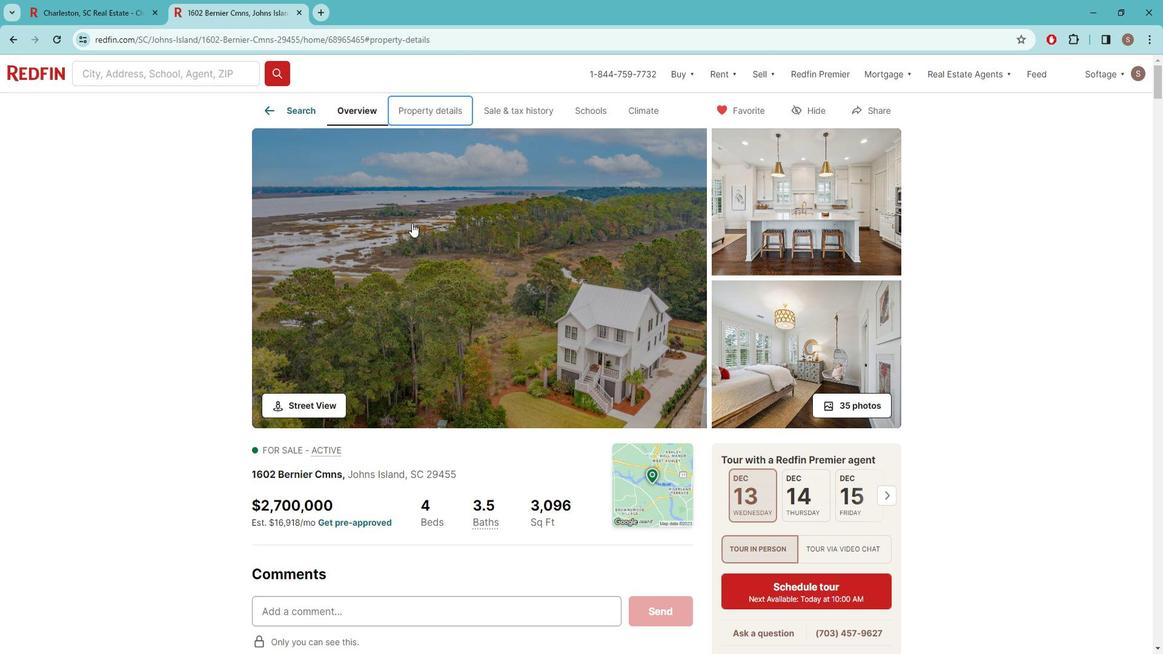 
